 Task: Buy 3 Ambient Air Temperature from Sensors section under best seller category for shipping address: Kyle Scott, 1133 Sharon Lane, South Bend, Indiana 46625, Cell Number 5742125169. Pay from credit card ending with 7965, CVV 549
Action: Mouse moved to (31, 78)
Screenshot: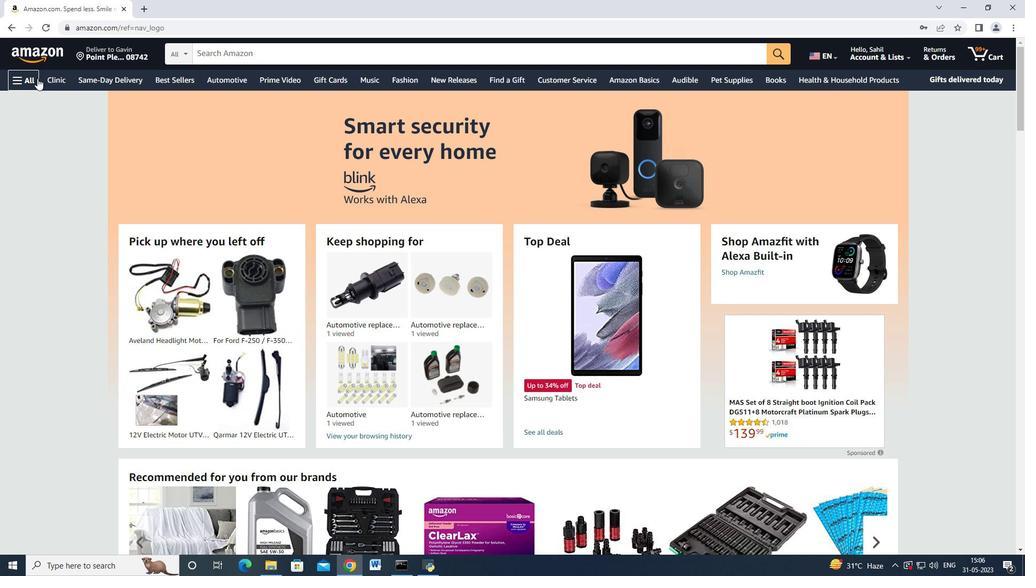 
Action: Mouse pressed left at (31, 78)
Screenshot: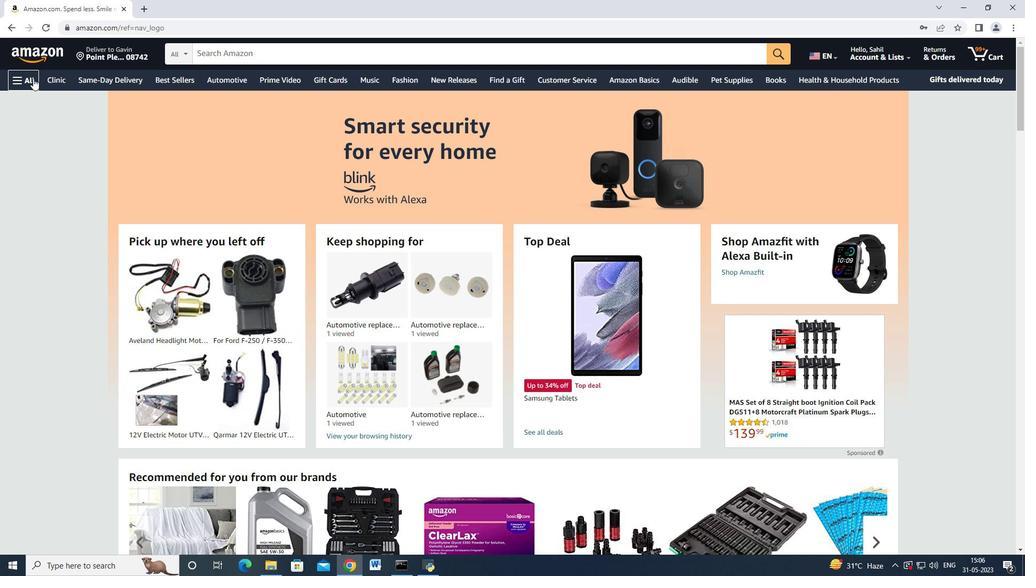 
Action: Mouse moved to (87, 245)
Screenshot: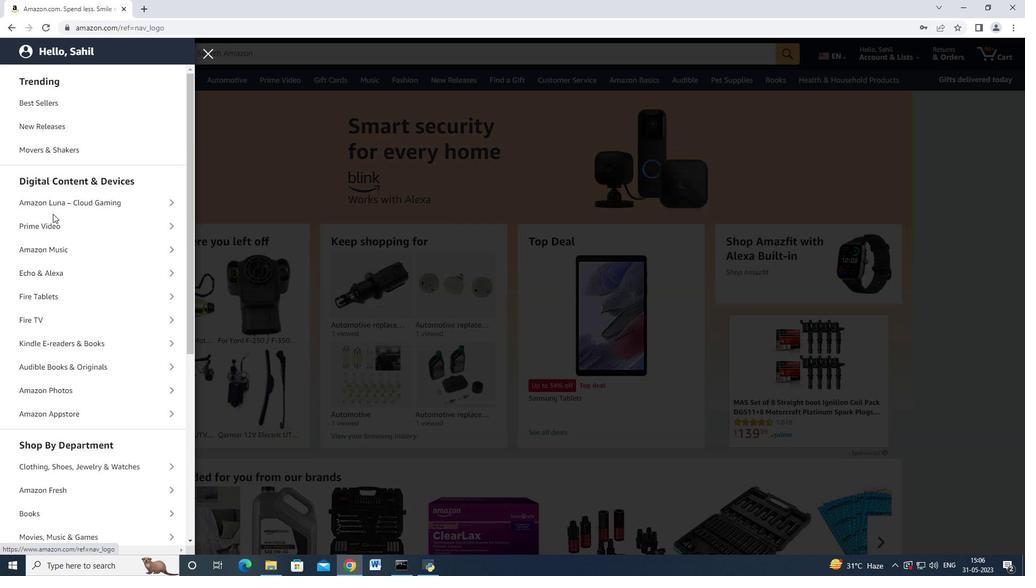 
Action: Mouse scrolled (87, 244) with delta (0, 0)
Screenshot: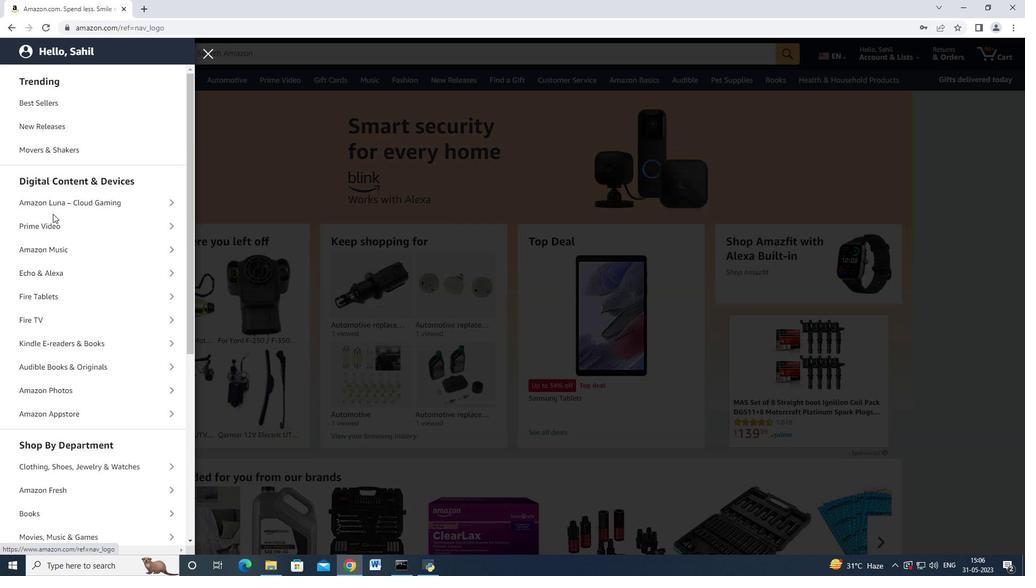 
Action: Mouse moved to (87, 245)
Screenshot: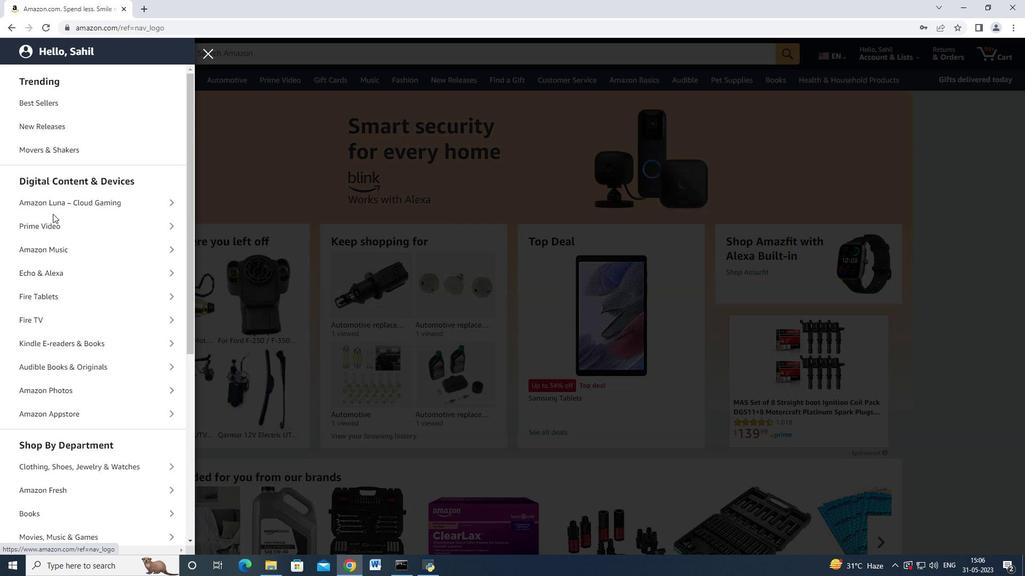 
Action: Mouse scrolled (87, 244) with delta (0, 0)
Screenshot: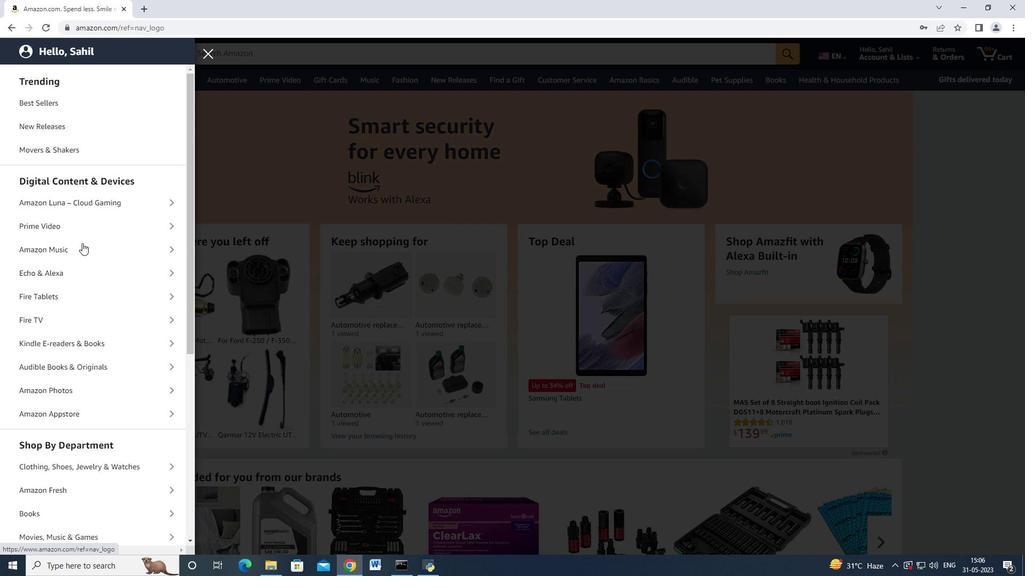 
Action: Mouse moved to (88, 253)
Screenshot: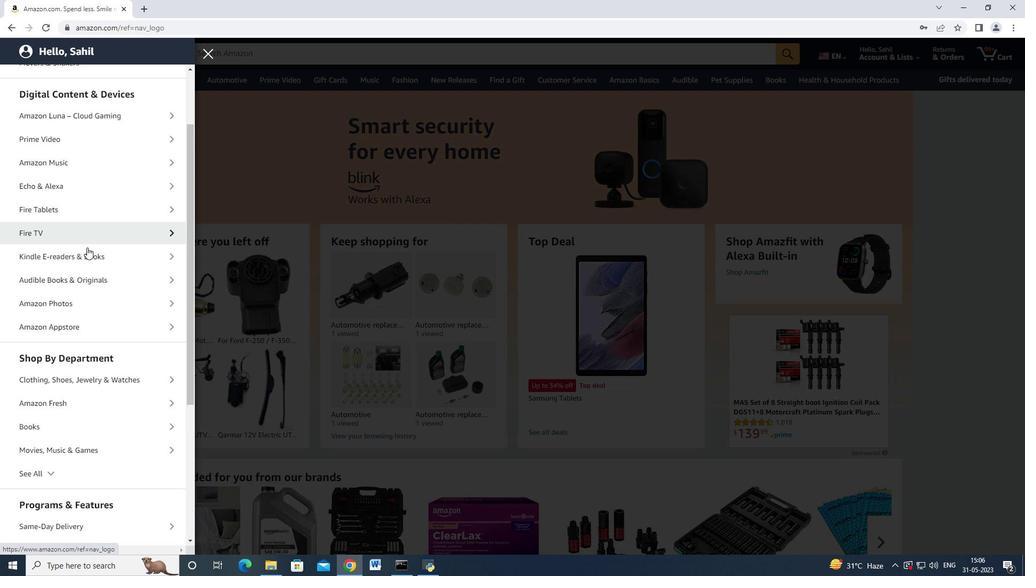 
Action: Mouse scrolled (88, 252) with delta (0, 0)
Screenshot: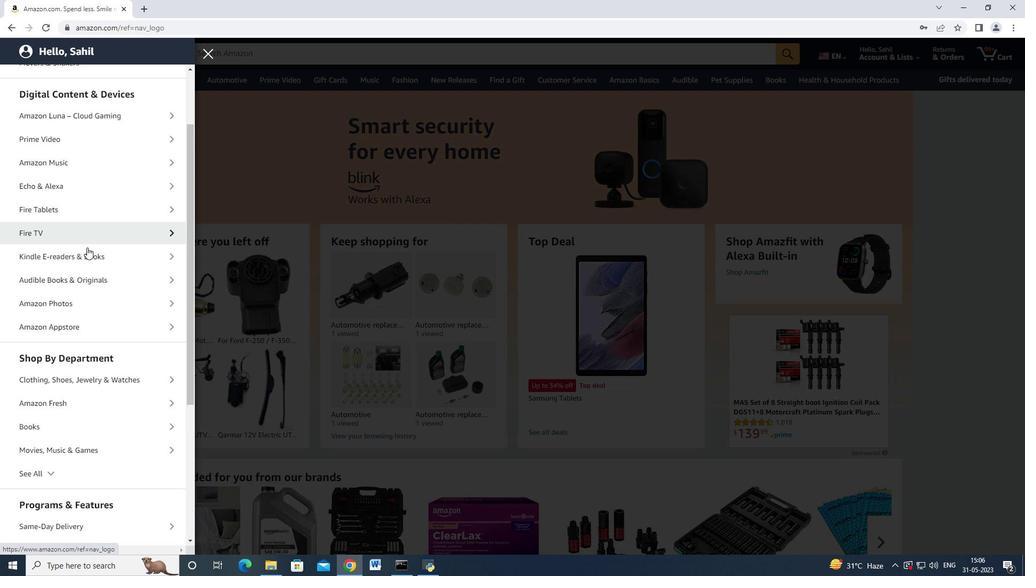 
Action: Mouse moved to (91, 335)
Screenshot: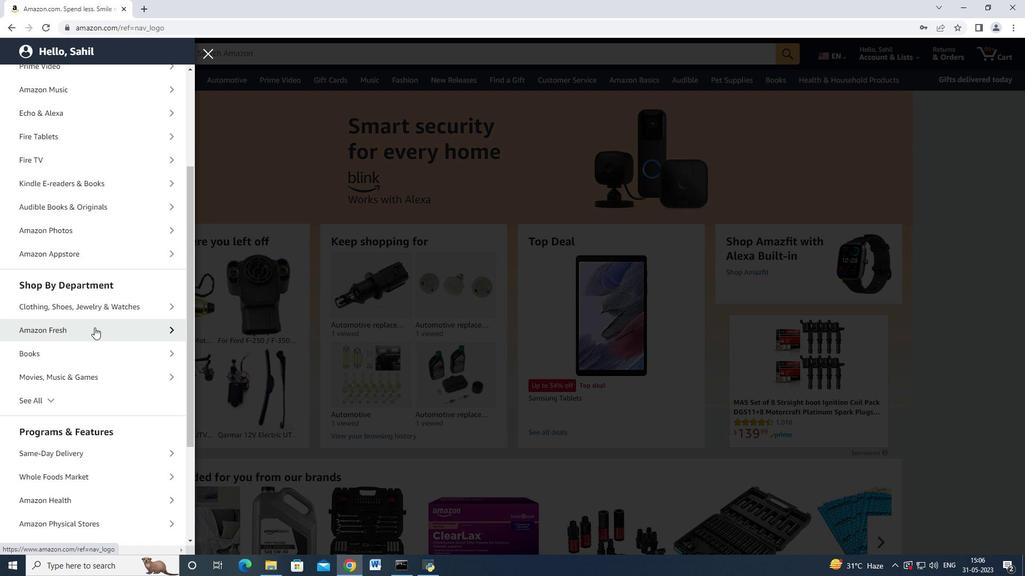
Action: Mouse scrolled (91, 334) with delta (0, 0)
Screenshot: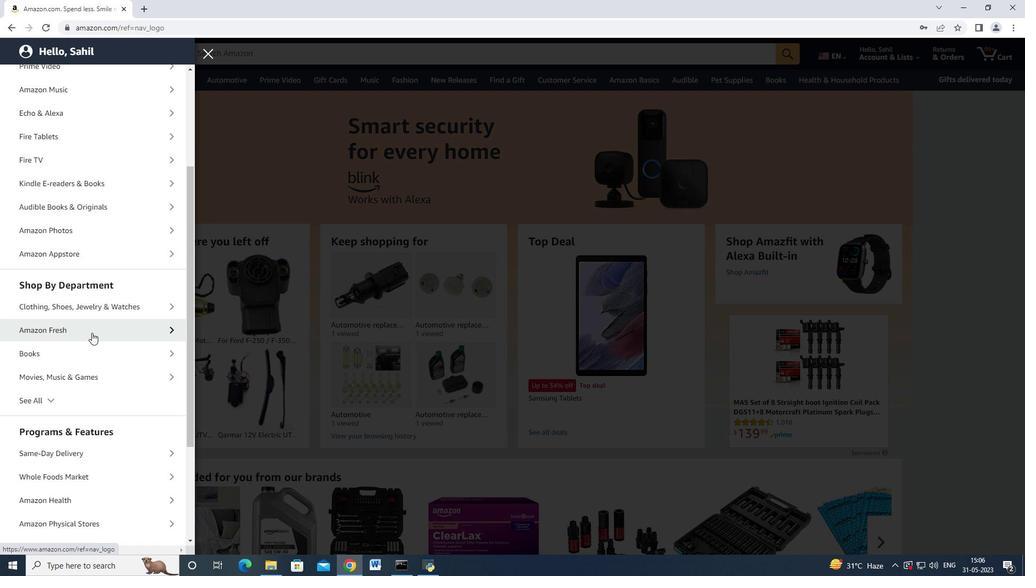 
Action: Mouse moved to (86, 346)
Screenshot: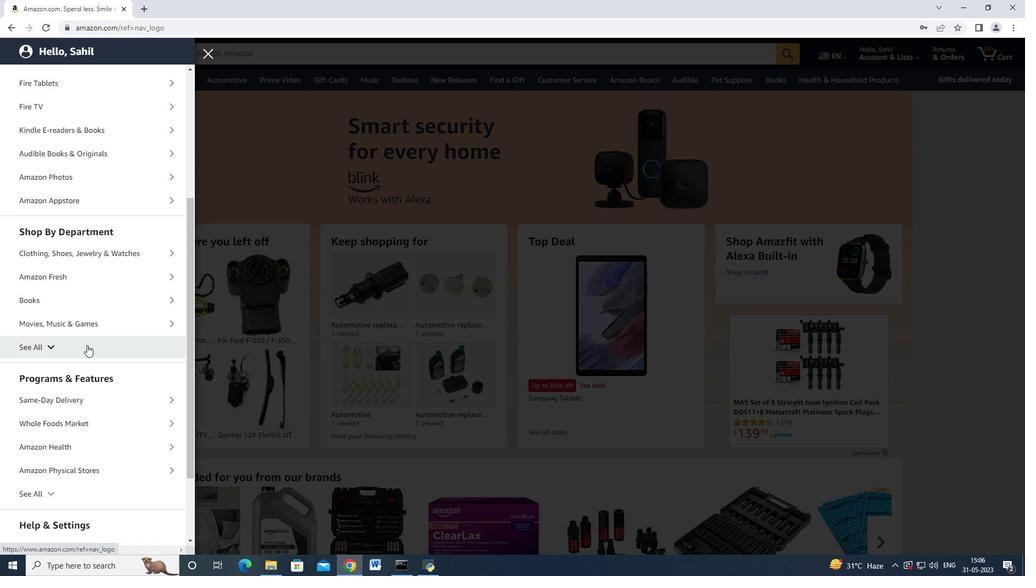 
Action: Mouse pressed left at (86, 346)
Screenshot: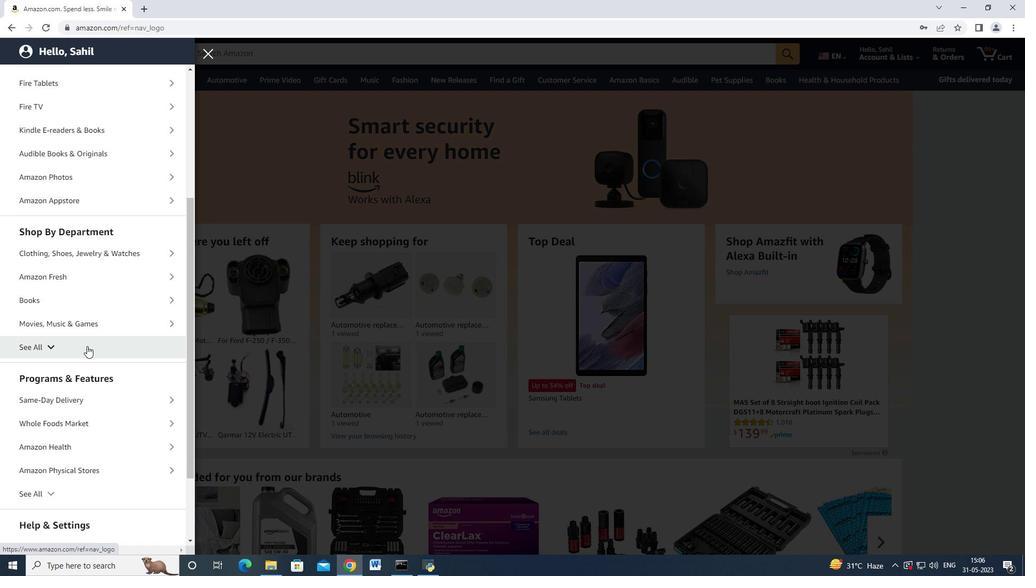 
Action: Mouse moved to (138, 256)
Screenshot: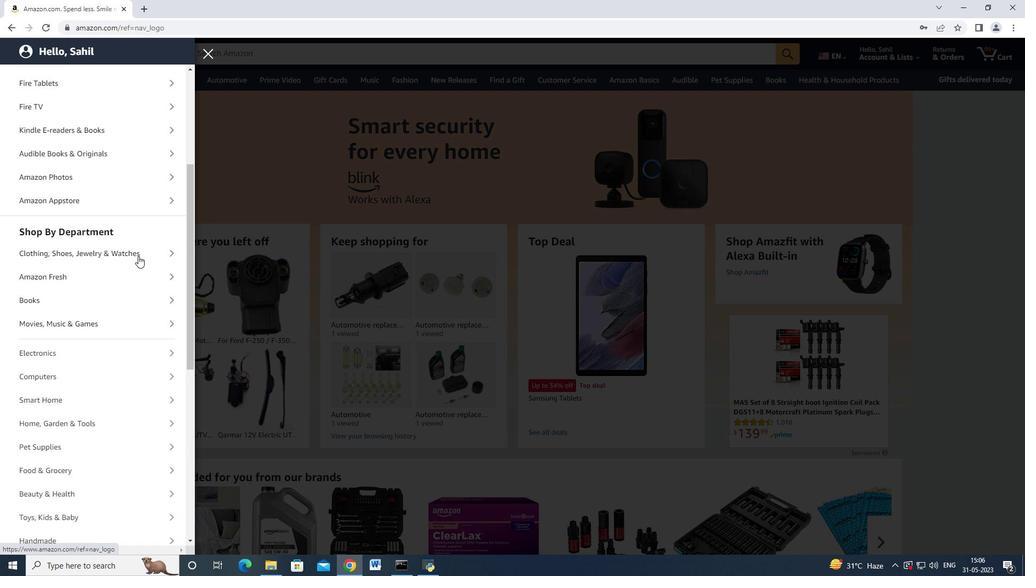 
Action: Mouse scrolled (138, 256) with delta (0, 0)
Screenshot: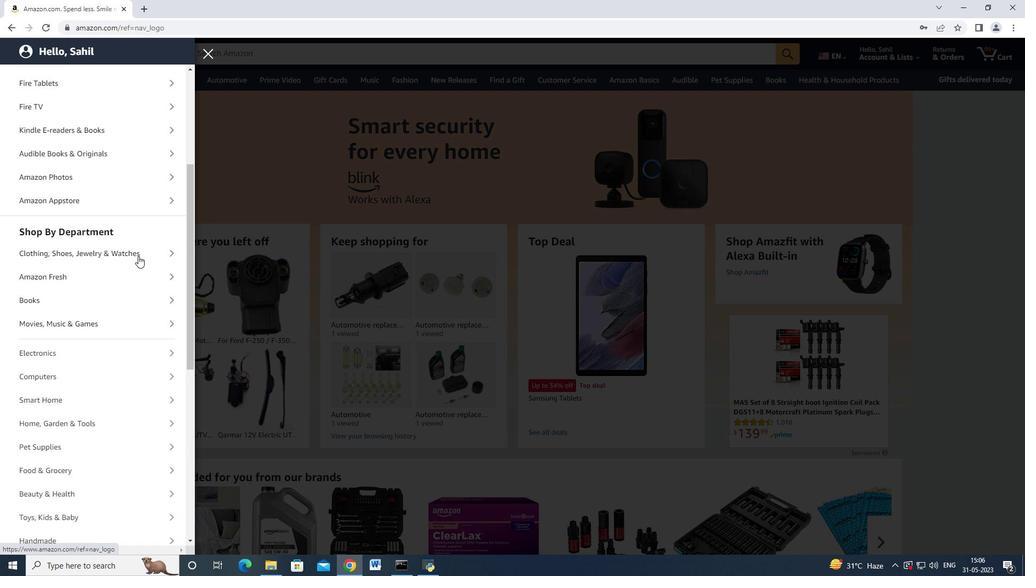 
Action: Mouse moved to (138, 256)
Screenshot: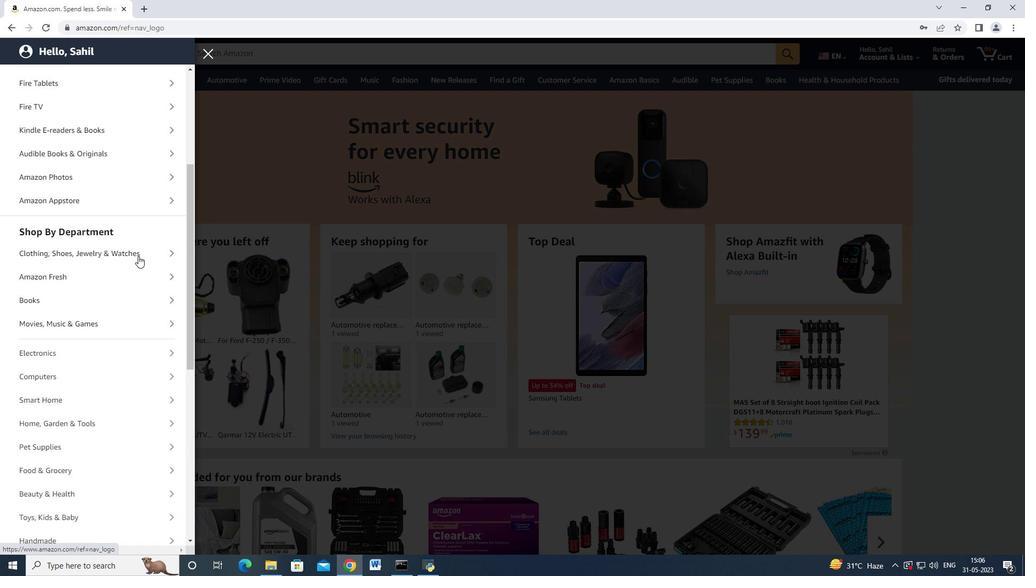 
Action: Mouse scrolled (138, 256) with delta (0, 0)
Screenshot: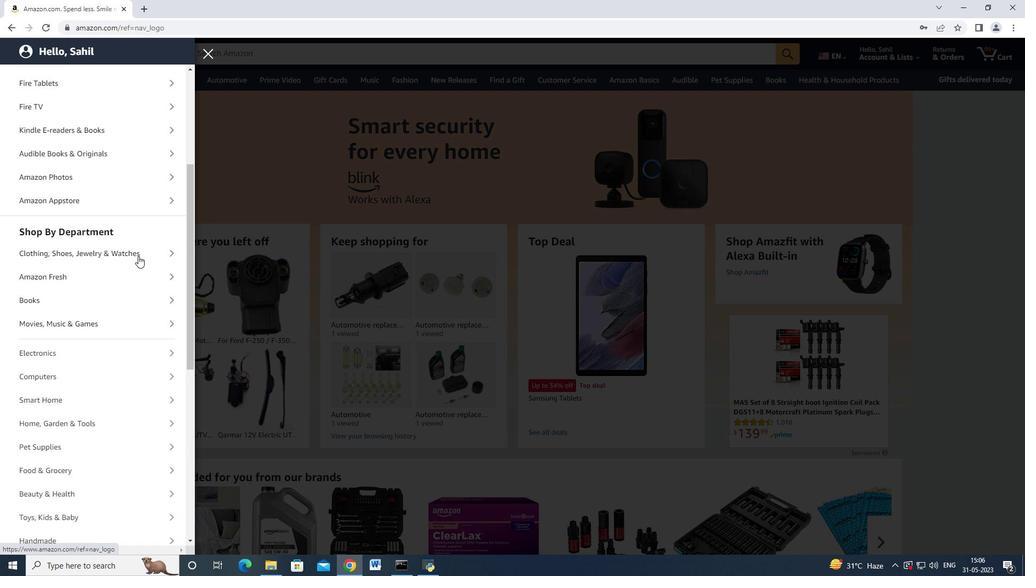 
Action: Mouse scrolled (138, 256) with delta (0, 0)
Screenshot: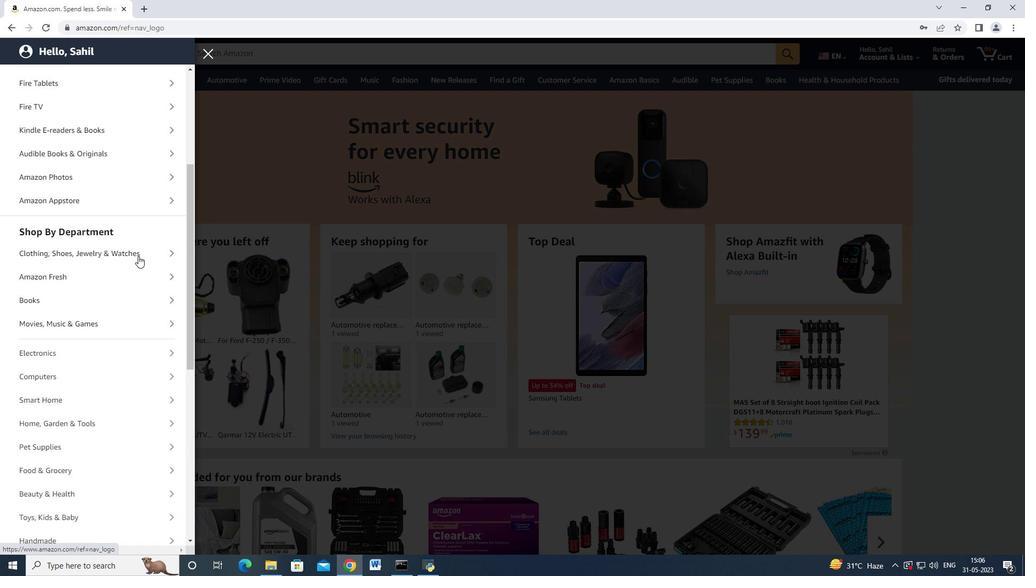 
Action: Mouse moved to (138, 256)
Screenshot: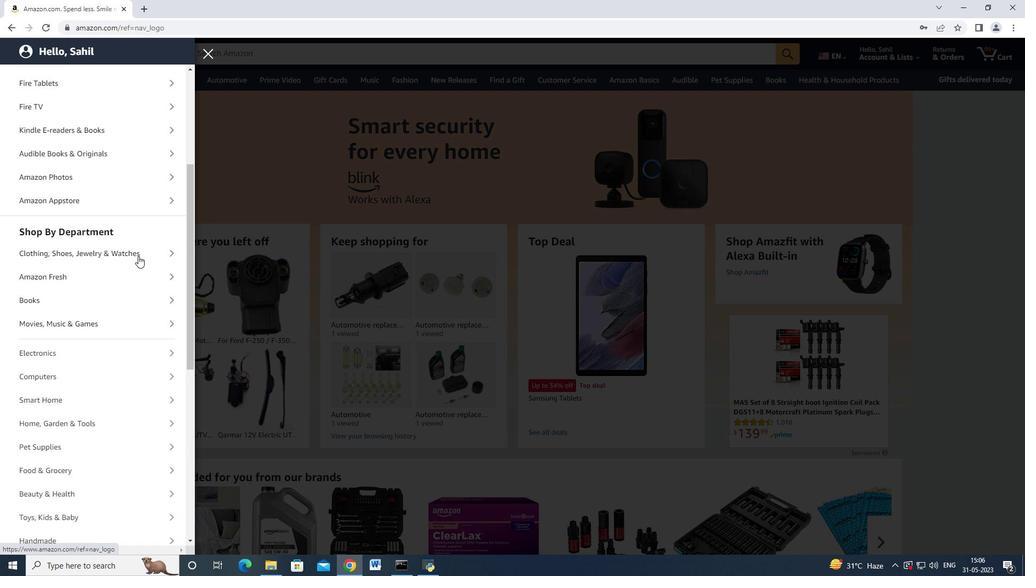 
Action: Mouse scrolled (138, 256) with delta (0, 0)
Screenshot: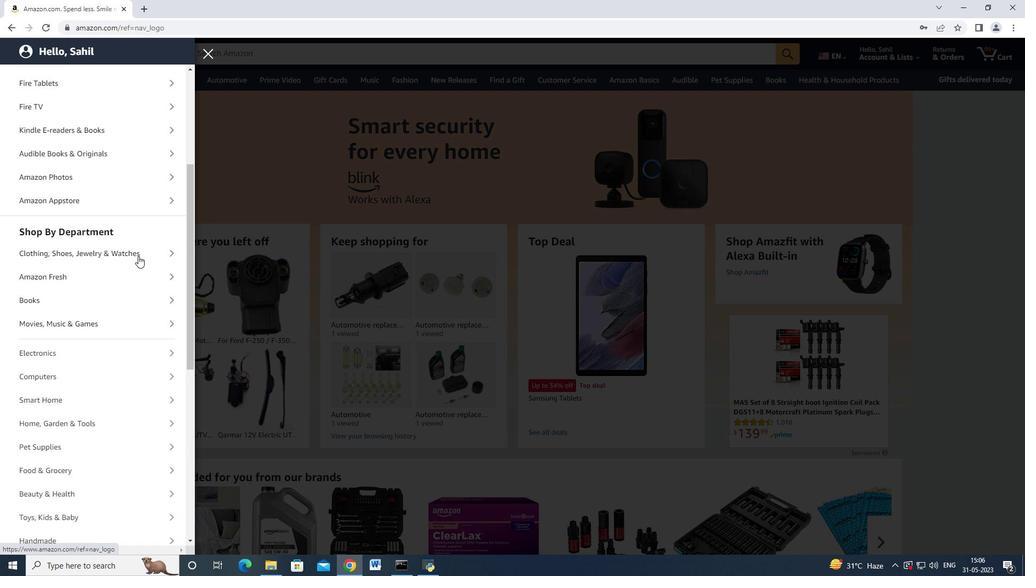 
Action: Mouse moved to (136, 257)
Screenshot: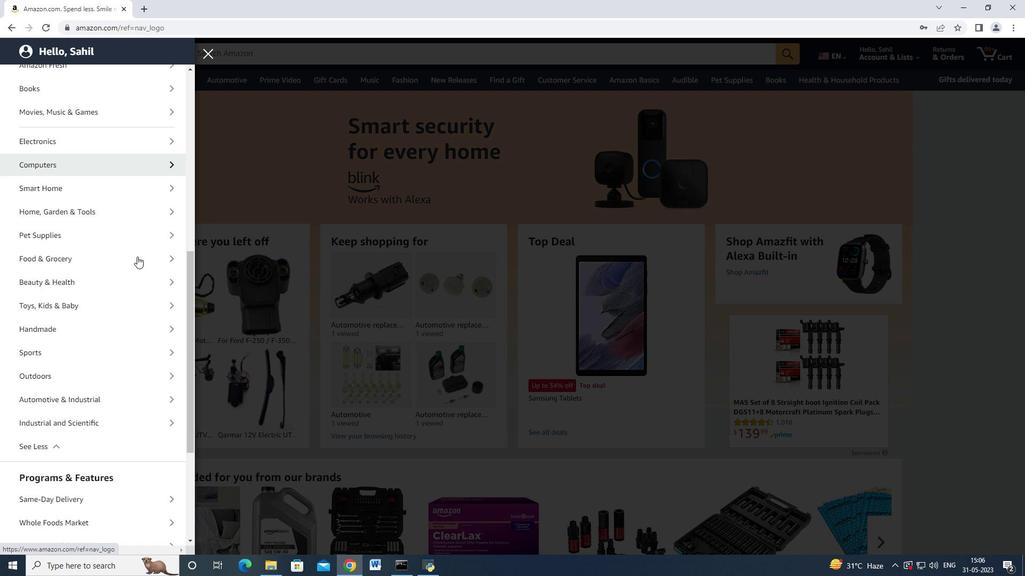 
Action: Mouse scrolled (136, 257) with delta (0, 0)
Screenshot: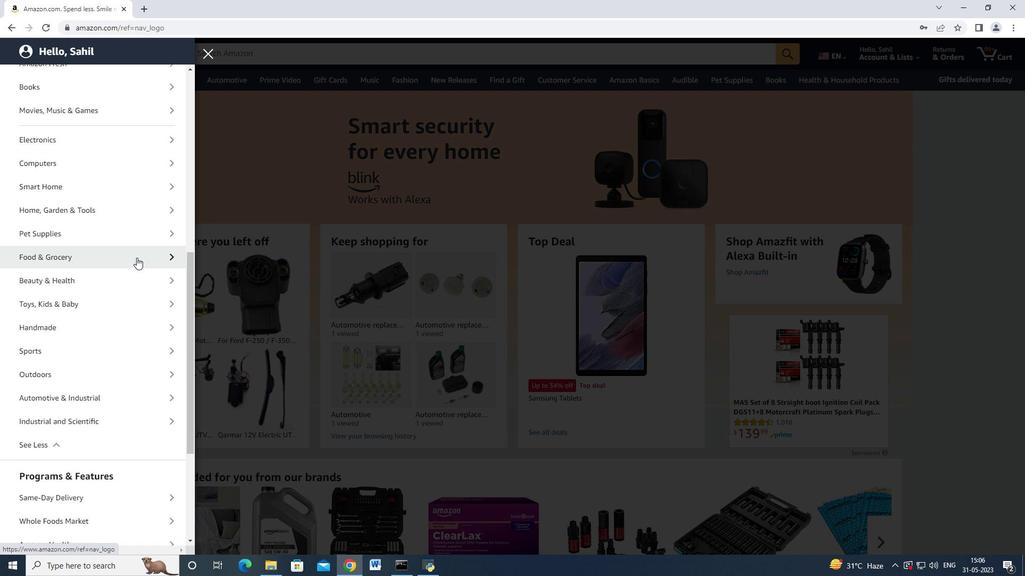 
Action: Mouse scrolled (136, 257) with delta (0, 0)
Screenshot: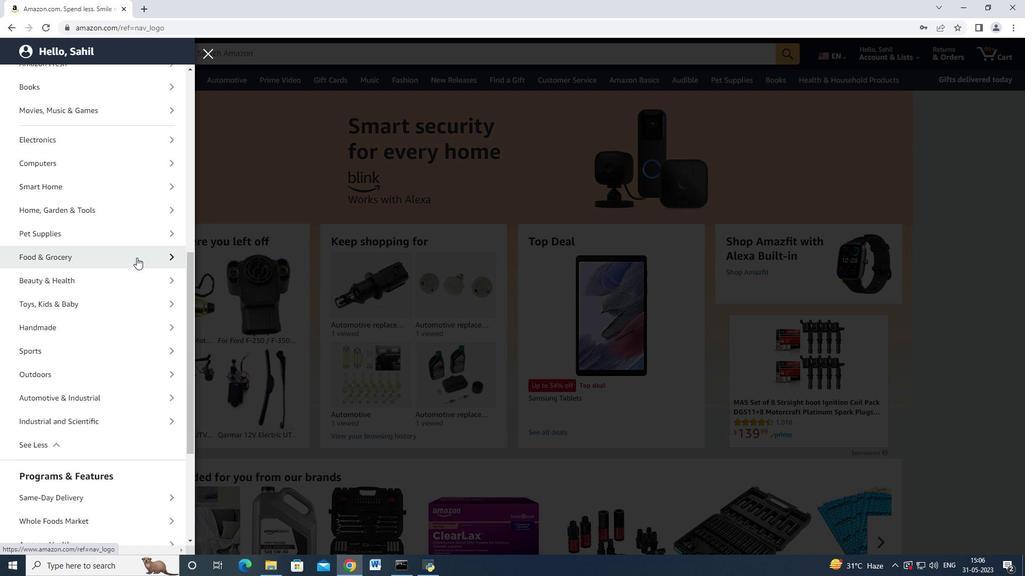 
Action: Mouse scrolled (136, 257) with delta (0, 0)
Screenshot: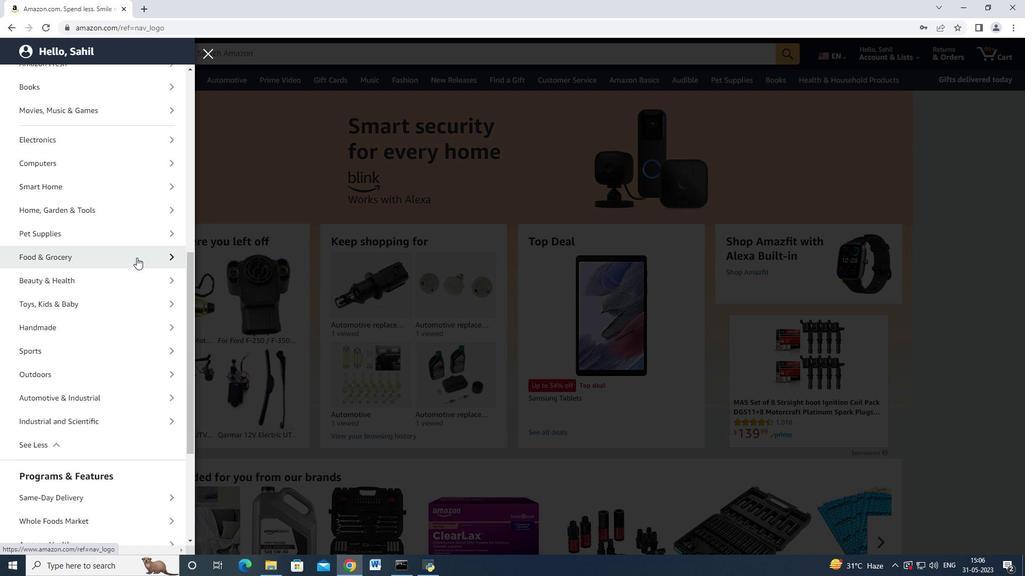 
Action: Mouse moved to (108, 243)
Screenshot: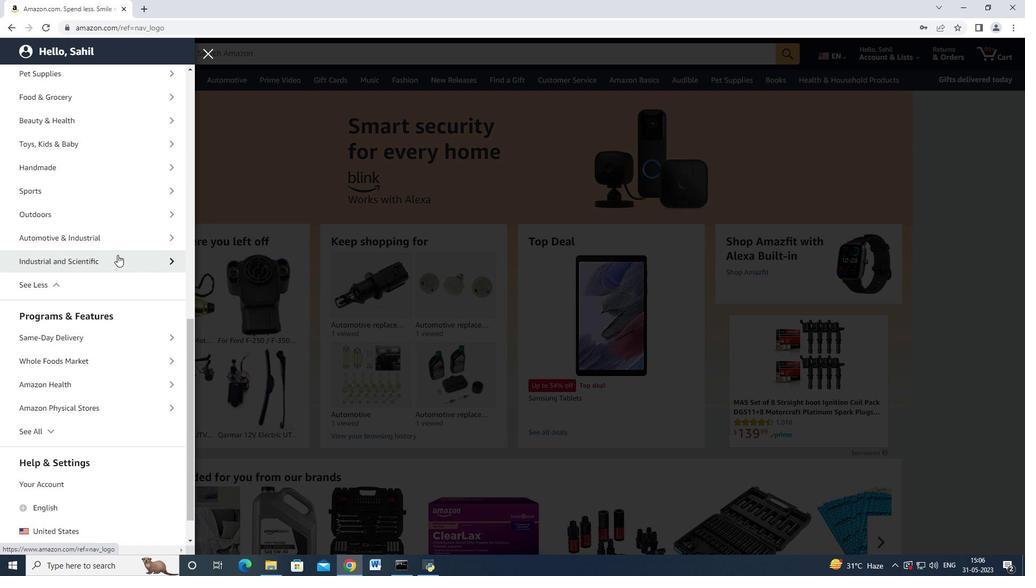 
Action: Mouse pressed left at (108, 243)
Screenshot: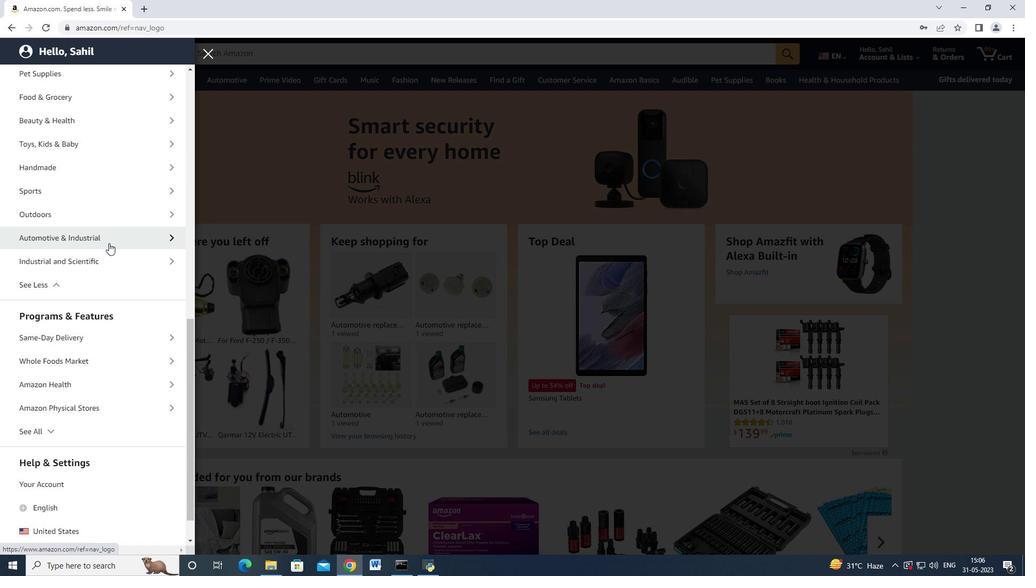 
Action: Mouse moved to (117, 126)
Screenshot: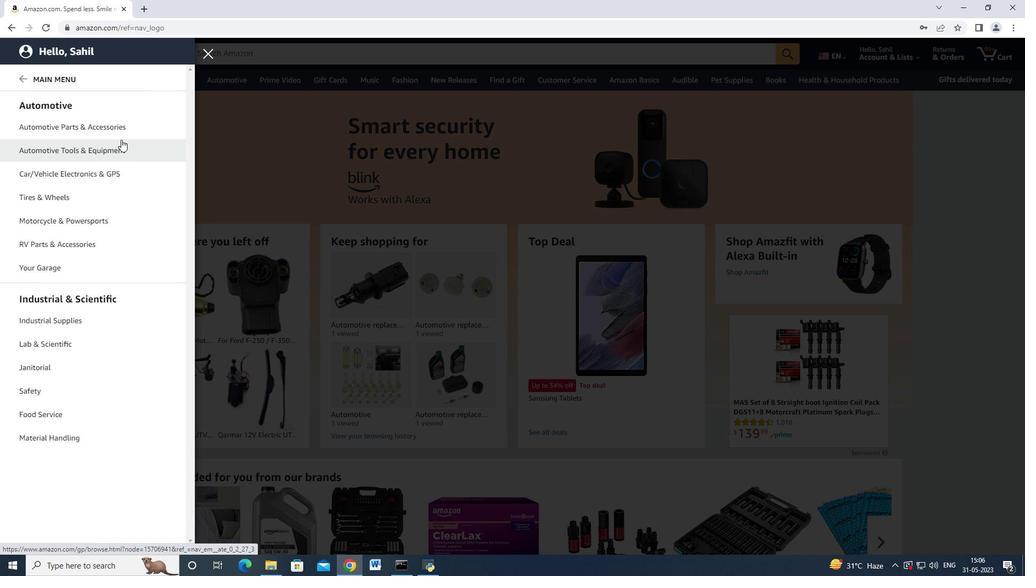 
Action: Mouse pressed left at (117, 126)
Screenshot: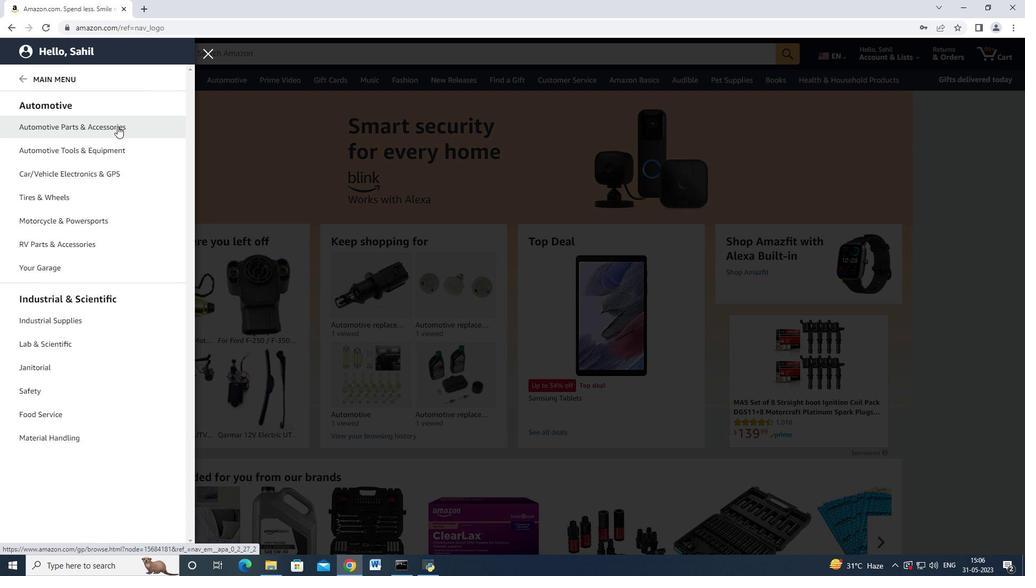 
Action: Mouse moved to (122, 137)
Screenshot: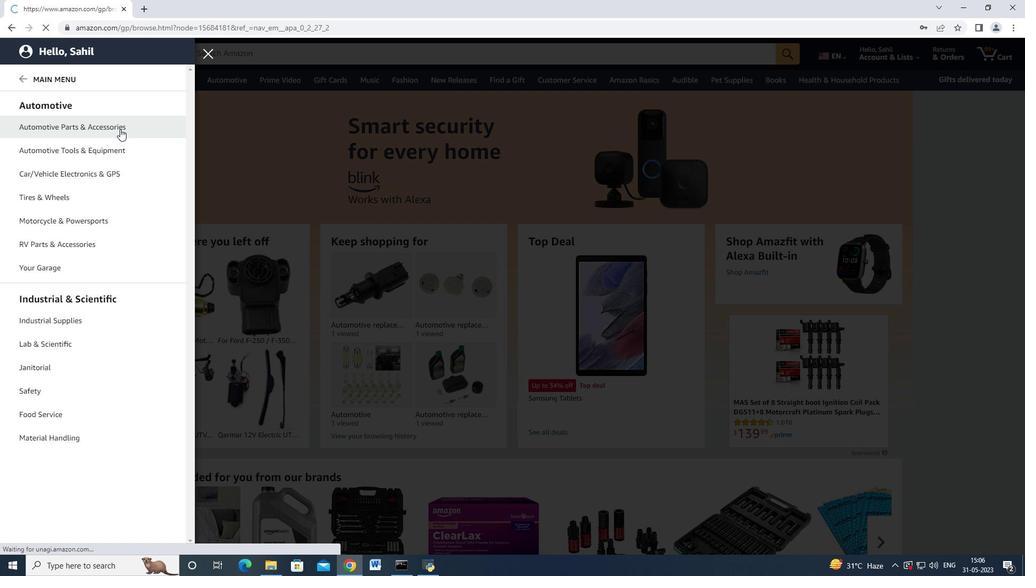 
Action: Mouse scrolled (122, 136) with delta (0, 0)
Screenshot: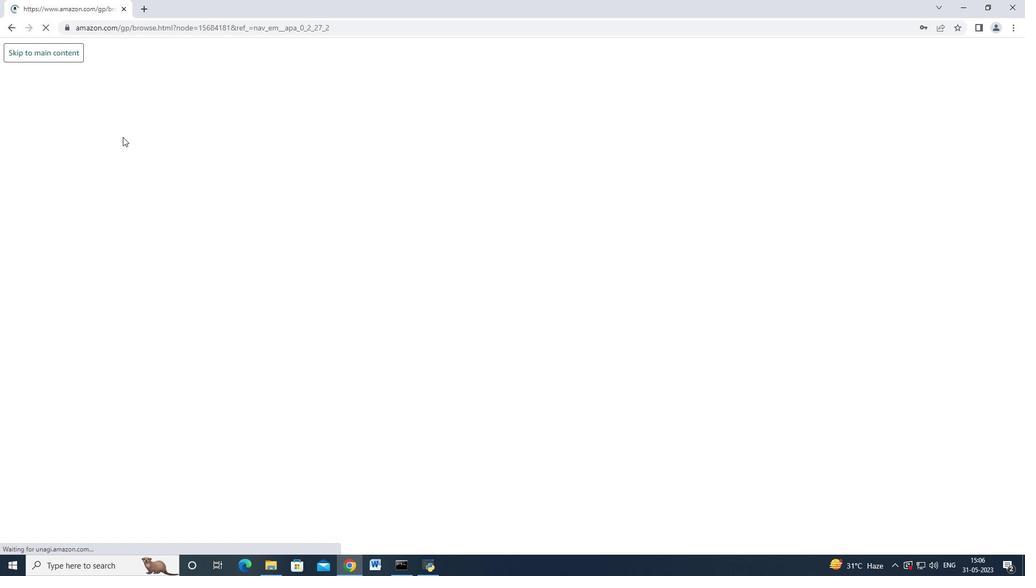 
Action: Mouse moved to (122, 144)
Screenshot: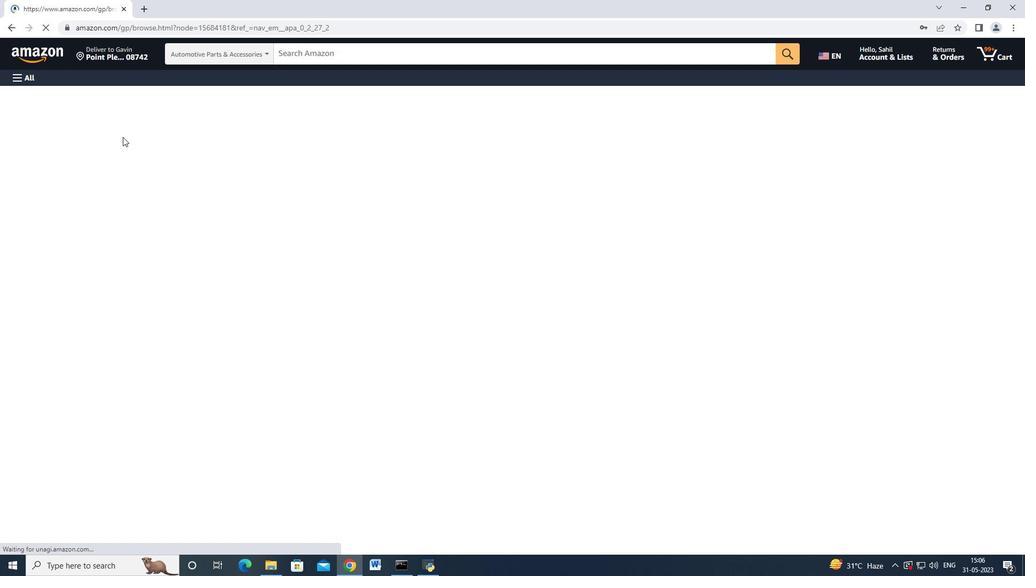 
Action: Mouse scrolled (122, 143) with delta (0, 0)
Screenshot: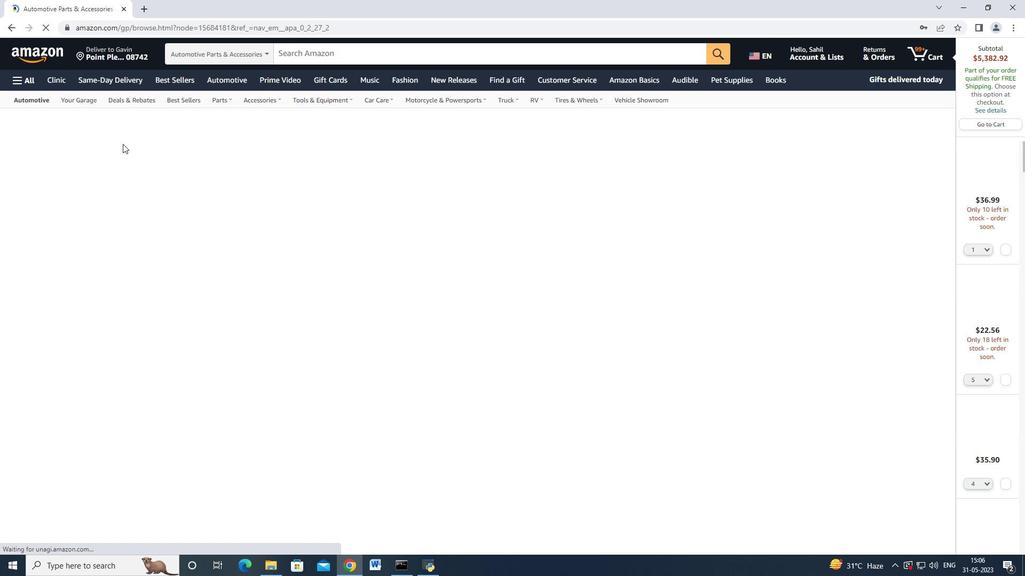 
Action: Mouse moved to (183, 103)
Screenshot: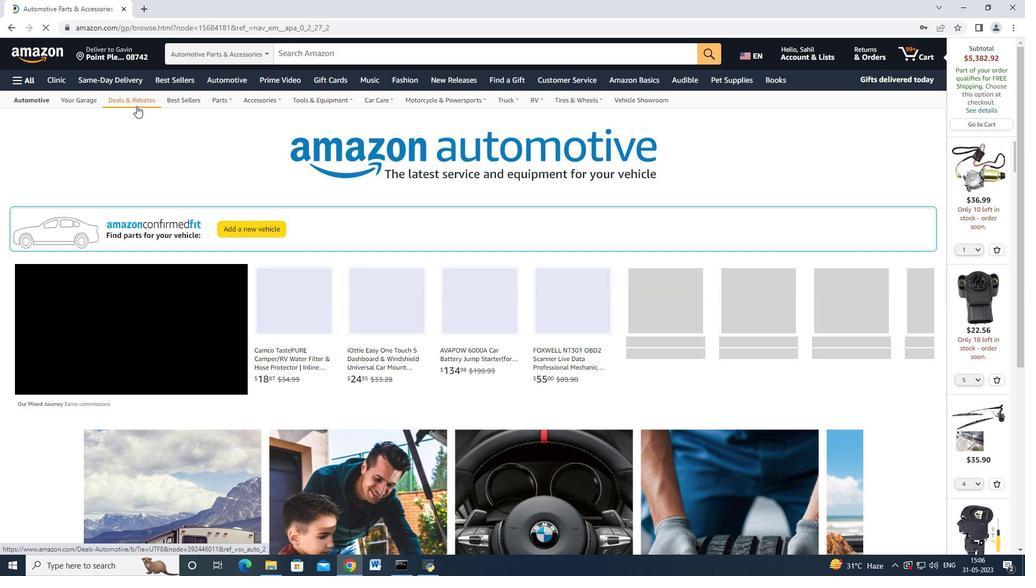 
Action: Mouse pressed left at (183, 103)
Screenshot: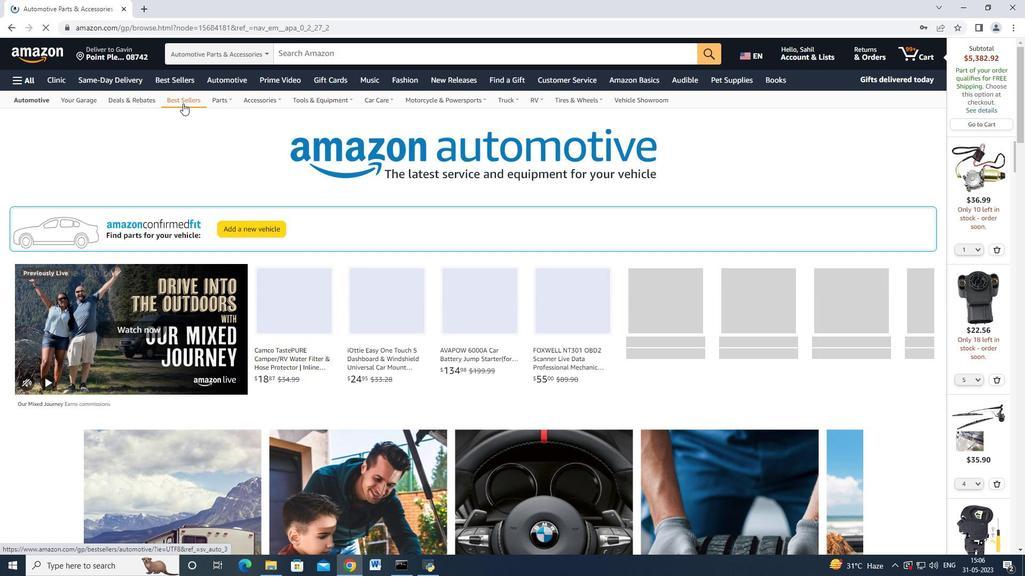 
Action: Mouse moved to (183, 147)
Screenshot: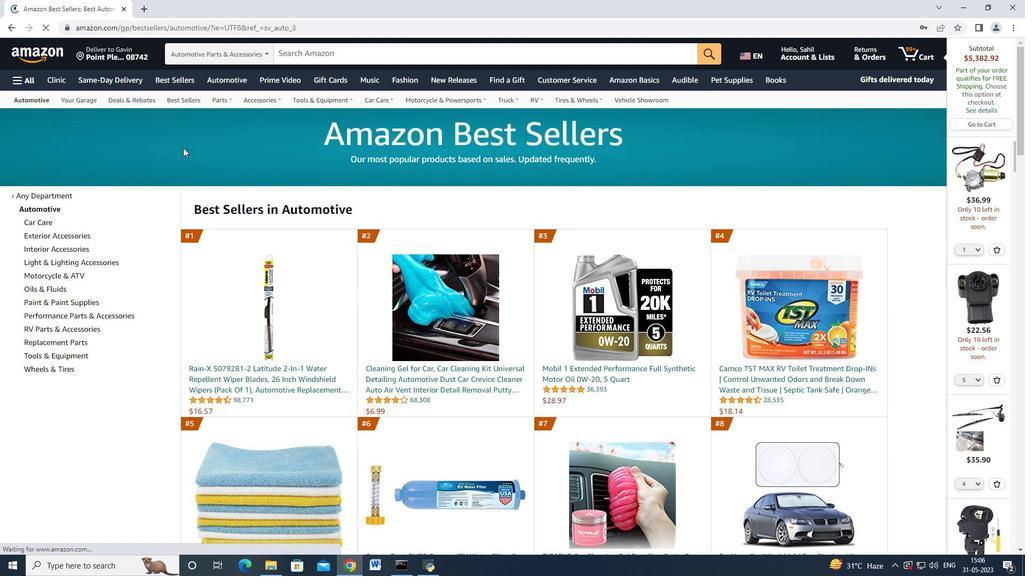 
Action: Mouse scrolled (183, 146) with delta (0, 0)
Screenshot: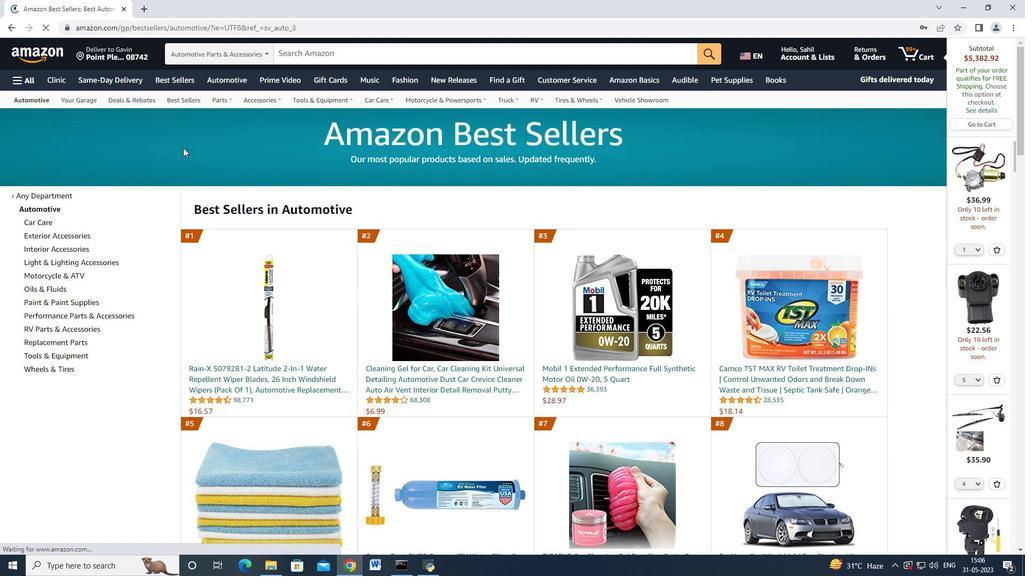 
Action: Mouse moved to (77, 287)
Screenshot: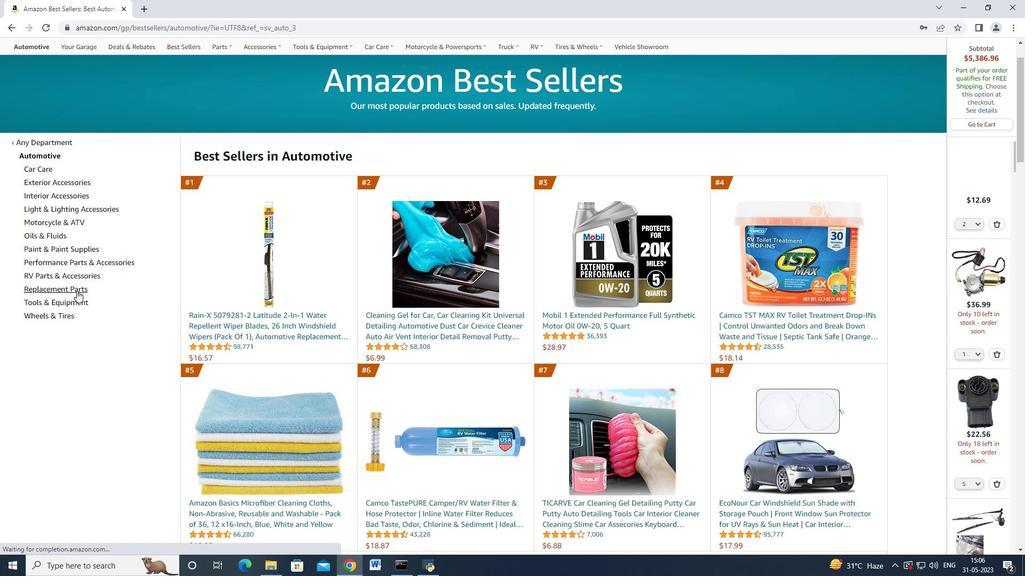 
Action: Mouse pressed left at (77, 287)
Screenshot: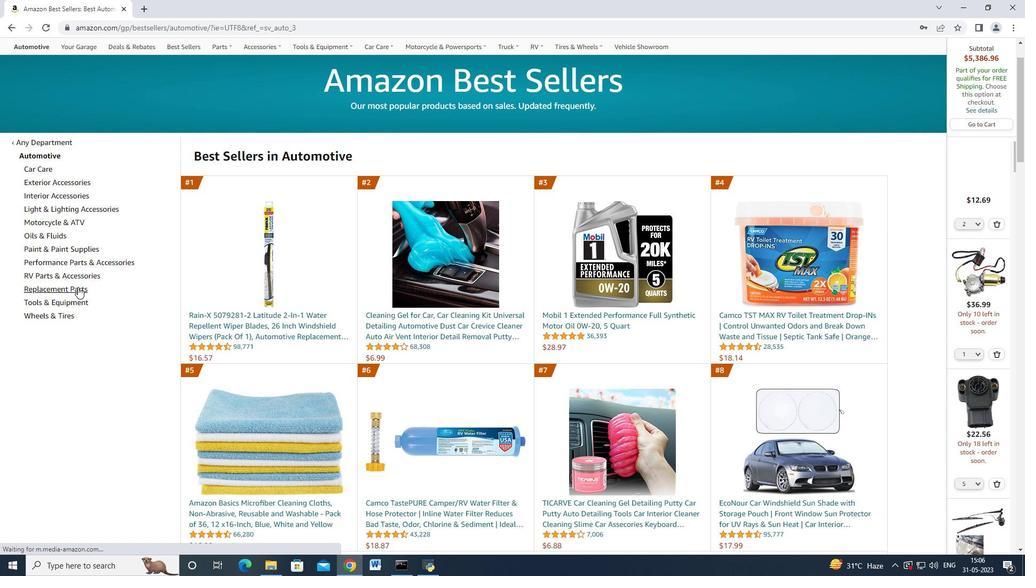 
Action: Mouse moved to (167, 246)
Screenshot: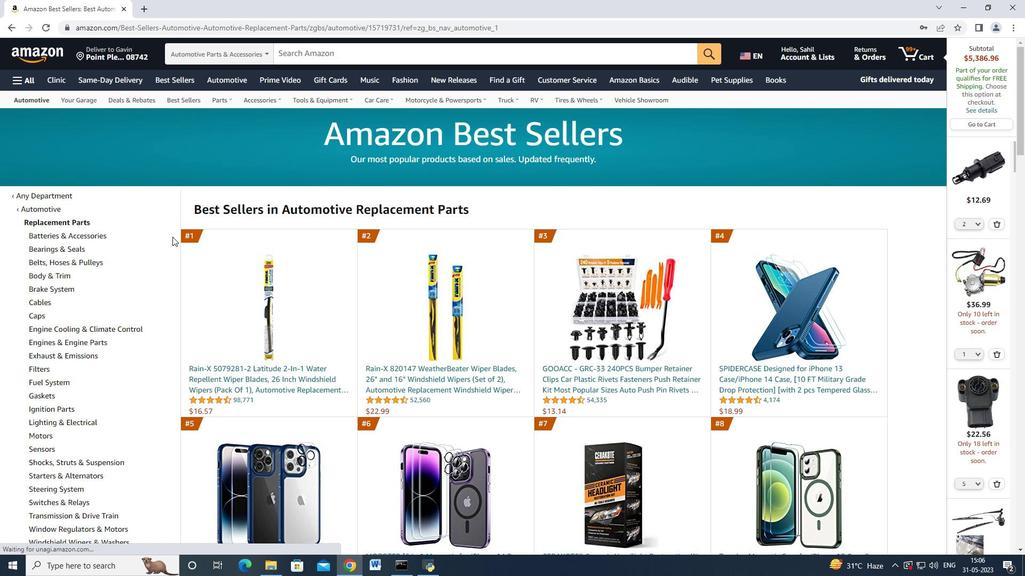 
Action: Mouse scrolled (167, 246) with delta (0, 0)
Screenshot: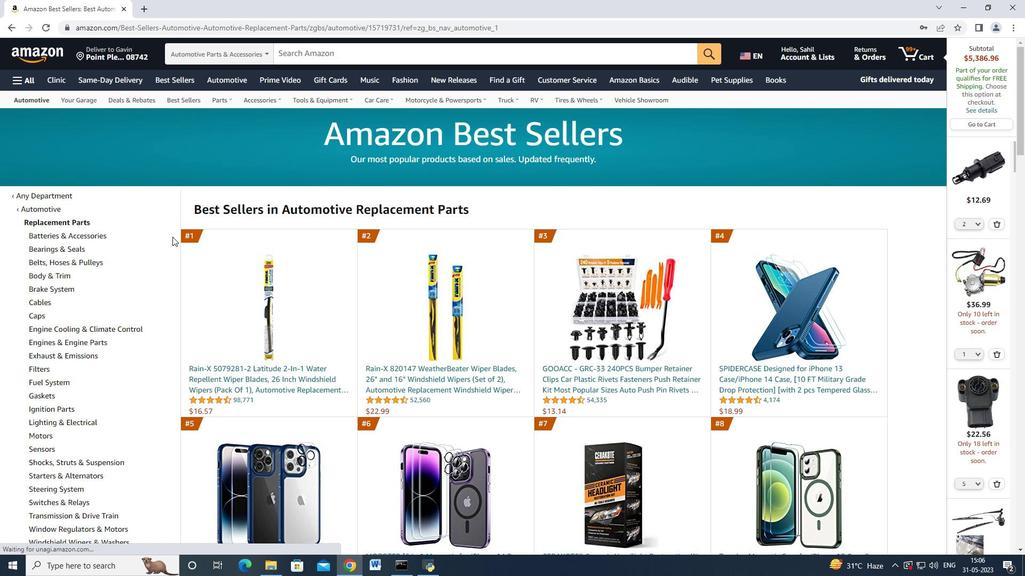 
Action: Mouse moved to (167, 248)
Screenshot: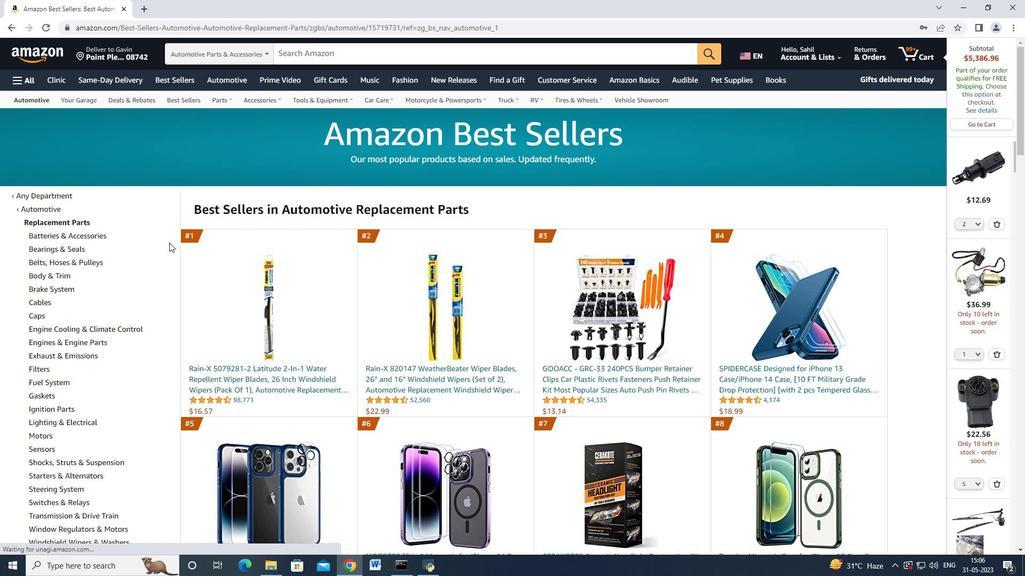 
Action: Mouse scrolled (167, 247) with delta (0, 0)
Screenshot: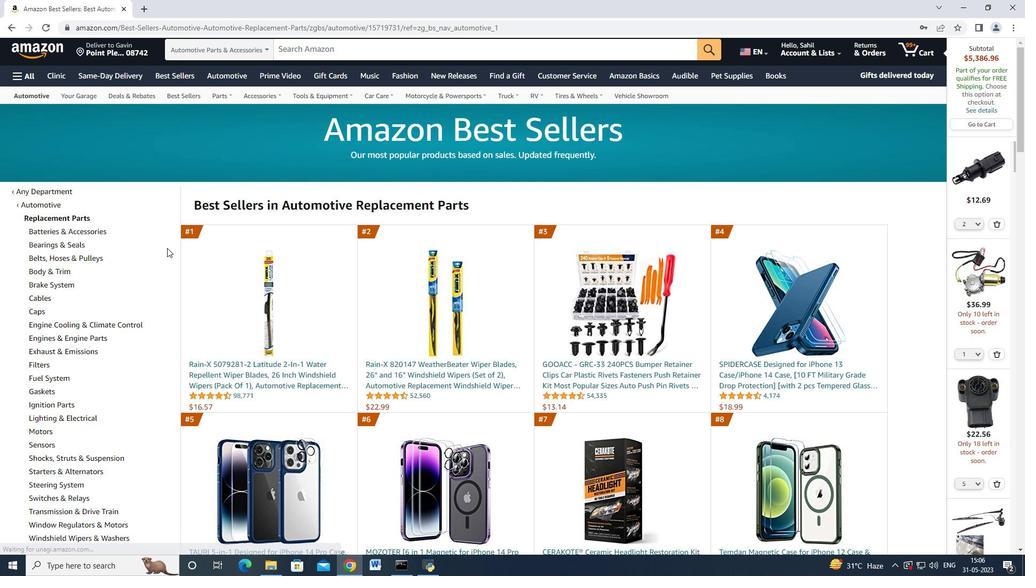 
Action: Mouse moved to (113, 244)
Screenshot: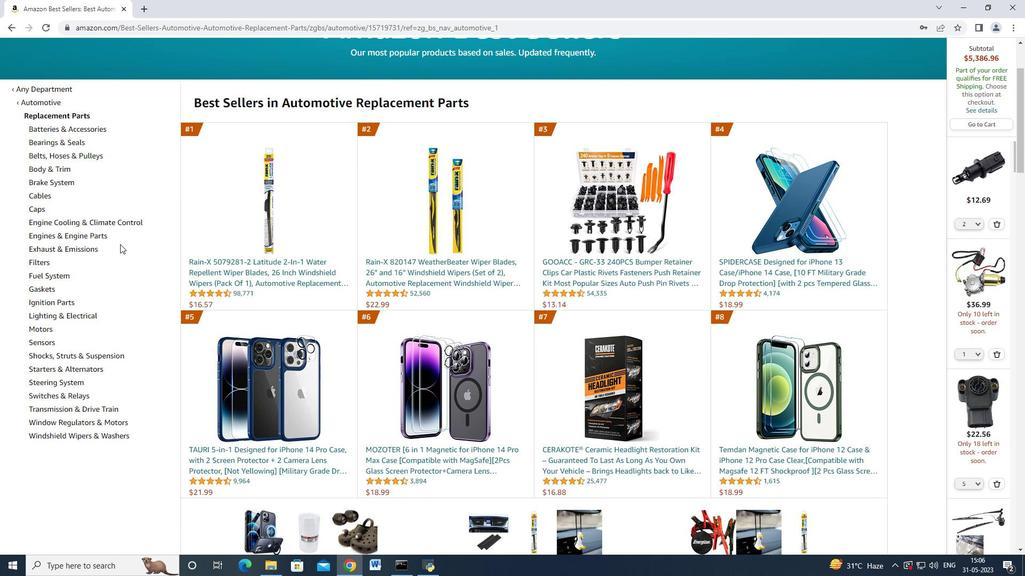 
Action: Mouse scrolled (113, 244) with delta (0, 0)
Screenshot: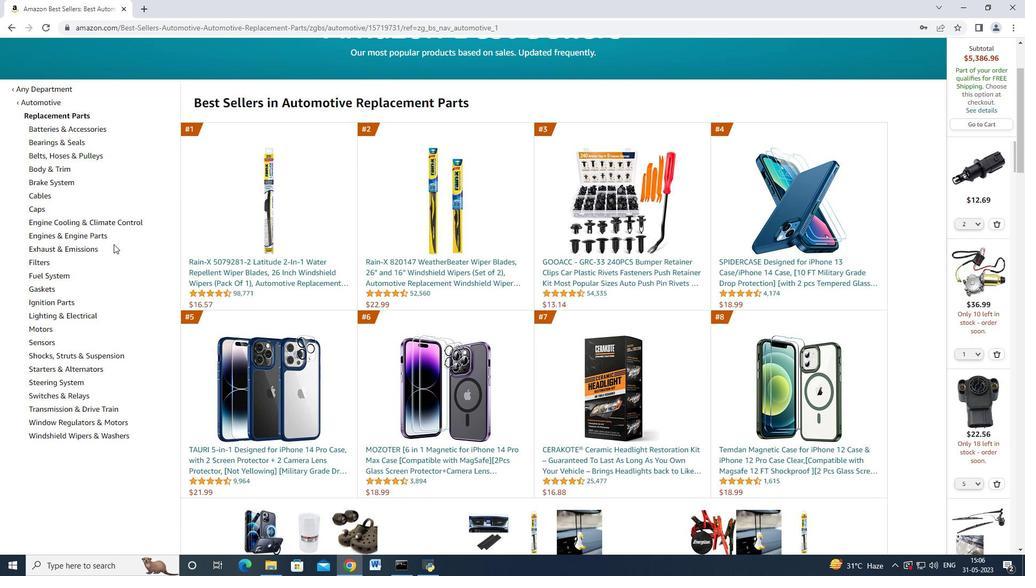 
Action: Mouse scrolled (113, 244) with delta (0, 0)
Screenshot: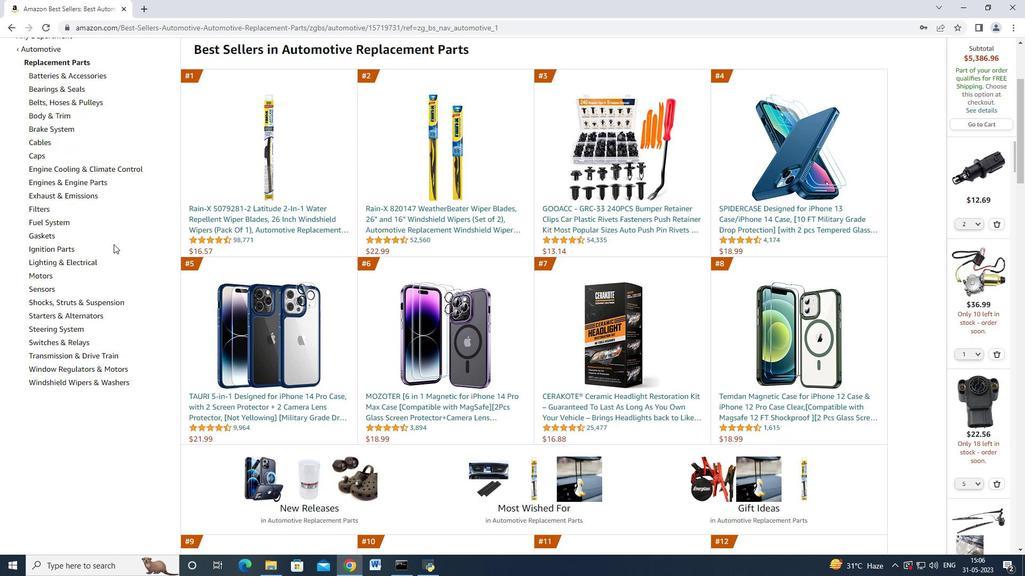
Action: Mouse moved to (50, 236)
Screenshot: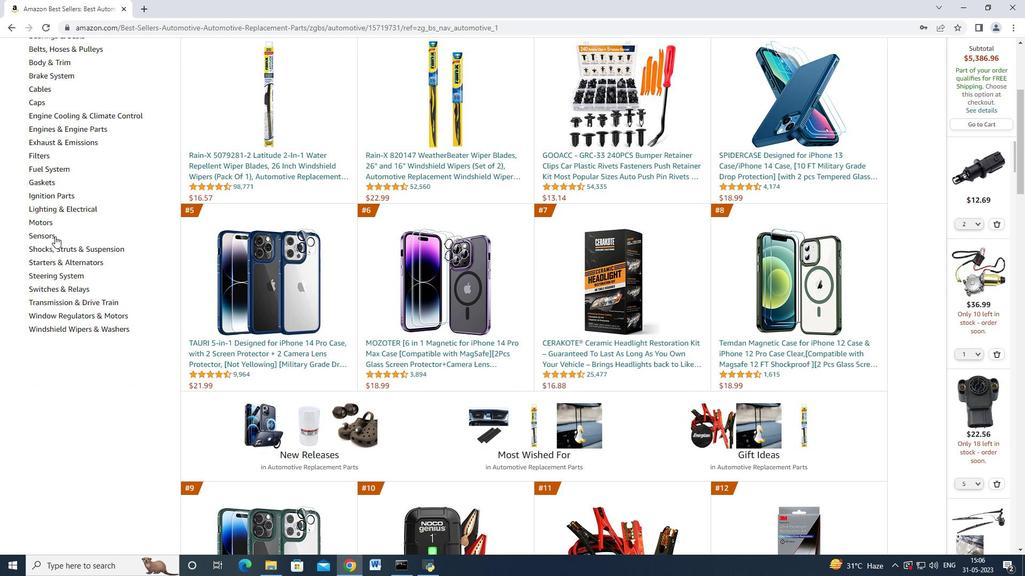 
Action: Mouse pressed left at (50, 236)
Screenshot: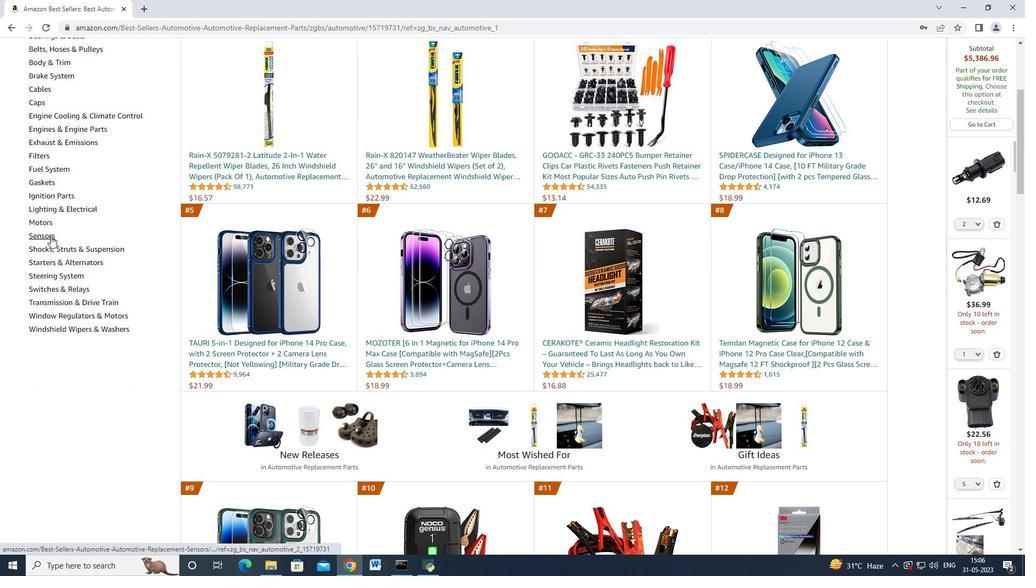 
Action: Mouse moved to (60, 241)
Screenshot: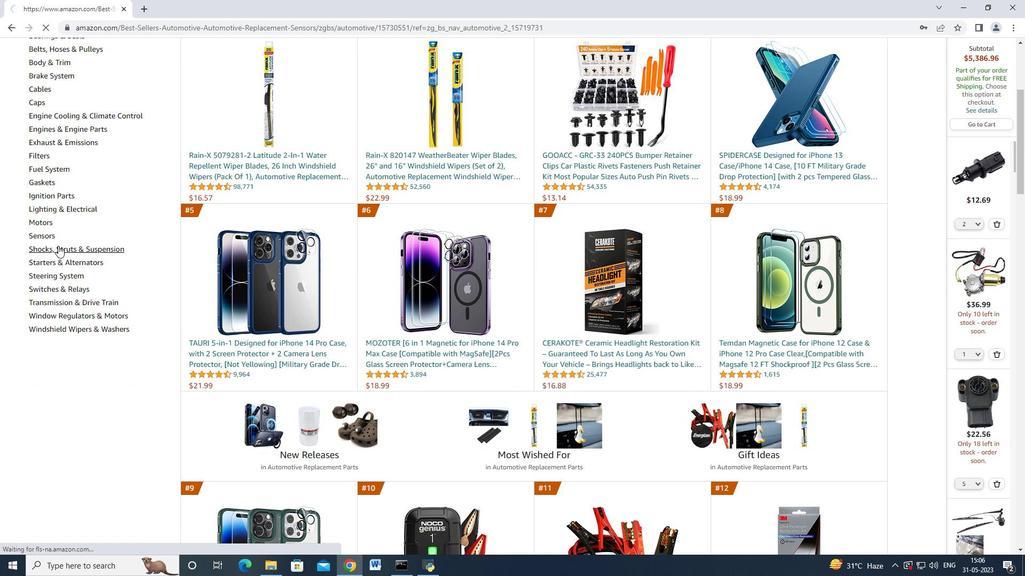 
Action: Mouse scrolled (60, 241) with delta (0, 0)
Screenshot: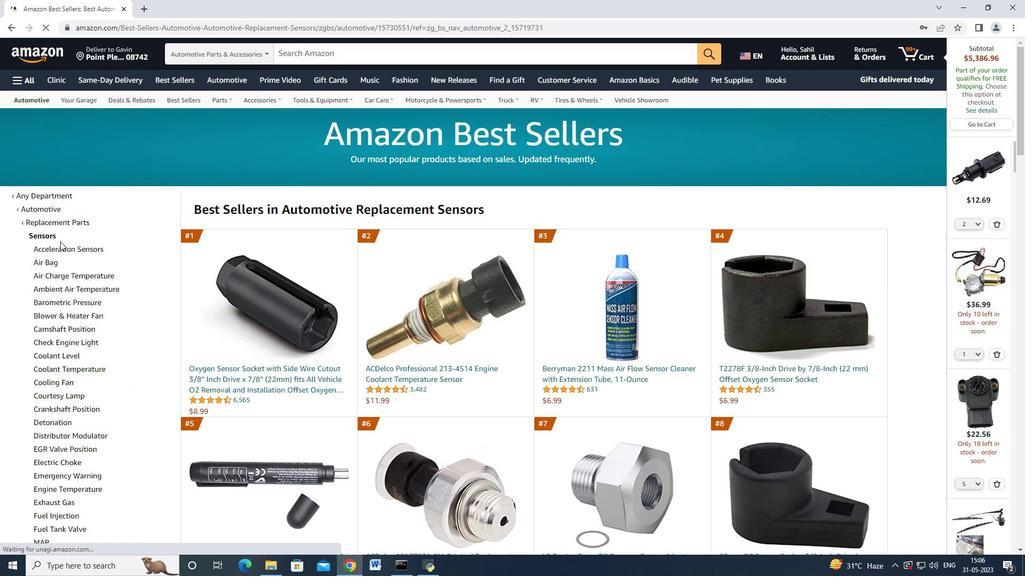 
Action: Mouse moved to (60, 237)
Screenshot: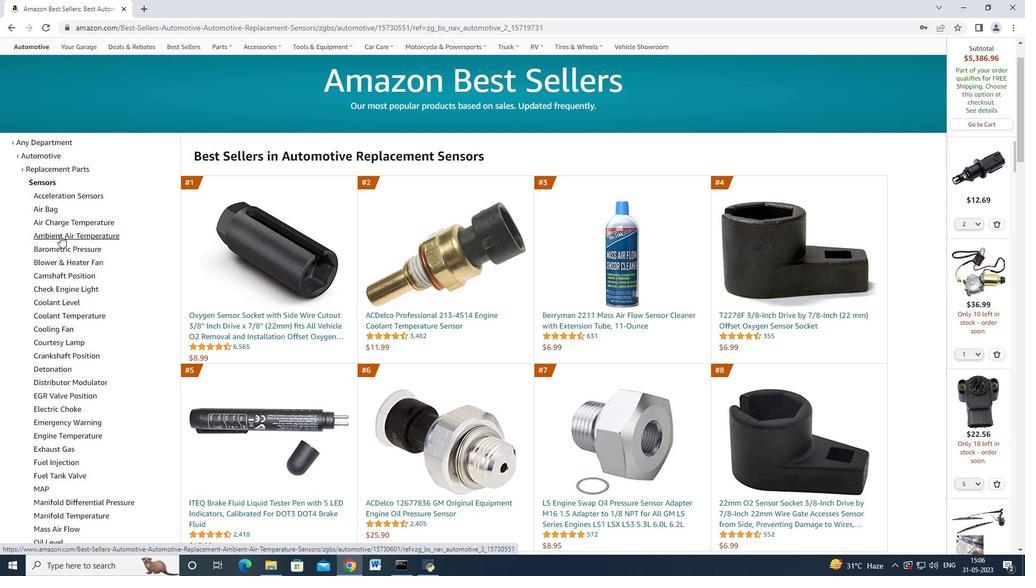 
Action: Mouse pressed left at (60, 237)
Screenshot: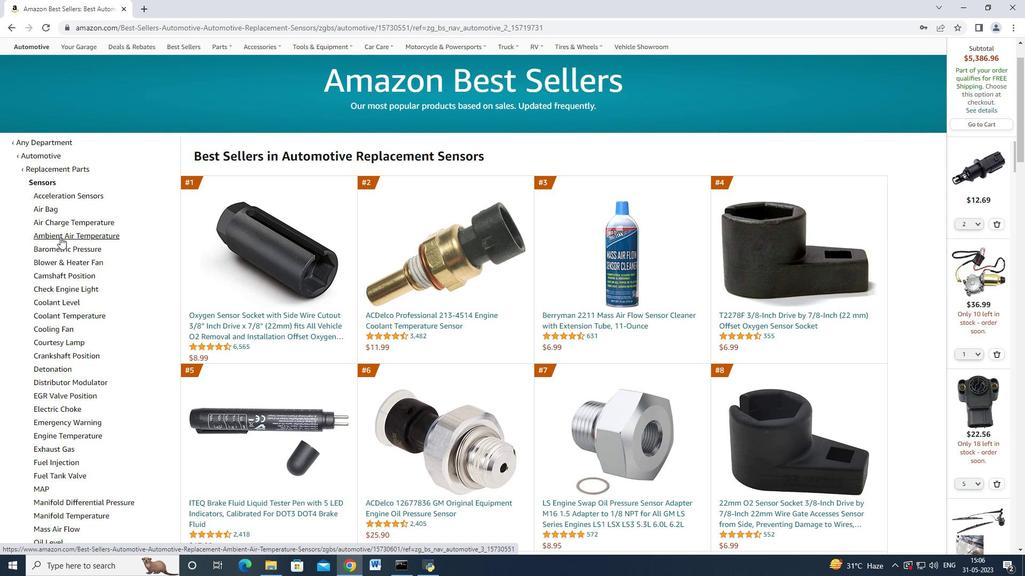 
Action: Mouse moved to (60, 237)
Screenshot: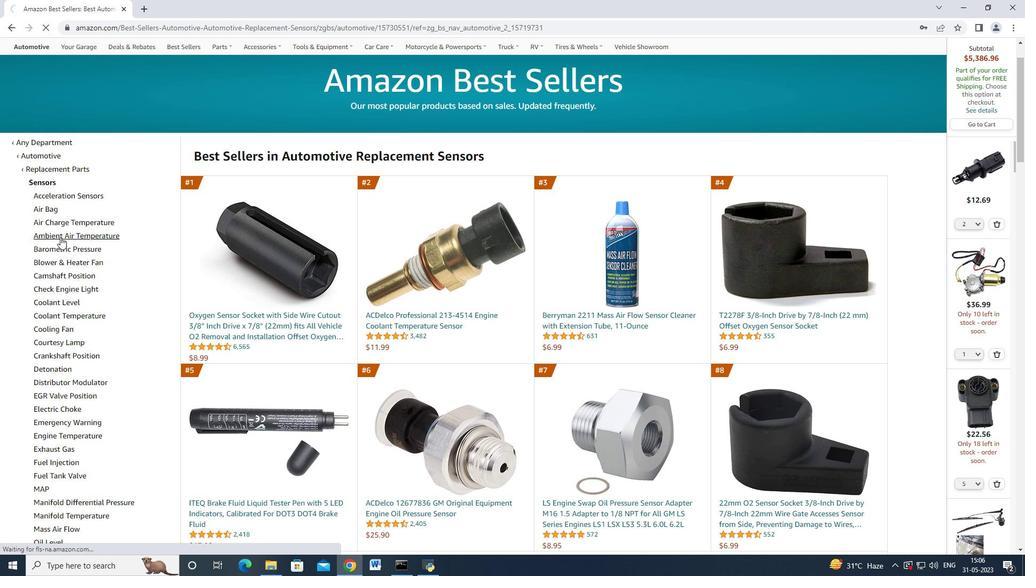 
Action: Mouse scrolled (60, 237) with delta (0, 0)
Screenshot: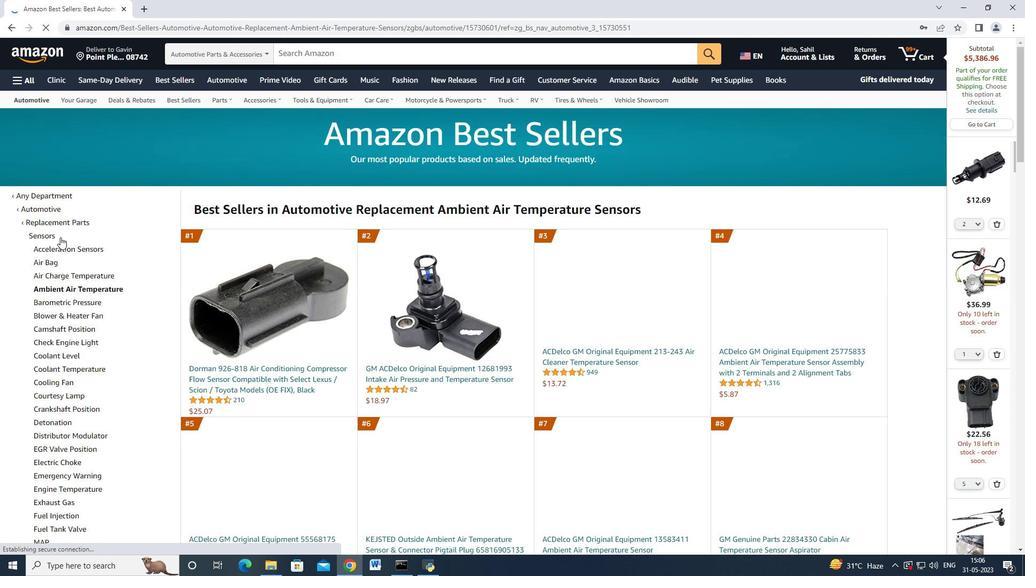 
Action: Mouse scrolled (60, 237) with delta (0, 0)
Screenshot: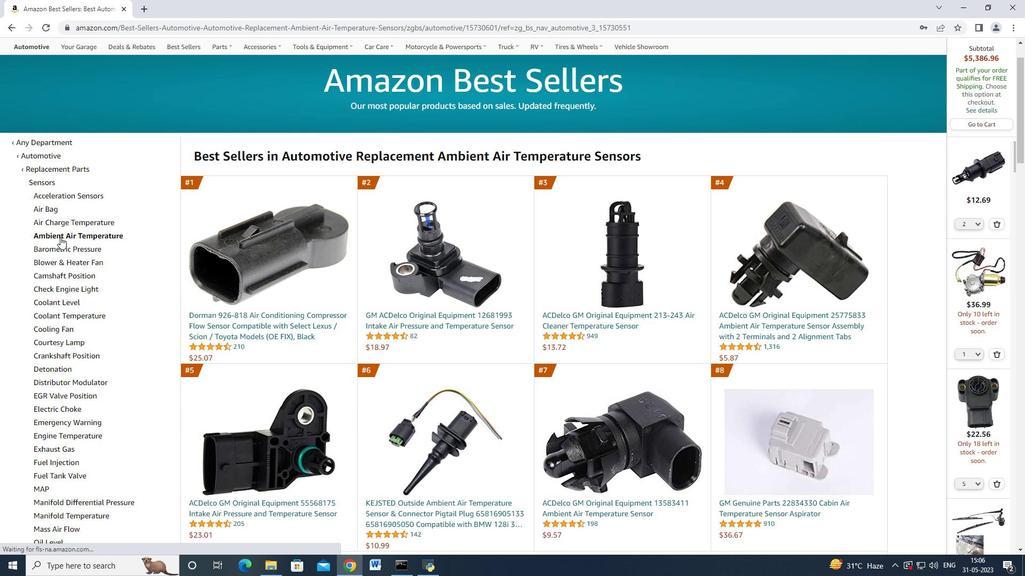 
Action: Mouse moved to (399, 257)
Screenshot: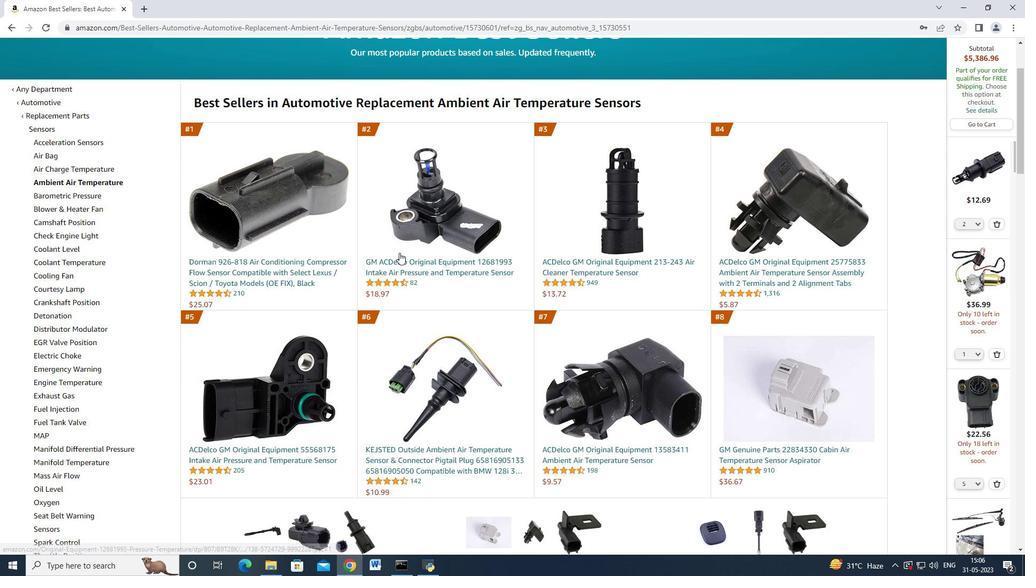 
Action: Mouse pressed left at (399, 257)
Screenshot: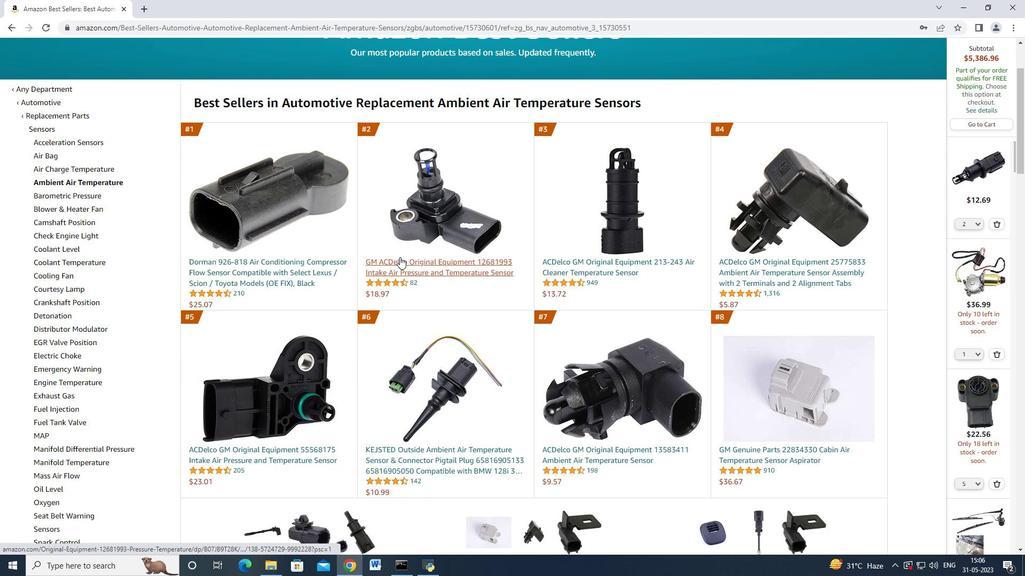 
Action: Mouse moved to (399, 257)
Screenshot: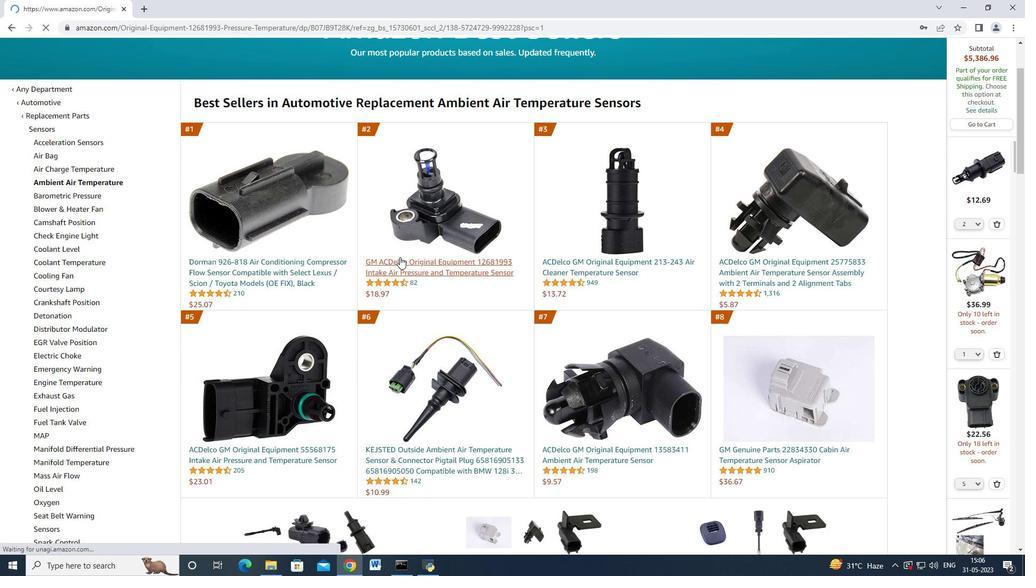 
Action: Mouse scrolled (399, 256) with delta (0, 0)
Screenshot: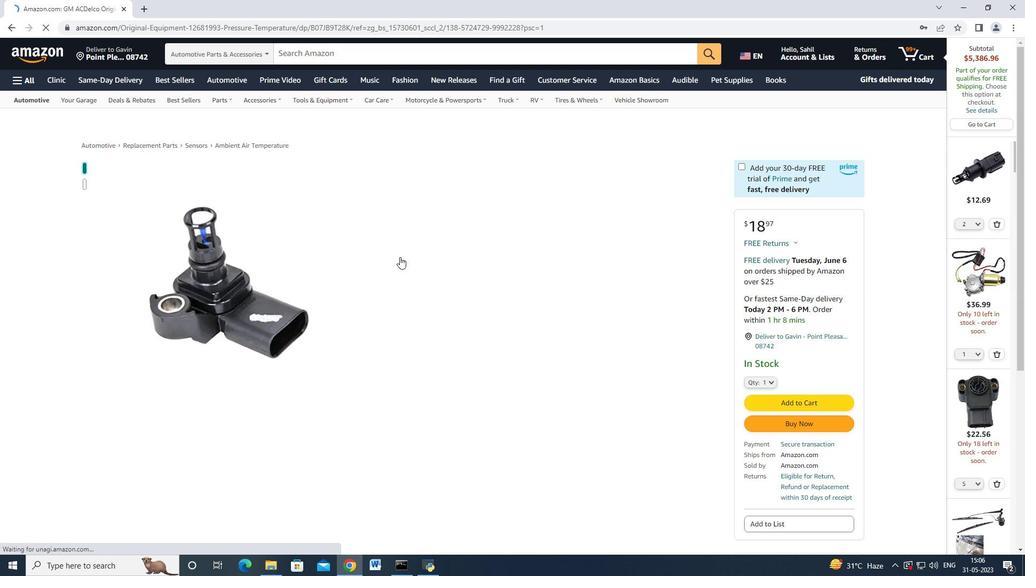 
Action: Mouse moved to (413, 266)
Screenshot: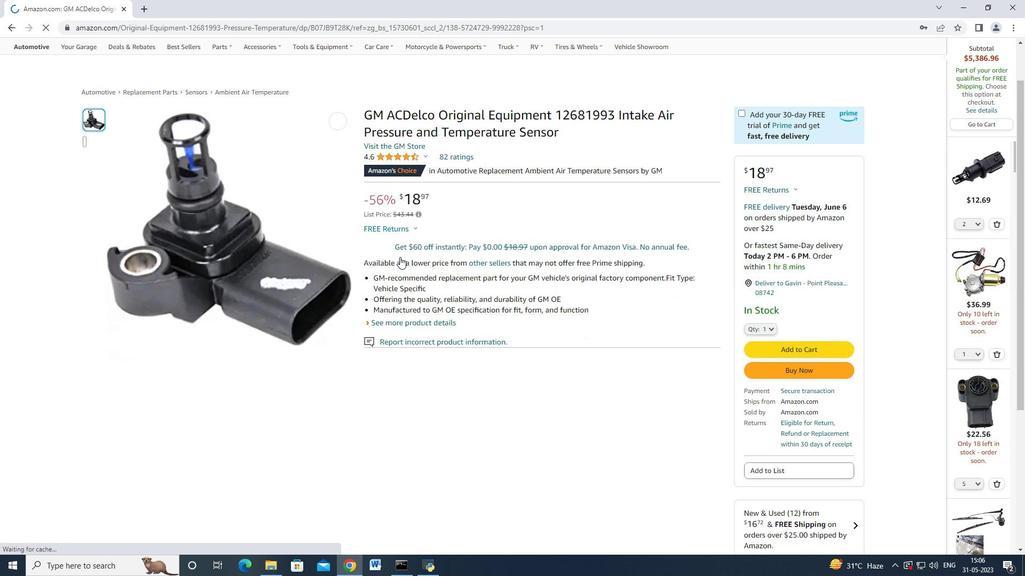 
Action: Mouse scrolled (413, 265) with delta (0, 0)
Screenshot: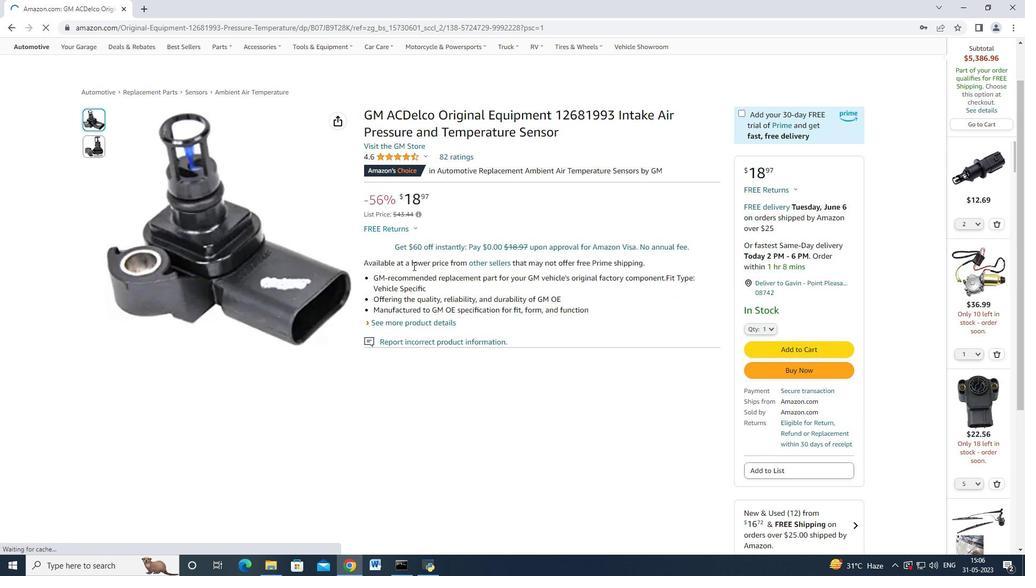 
Action: Mouse moved to (750, 279)
Screenshot: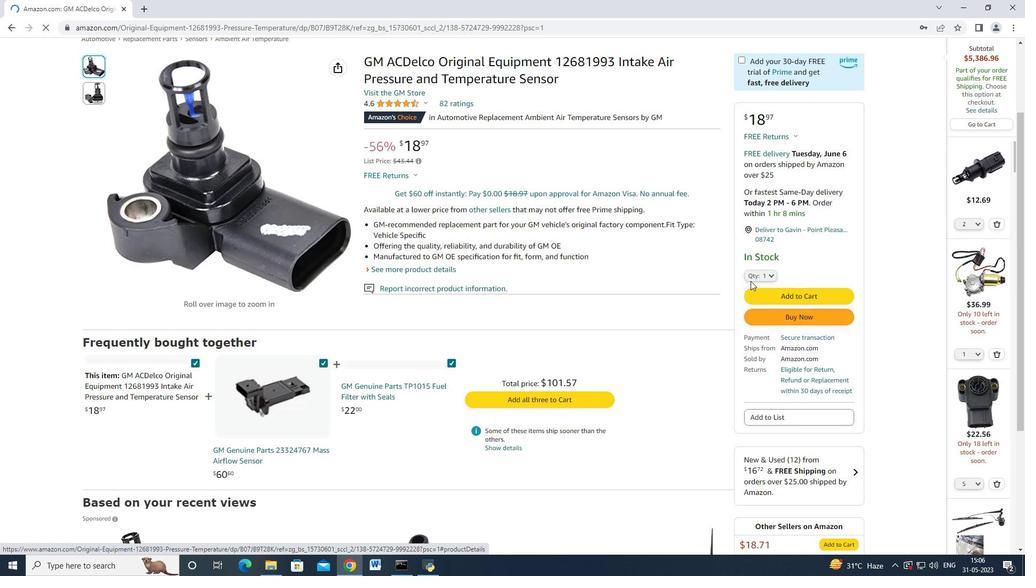 
Action: Mouse pressed left at (750, 279)
Screenshot: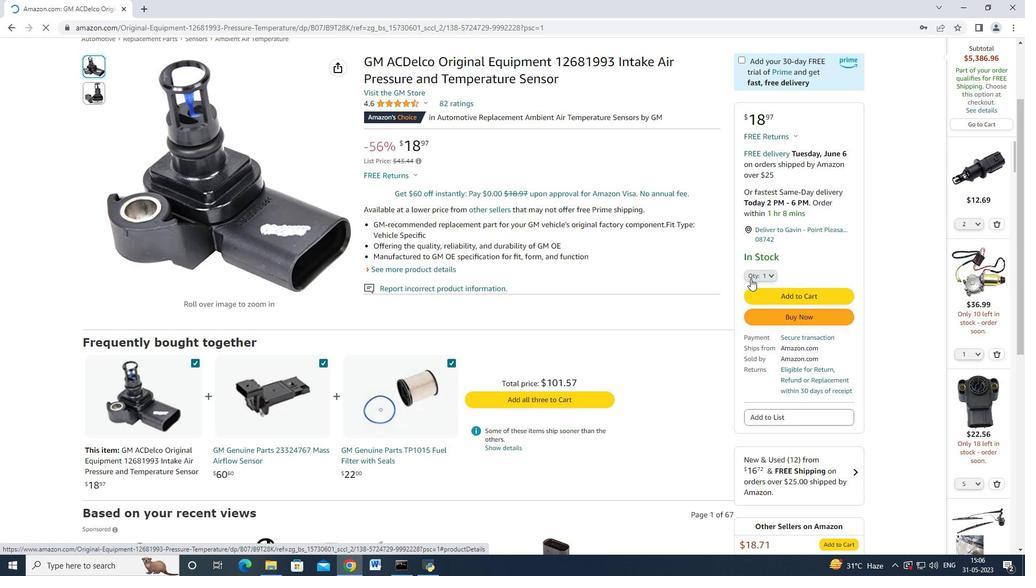 
Action: Mouse moved to (749, 309)
Screenshot: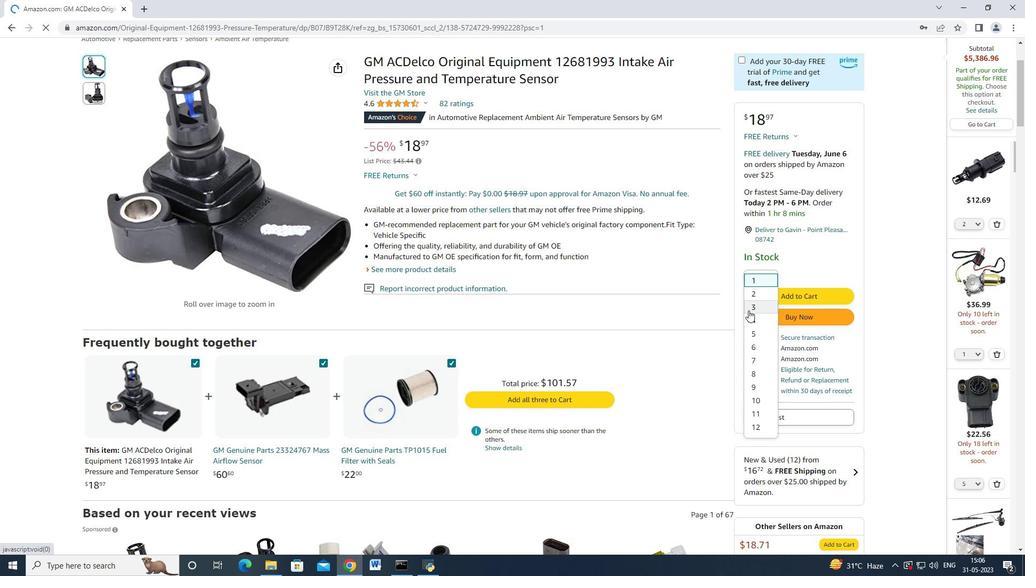 
Action: Mouse pressed left at (749, 309)
Screenshot: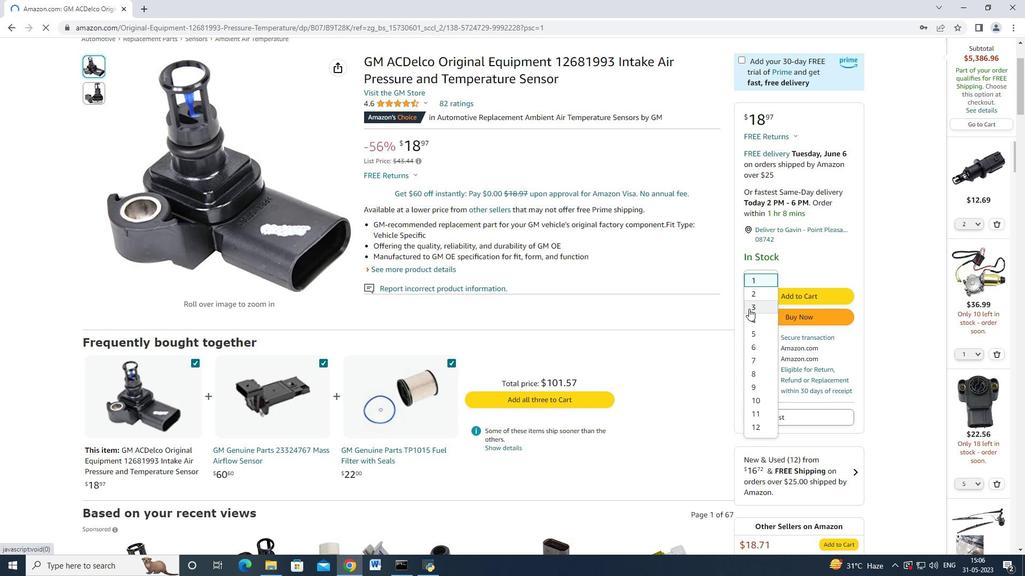 
Action: Mouse moved to (776, 294)
Screenshot: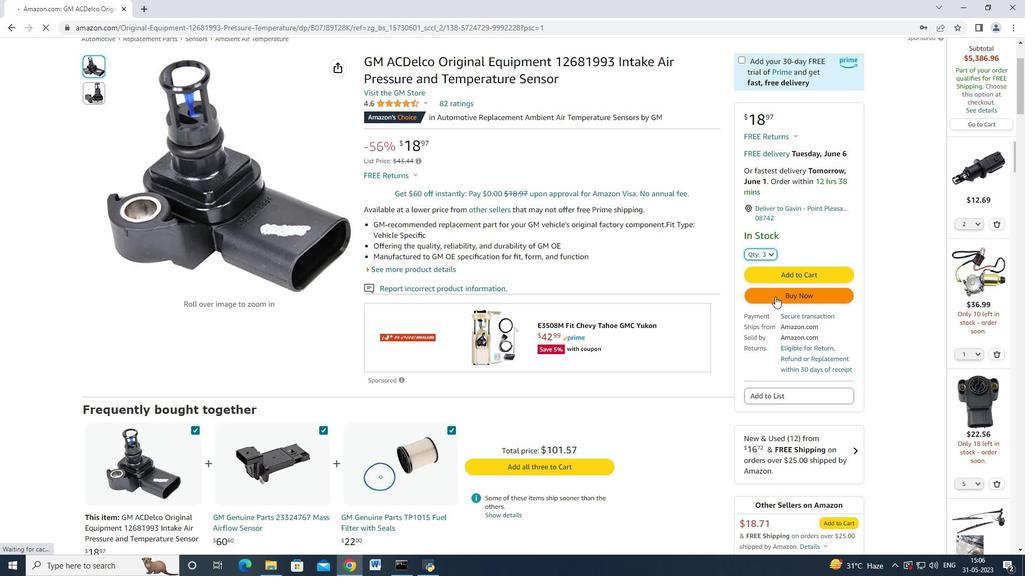 
Action: Mouse pressed left at (776, 294)
Screenshot: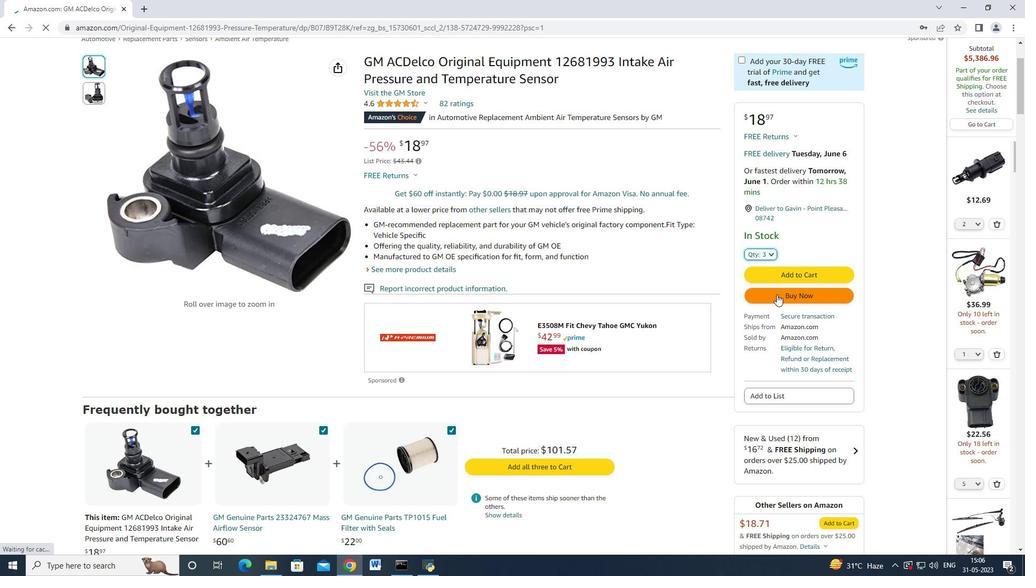 
Action: Mouse moved to (481, 155)
Screenshot: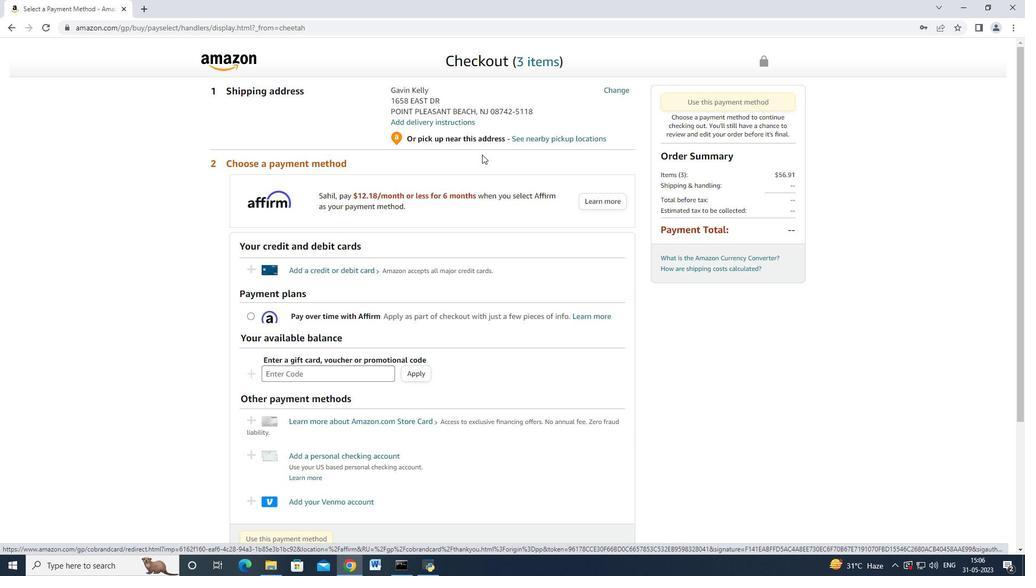 
Action: Mouse scrolled (481, 155) with delta (0, 0)
Screenshot: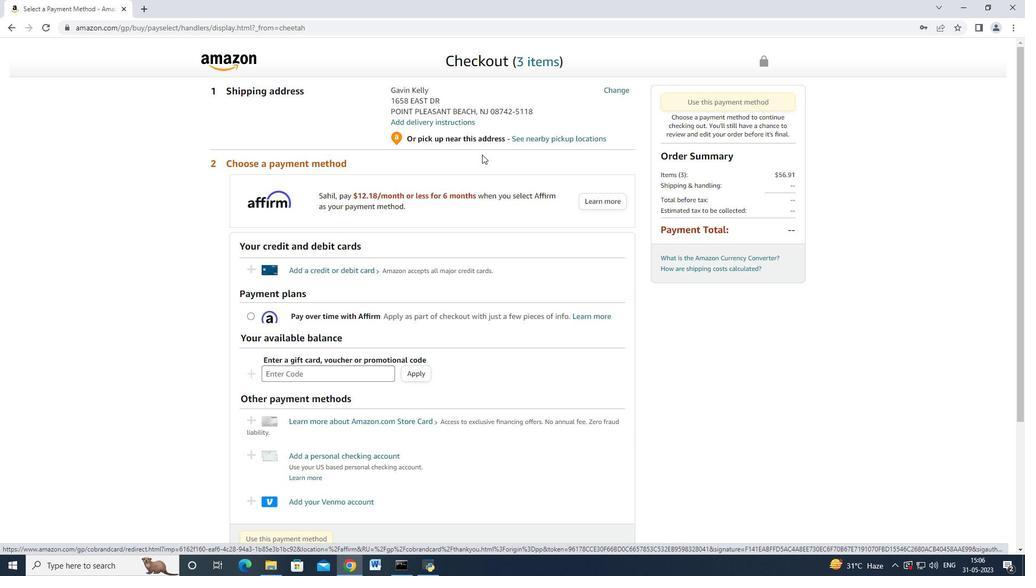 
Action: Mouse moved to (480, 160)
Screenshot: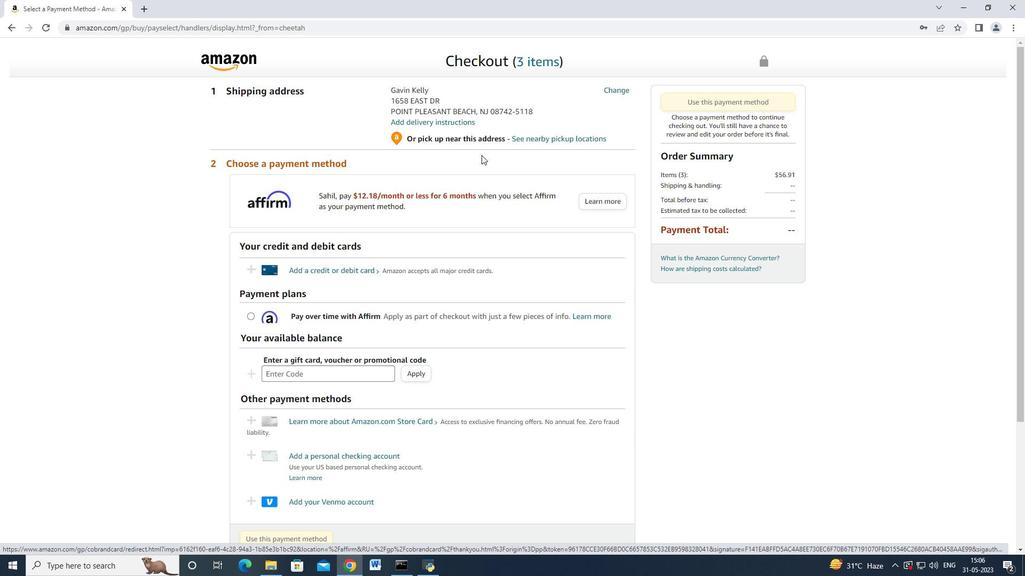 
Action: Mouse scrolled (480, 159) with delta (0, 0)
Screenshot: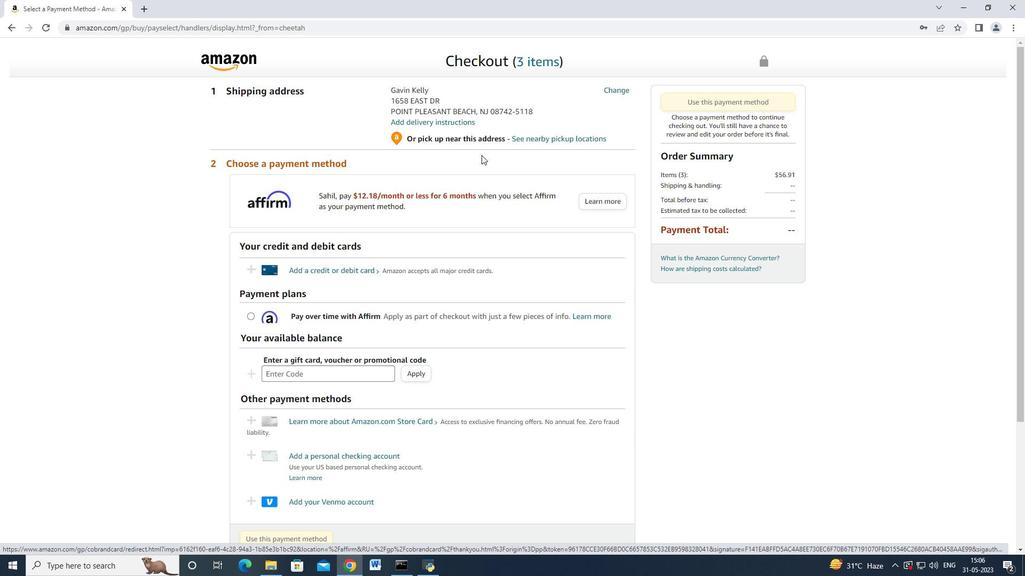
Action: Mouse moved to (480, 160)
Screenshot: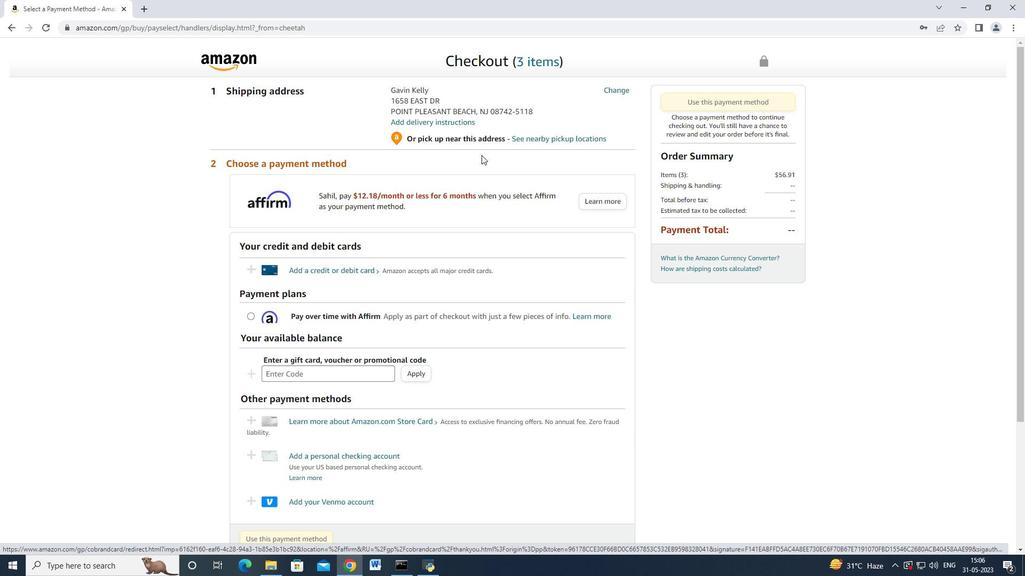 
Action: Mouse scrolled (480, 160) with delta (0, 0)
Screenshot: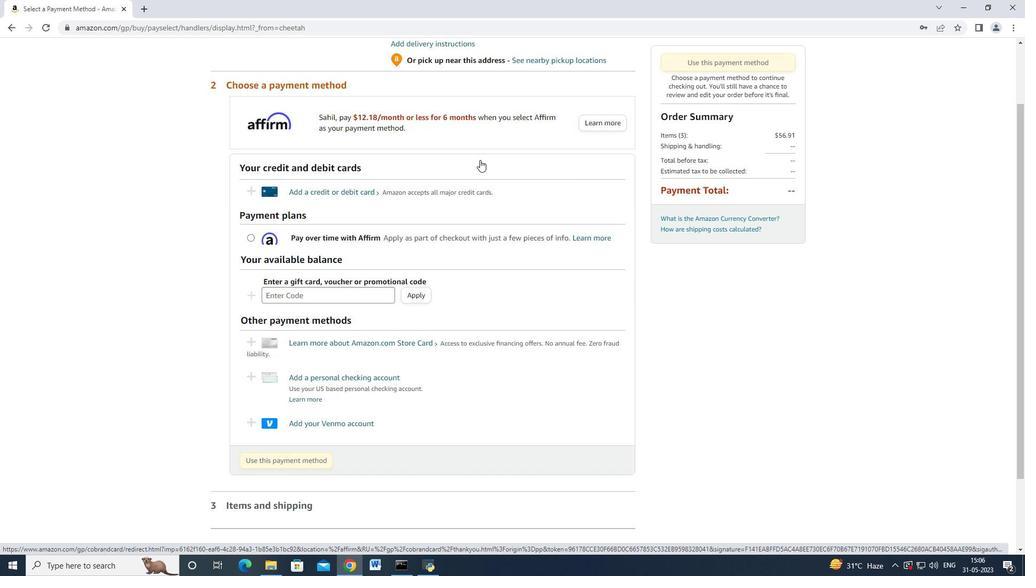 
Action: Mouse scrolled (480, 160) with delta (0, 0)
Screenshot: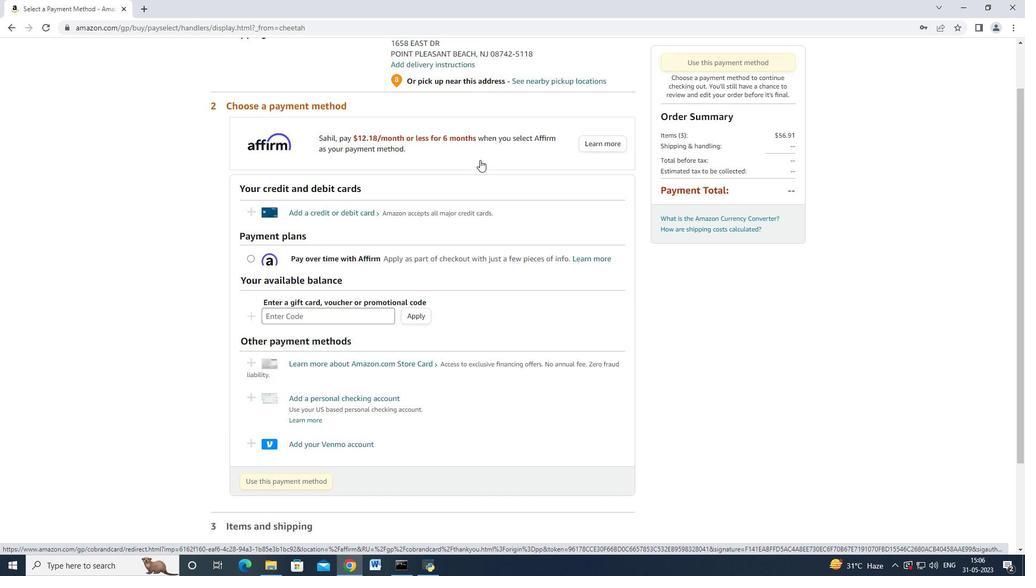 
Action: Mouse moved to (543, 105)
Screenshot: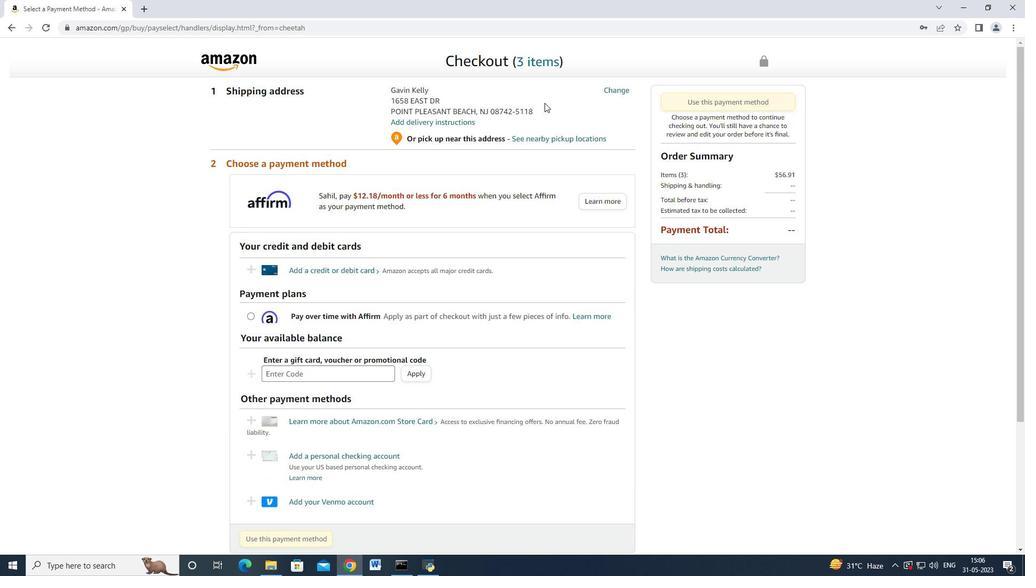 
Action: Mouse scrolled (543, 104) with delta (0, 0)
Screenshot: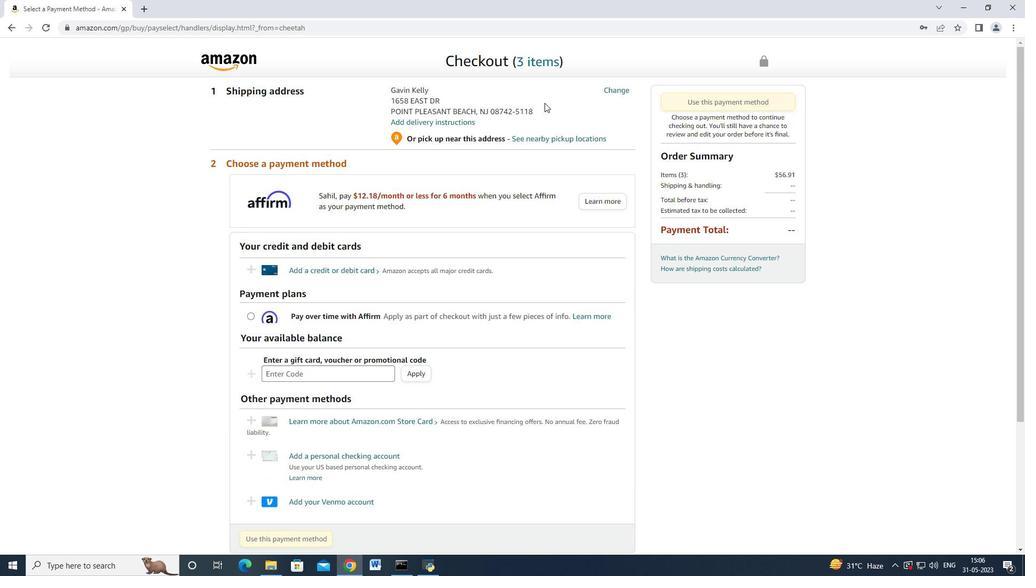 
Action: Mouse moved to (520, 171)
Screenshot: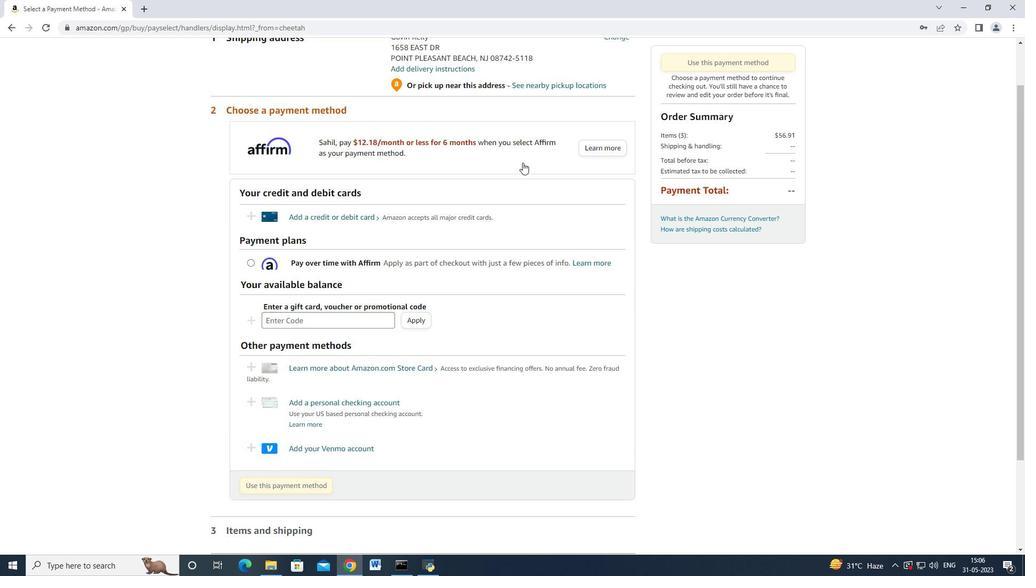 
Action: Mouse scrolled (520, 170) with delta (0, 0)
Screenshot: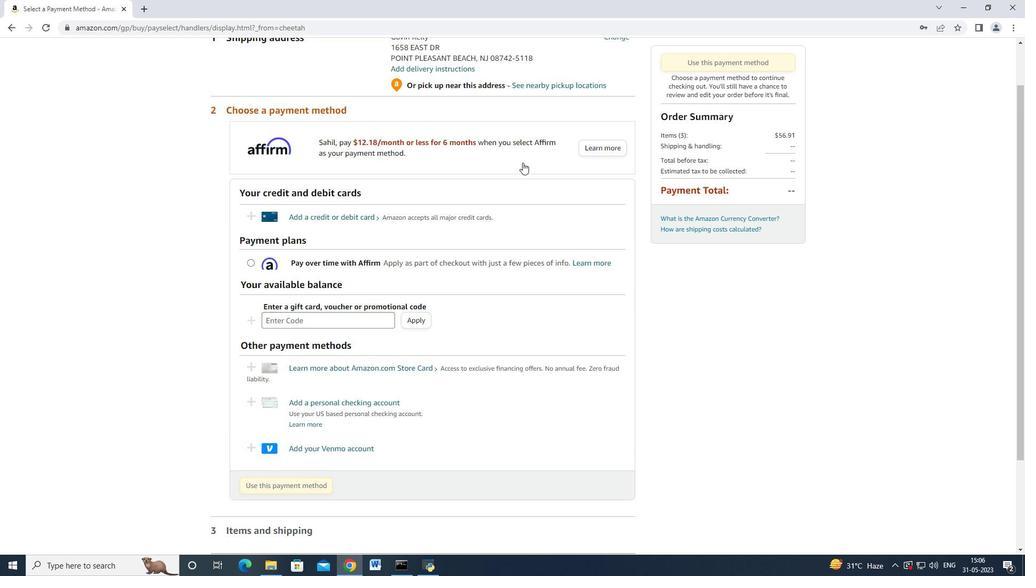 
Action: Mouse moved to (517, 180)
Screenshot: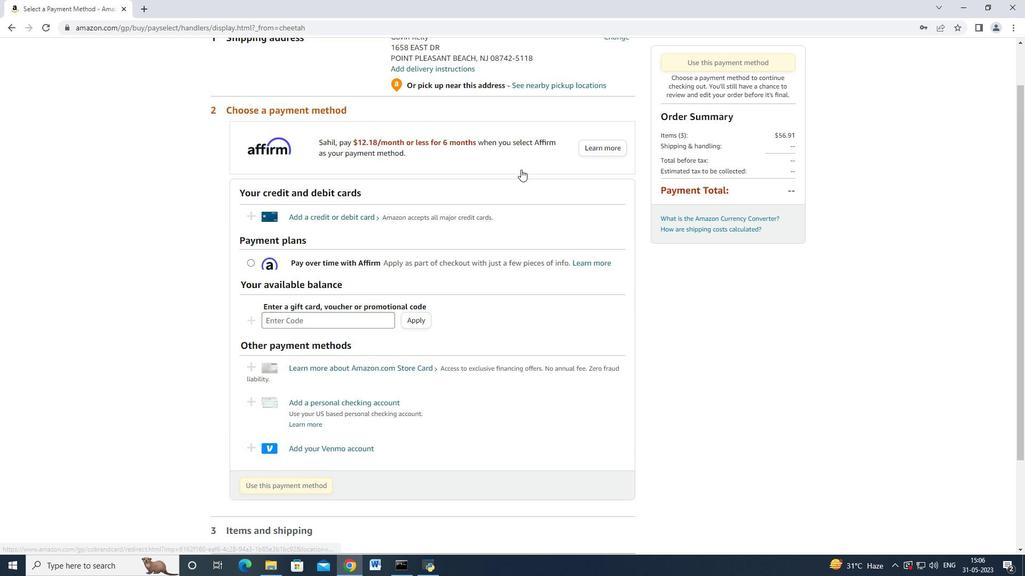 
Action: Mouse scrolled (517, 179) with delta (0, 0)
Screenshot: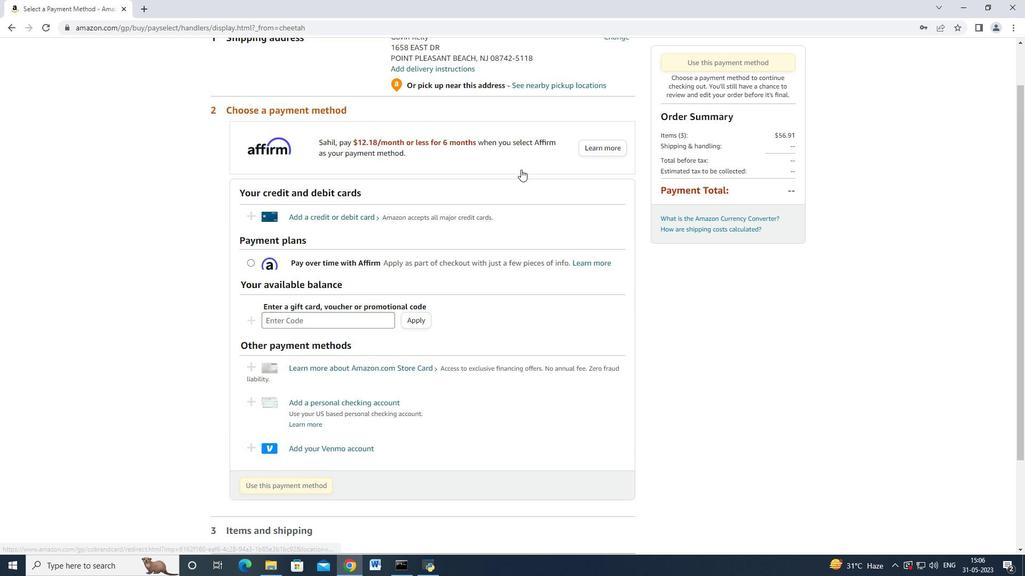 
Action: Mouse moved to (504, 212)
Screenshot: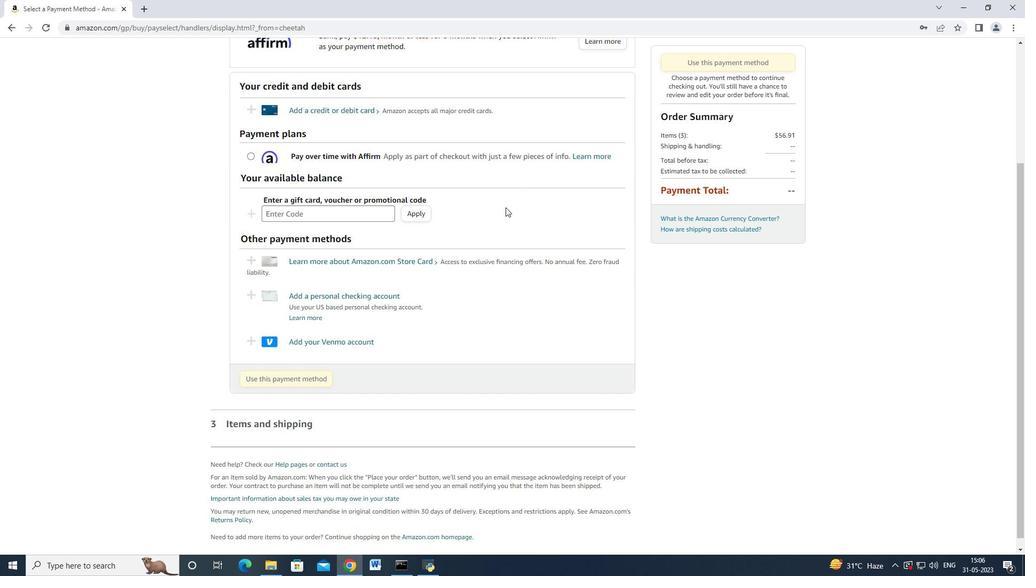 
Action: Mouse scrolled (504, 212) with delta (0, 0)
Screenshot: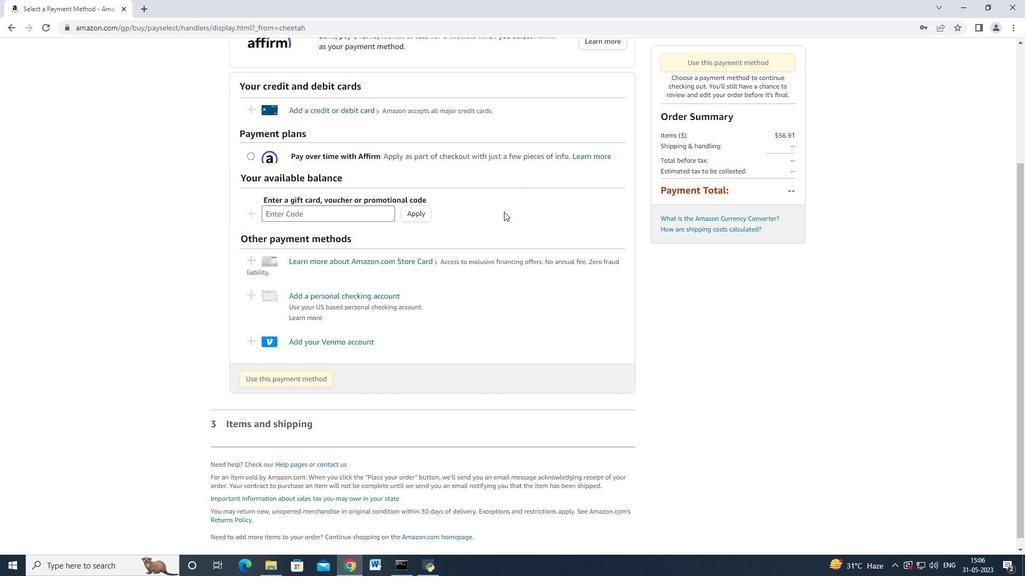 
Action: Mouse scrolled (504, 212) with delta (0, 0)
Screenshot: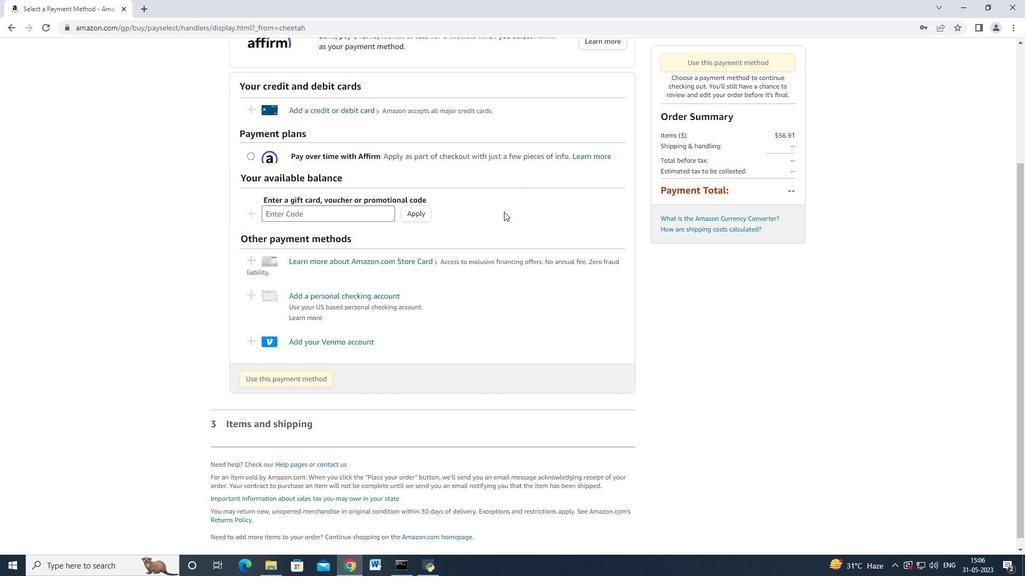 
Action: Mouse scrolled (504, 212) with delta (0, 0)
Screenshot: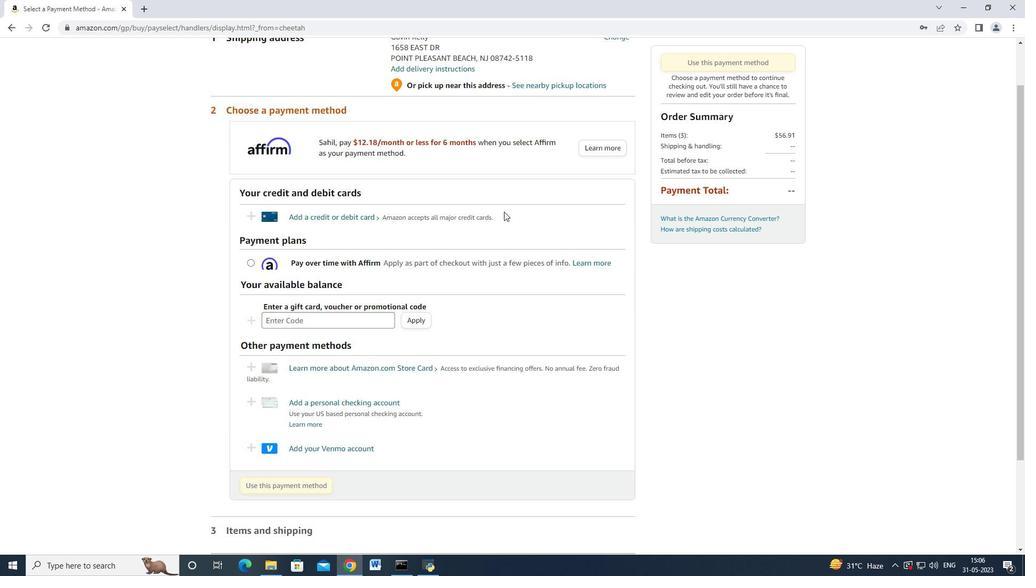 
Action: Mouse moved to (623, 89)
Screenshot: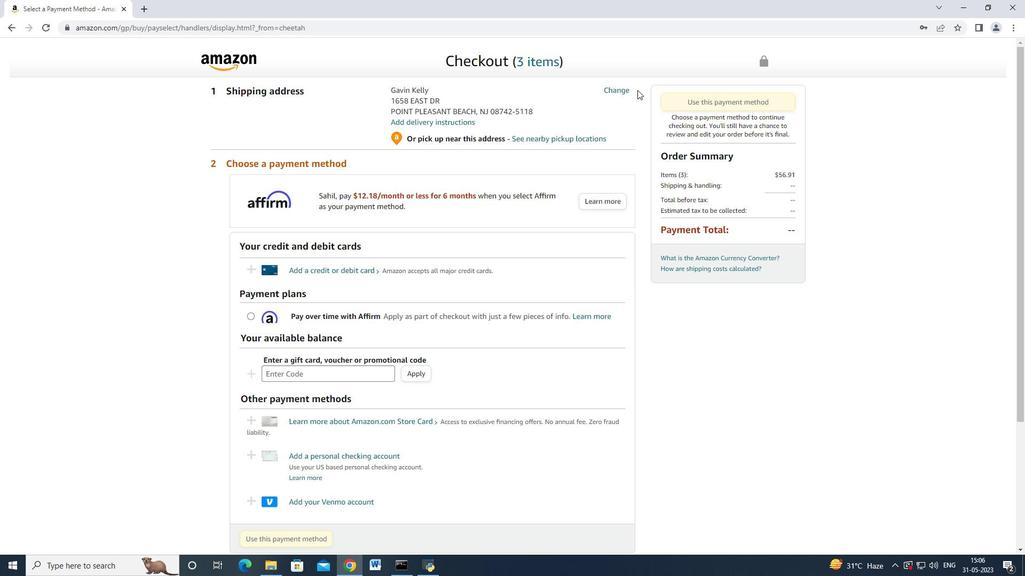 
Action: Mouse pressed left at (623, 89)
Screenshot: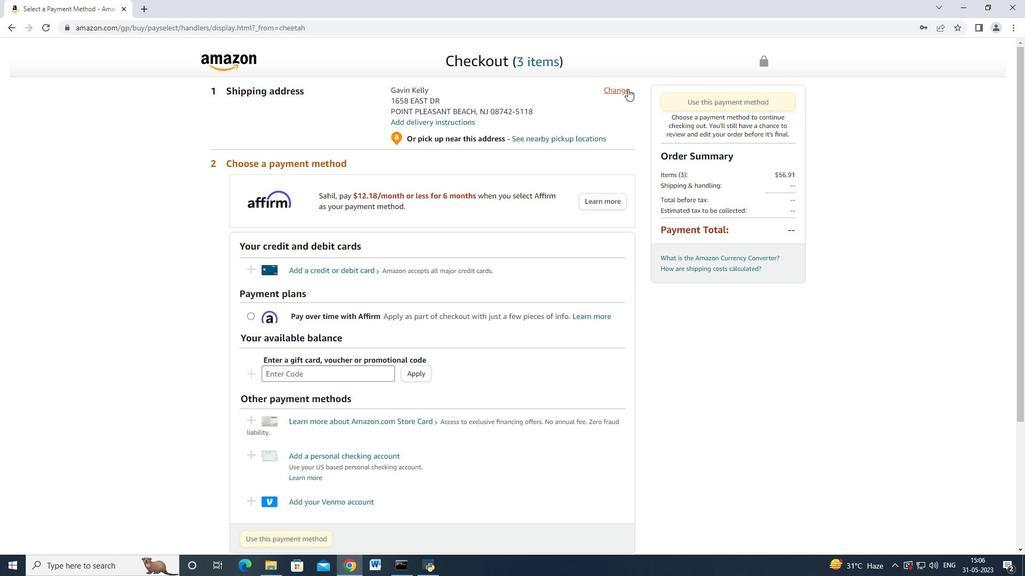 
Action: Mouse moved to (571, 106)
Screenshot: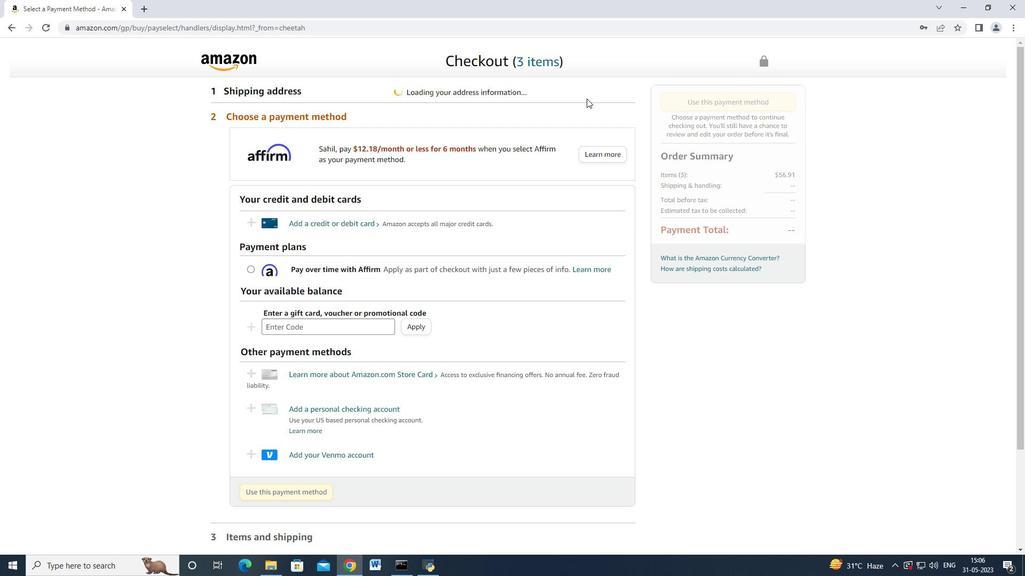 
Action: Mouse scrolled (571, 105) with delta (0, 0)
Screenshot: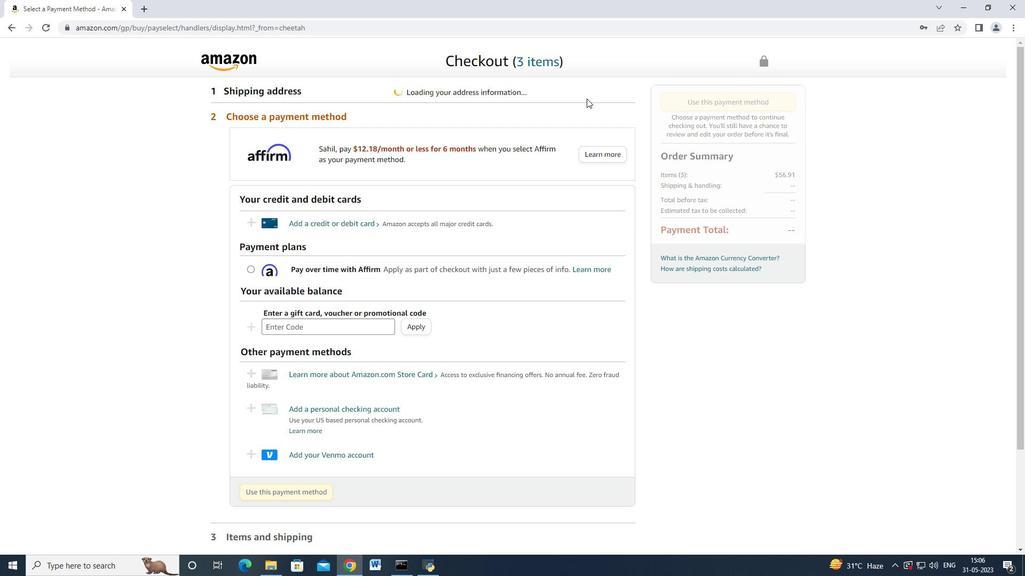 
Action: Mouse moved to (553, 145)
Screenshot: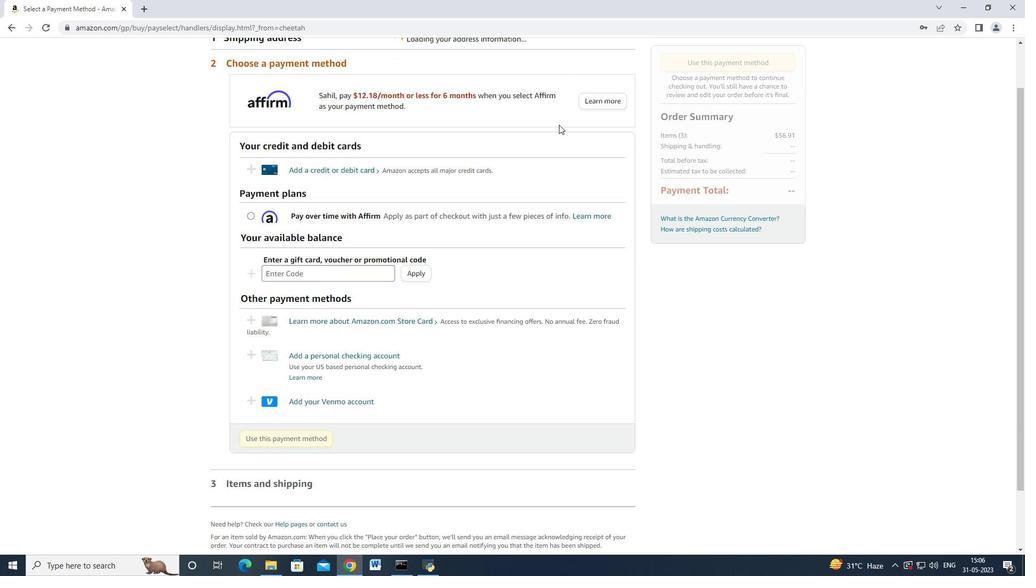 
Action: Mouse scrolled (553, 144) with delta (0, 0)
Screenshot: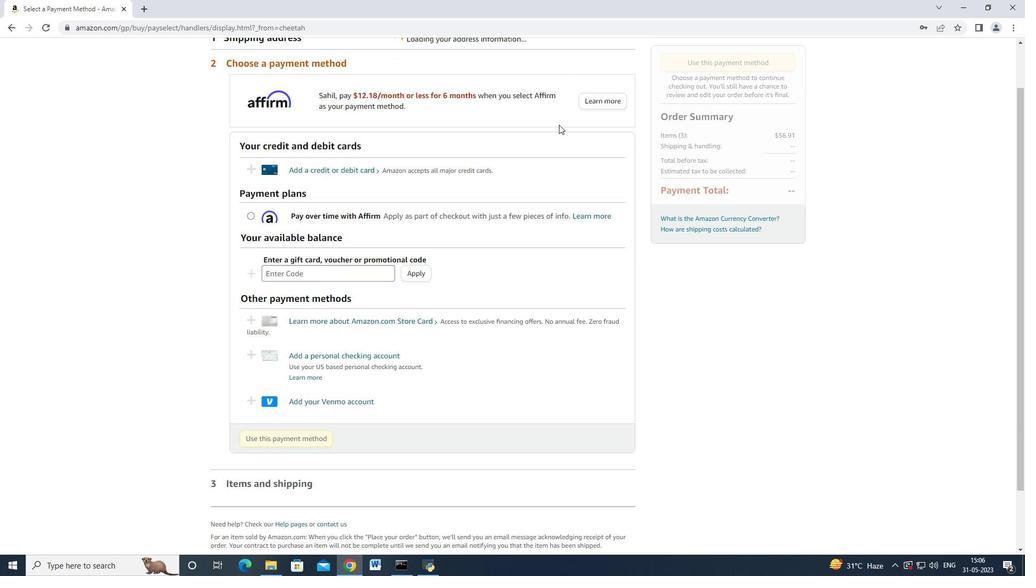 
Action: Mouse moved to (552, 152)
Screenshot: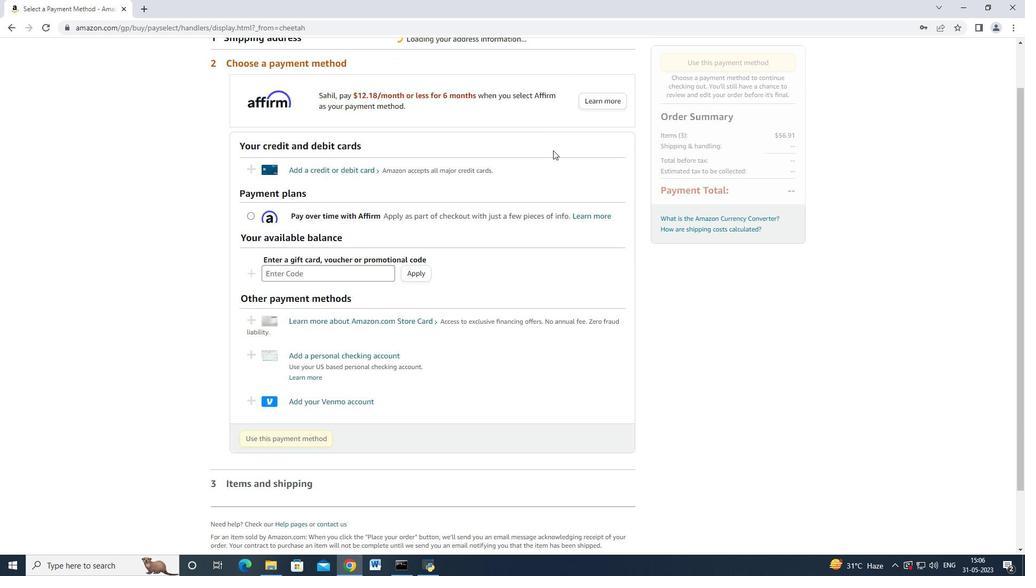 
Action: Mouse scrolled (552, 152) with delta (0, 0)
Screenshot: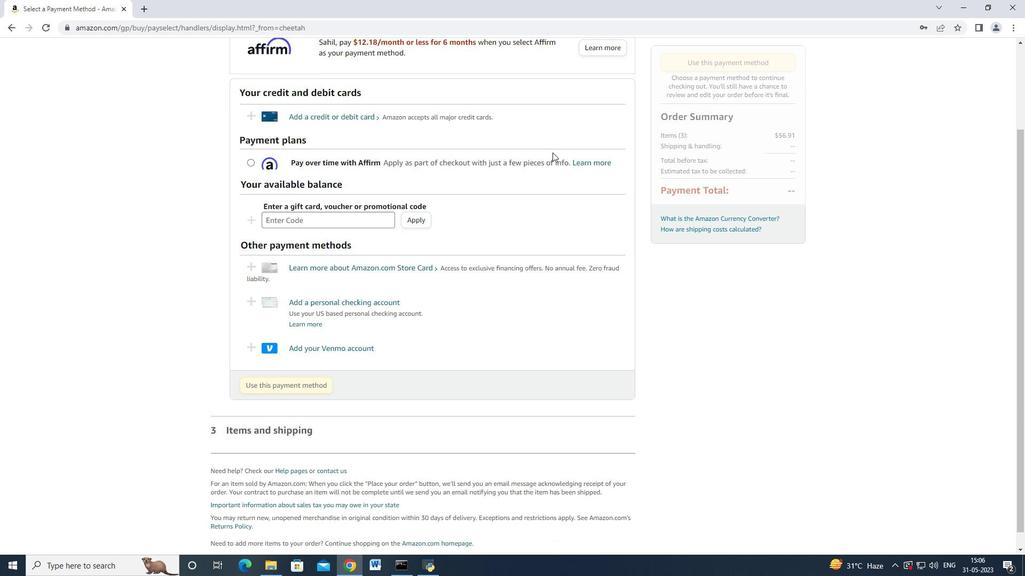 
Action: Mouse scrolled (552, 152) with delta (0, 0)
Screenshot: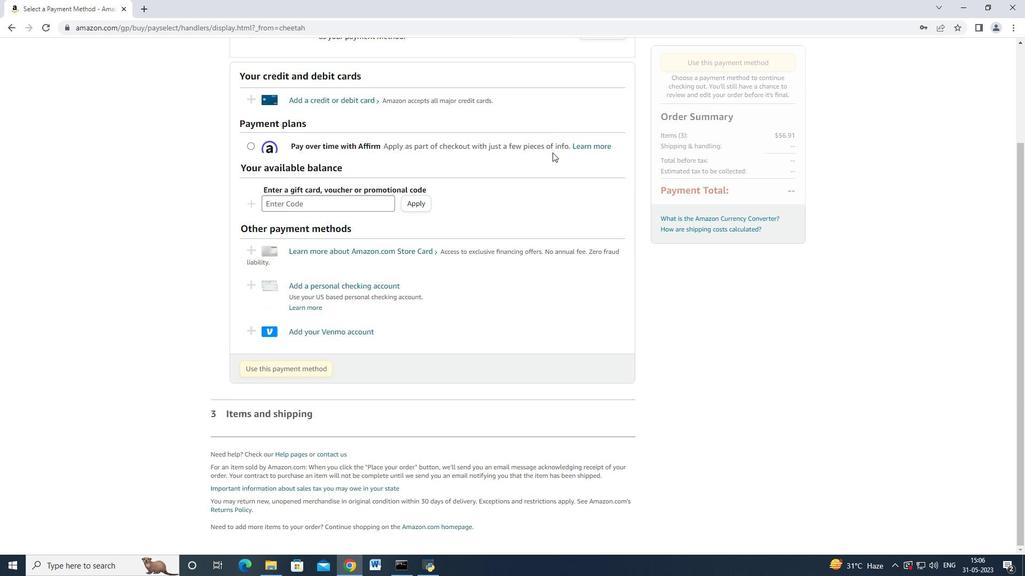 
Action: Mouse scrolled (552, 152) with delta (0, 0)
Screenshot: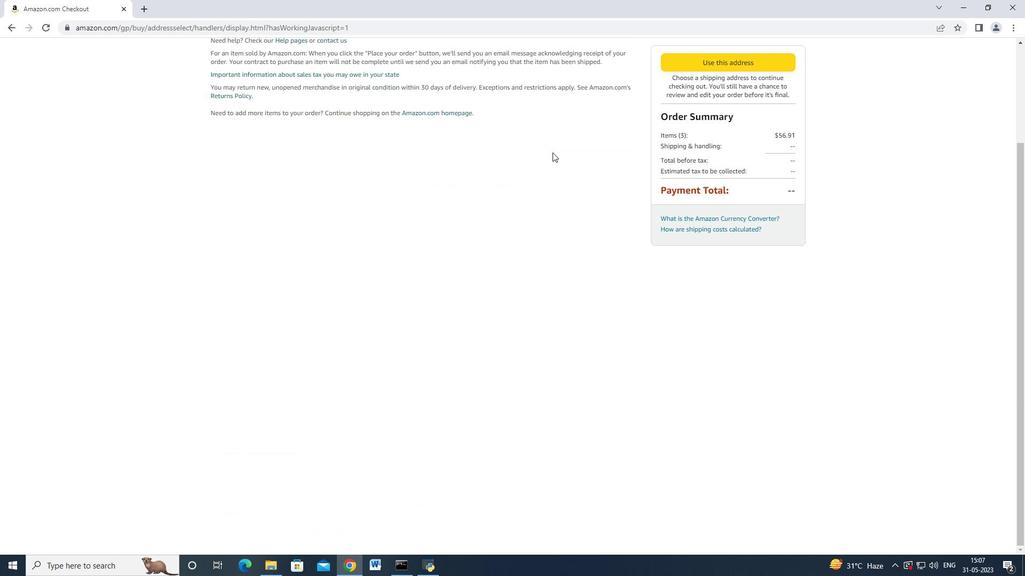 
Action: Mouse moved to (305, 230)
Screenshot: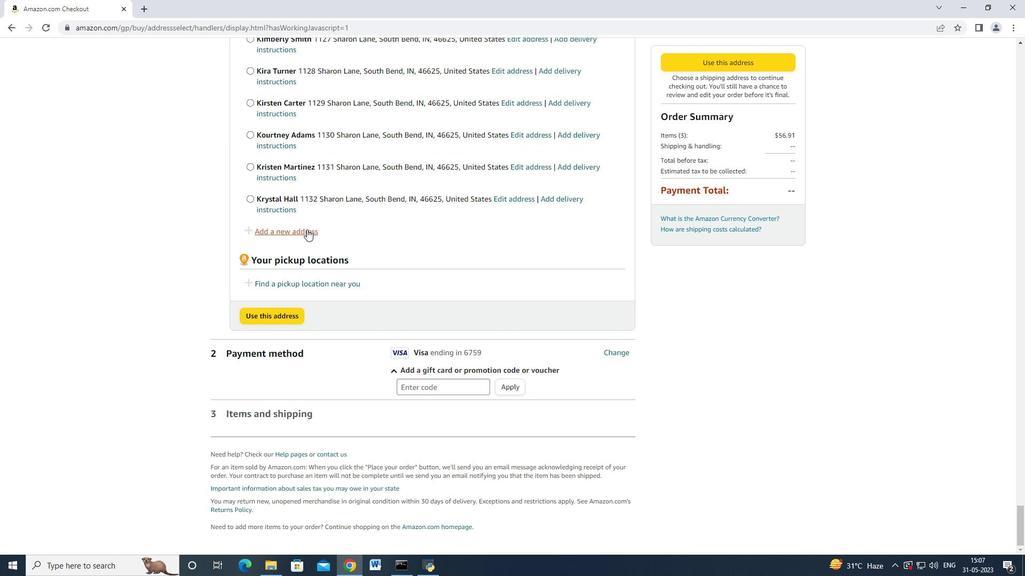 
Action: Mouse pressed left at (305, 230)
Screenshot: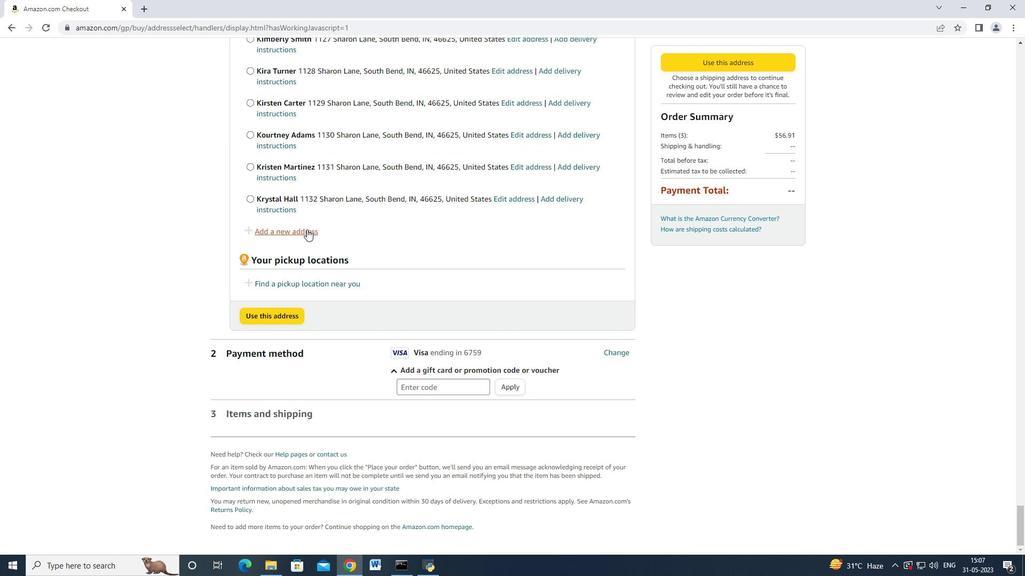 
Action: Mouse moved to (349, 253)
Screenshot: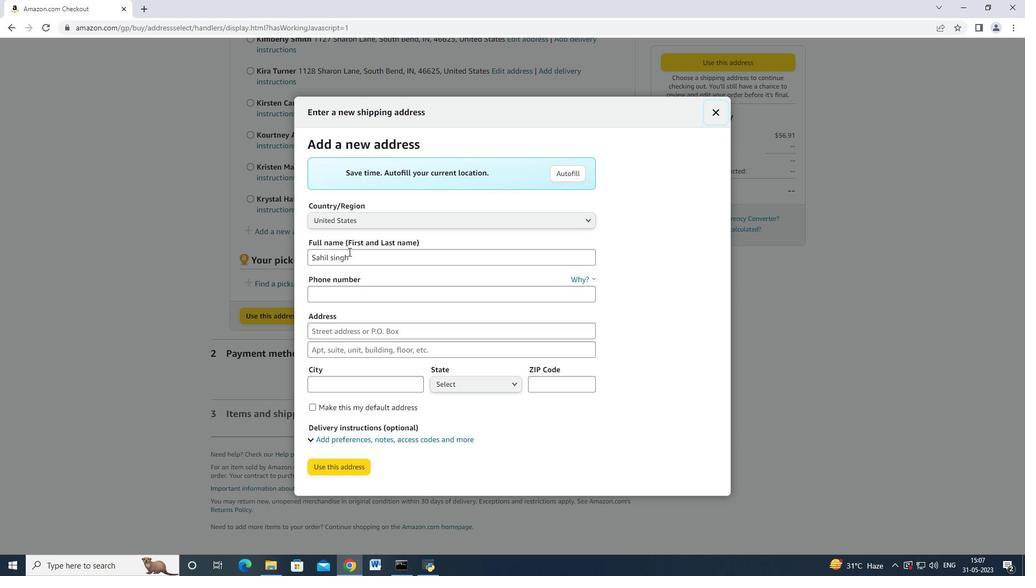 
Action: Mouse pressed left at (349, 253)
Screenshot: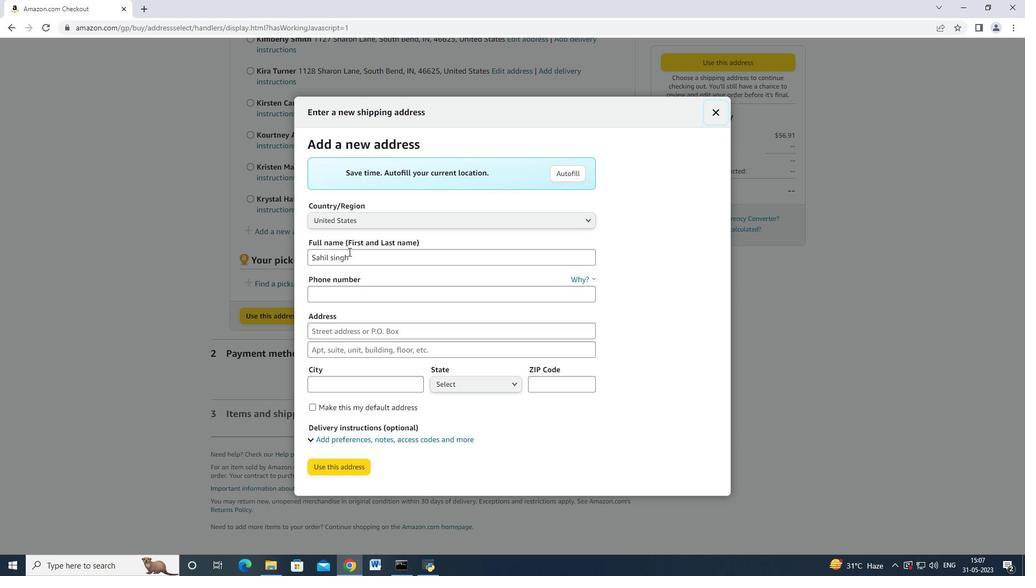 
Action: Mouse moved to (326, 255)
Screenshot: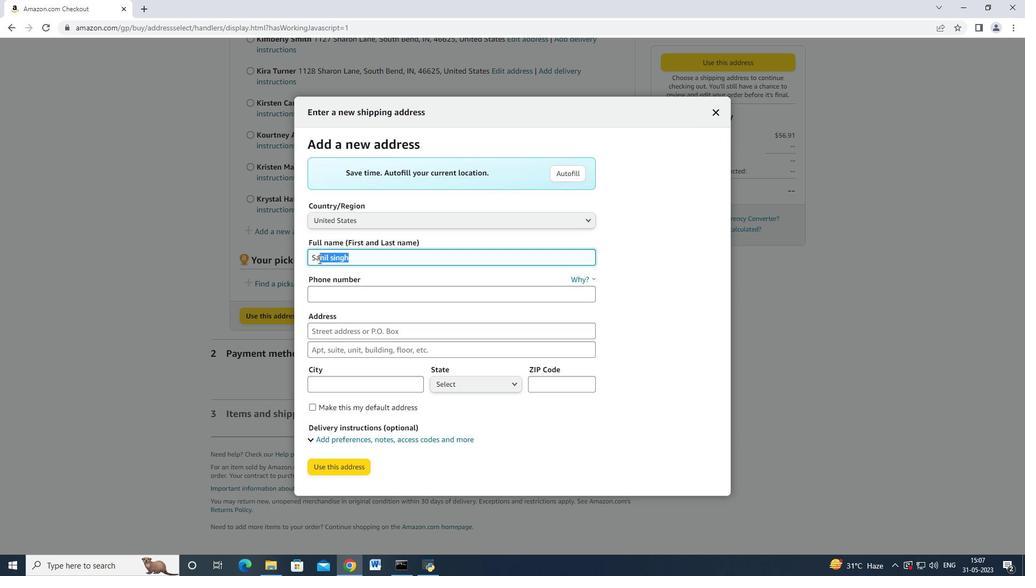 
Action: Key pressed <Key.backspace><Key.backspace><Key.backspace><Key.backspace><Key.backspace><Key.shift>Kyle<Key.space><Key.shift_r>Scott<Key.space><Key.tab><Key.tab>5742125169<Key.tab>j<Key.backspace>1133<Key.space><Key.shift_r>Sharon<Key.space><Key.shift>Lane<Key.space><Key.tab><Key.tab><Key.shift_r>South<Key.space><Key.shift>Bend<Key.space><Key.tab>
Screenshot: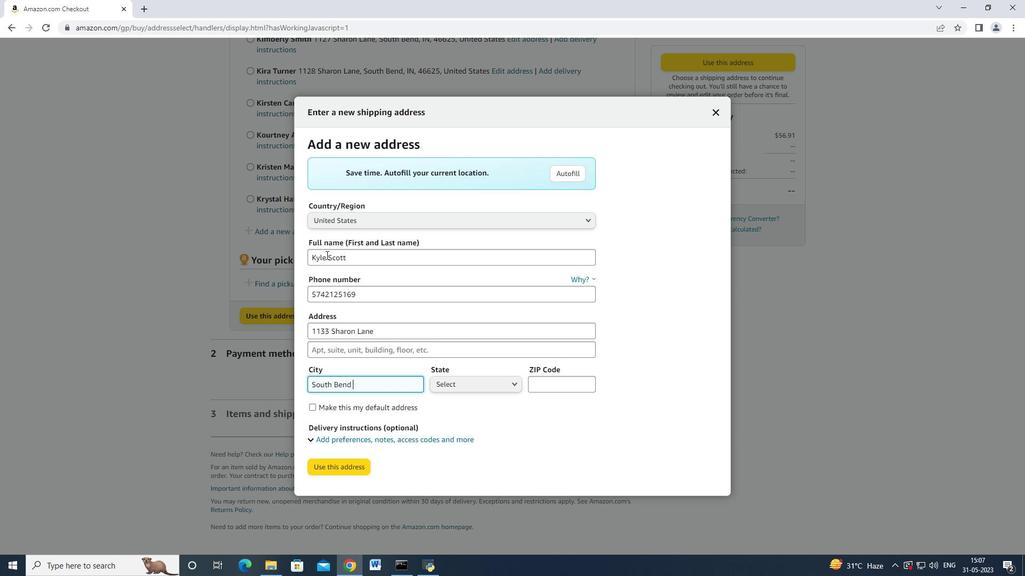 
Action: Mouse moved to (475, 380)
Screenshot: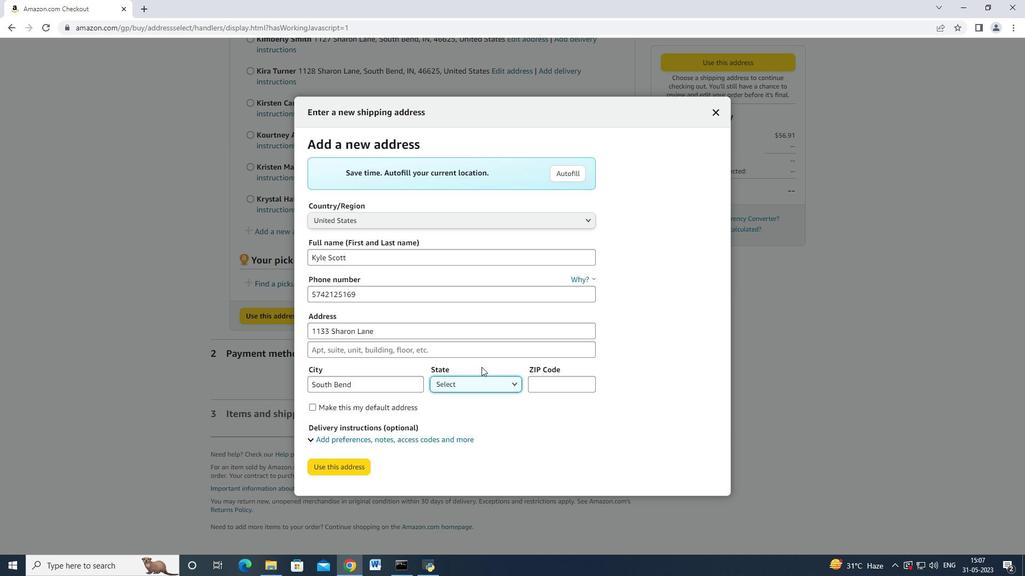 
Action: Mouse pressed left at (475, 380)
Screenshot: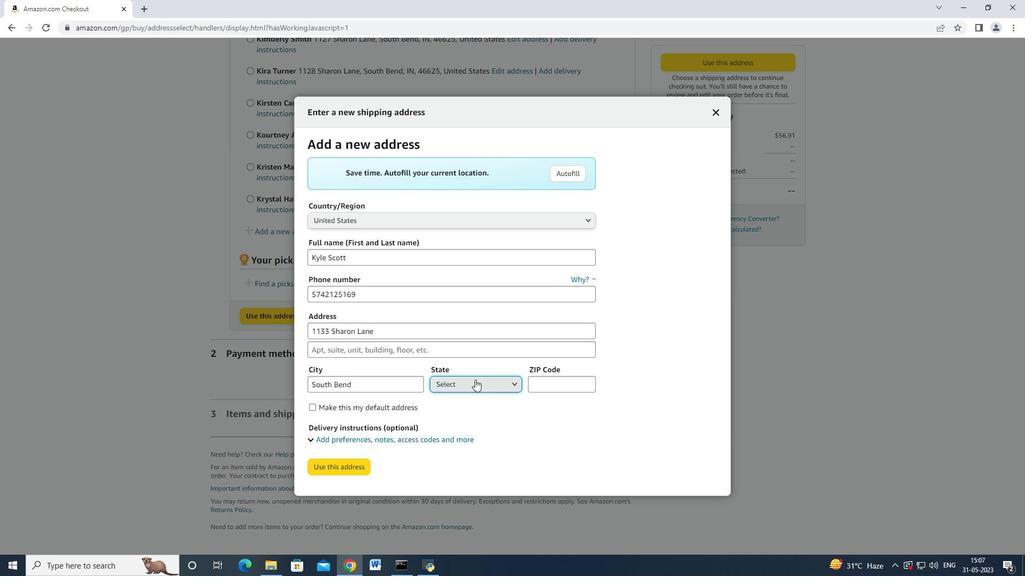 
Action: Mouse moved to (464, 297)
Screenshot: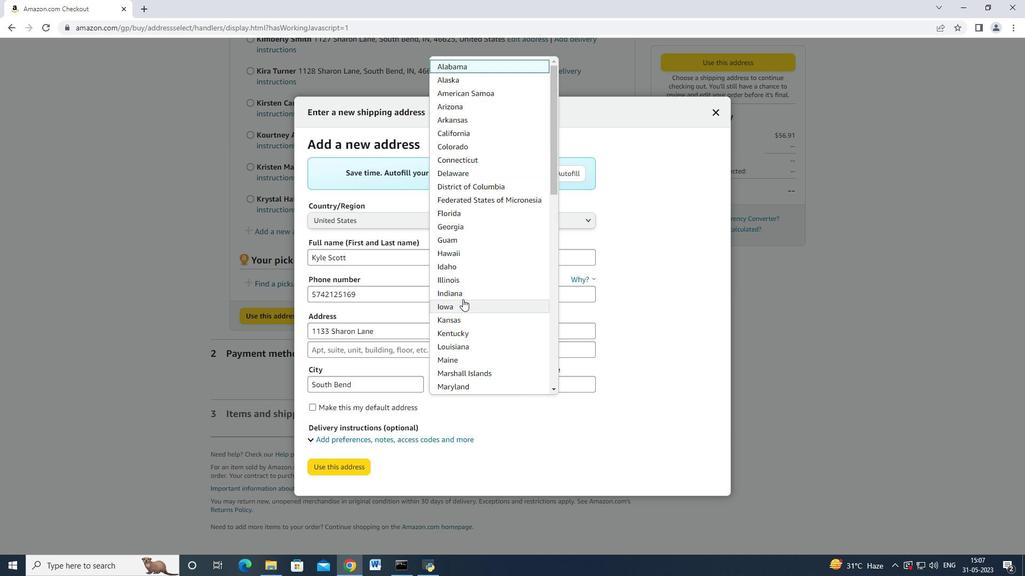 
Action: Mouse scrolled (464, 296) with delta (0, 0)
Screenshot: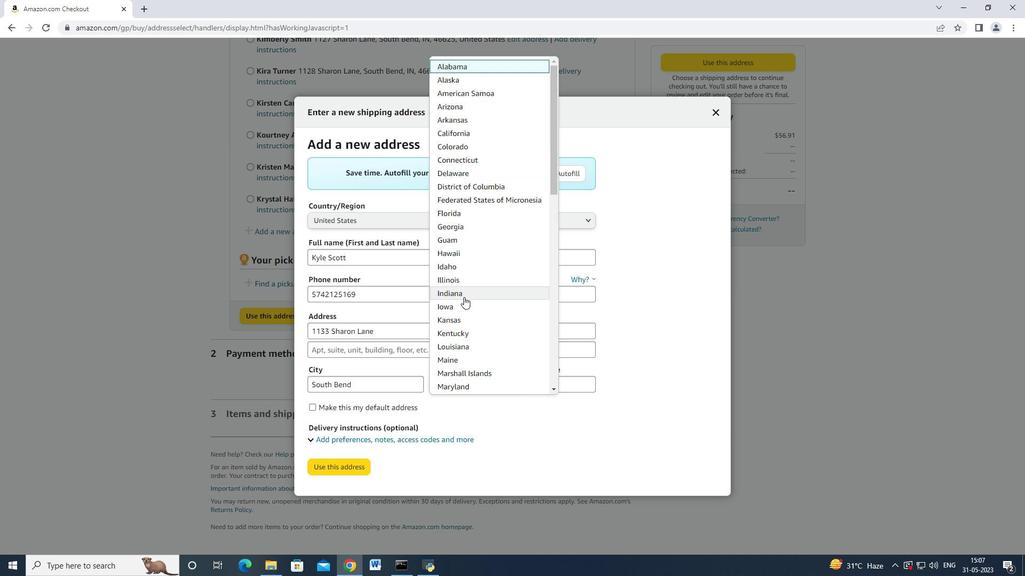 
Action: Mouse scrolled (464, 296) with delta (0, 0)
Screenshot: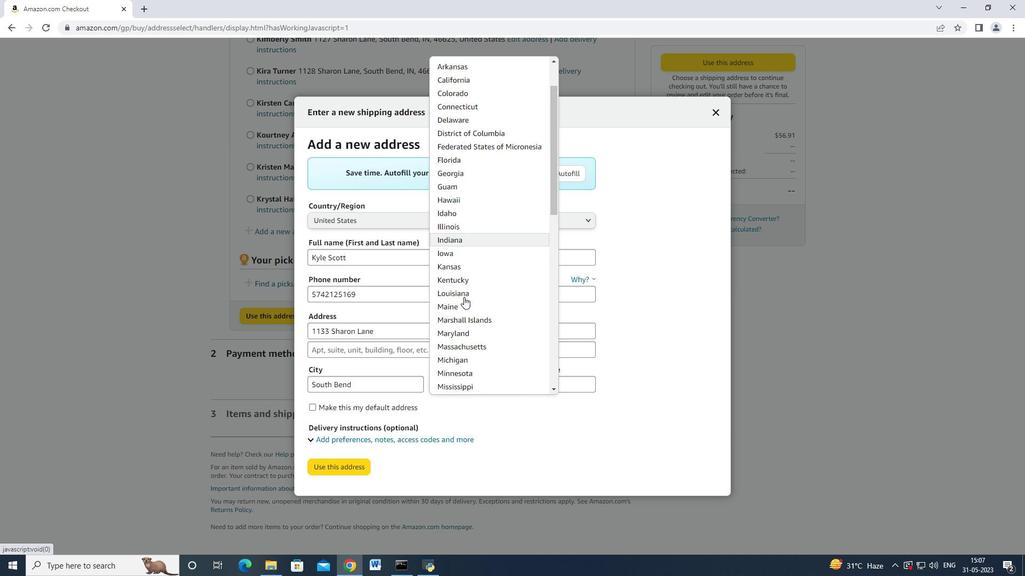 
Action: Mouse scrolled (464, 296) with delta (0, 0)
Screenshot: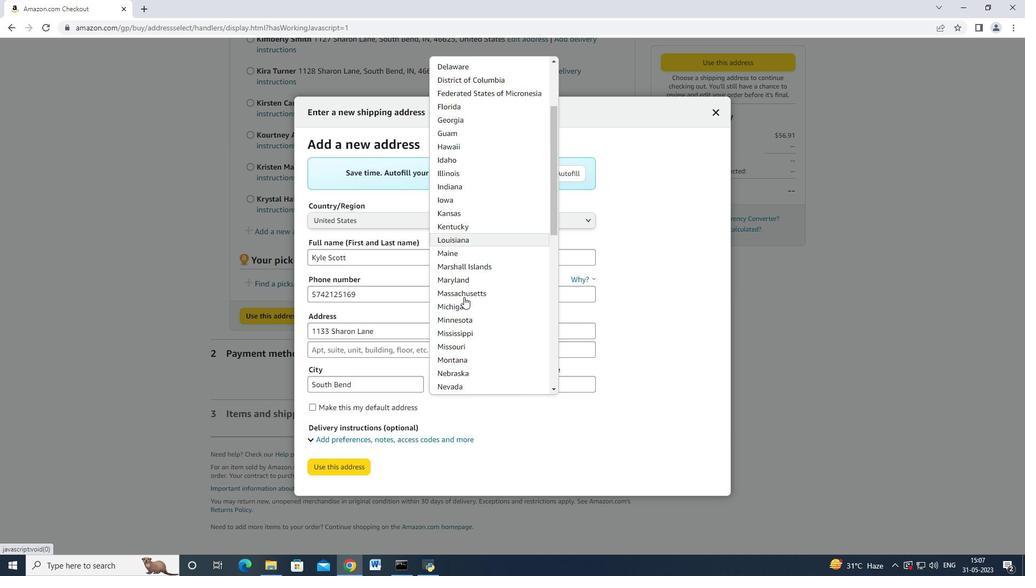 
Action: Mouse moved to (464, 246)
Screenshot: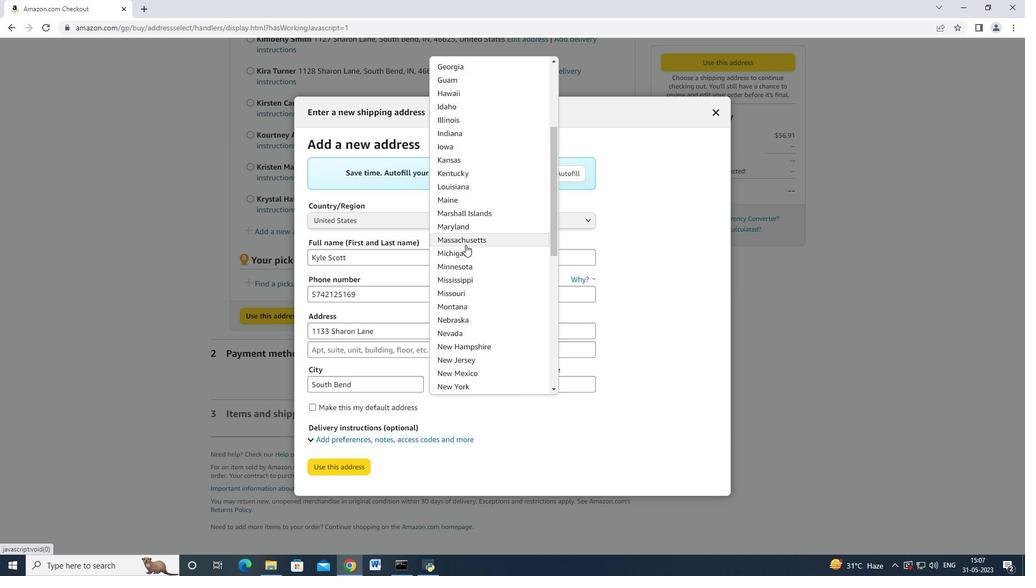 
Action: Mouse scrolled (464, 246) with delta (0, 0)
Screenshot: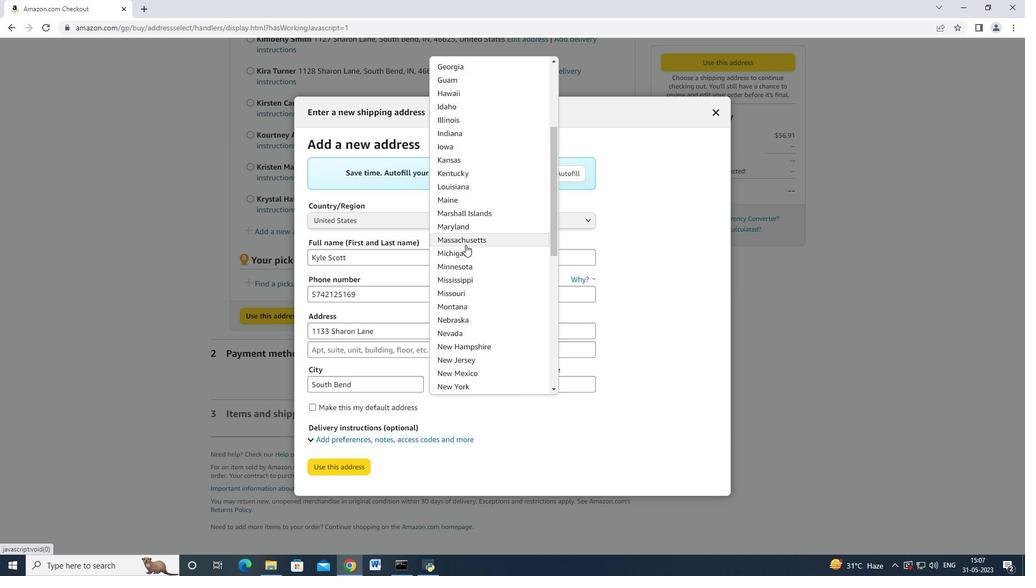 
Action: Mouse scrolled (464, 246) with delta (0, 0)
Screenshot: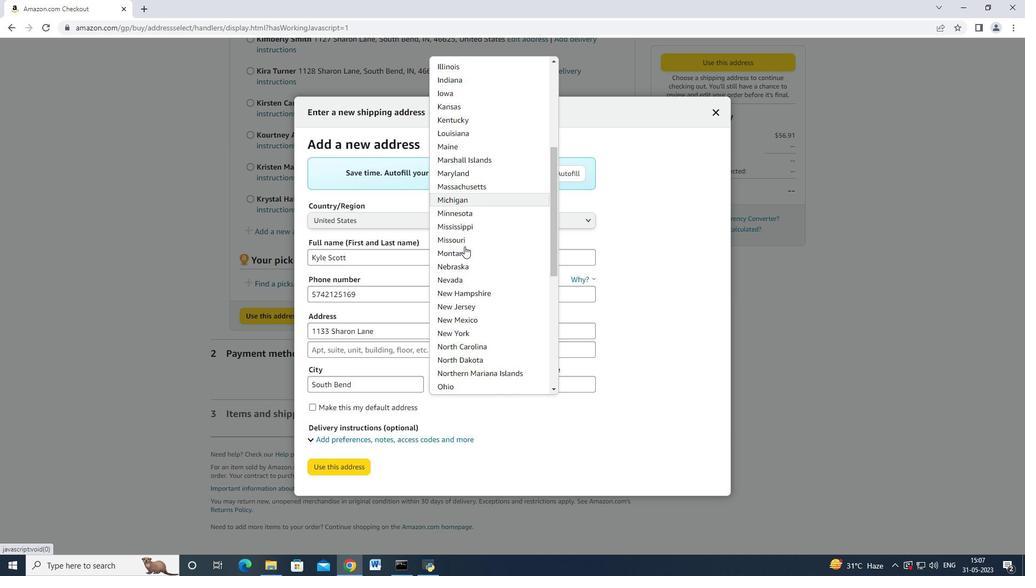 
Action: Mouse scrolled (464, 247) with delta (0, 0)
Screenshot: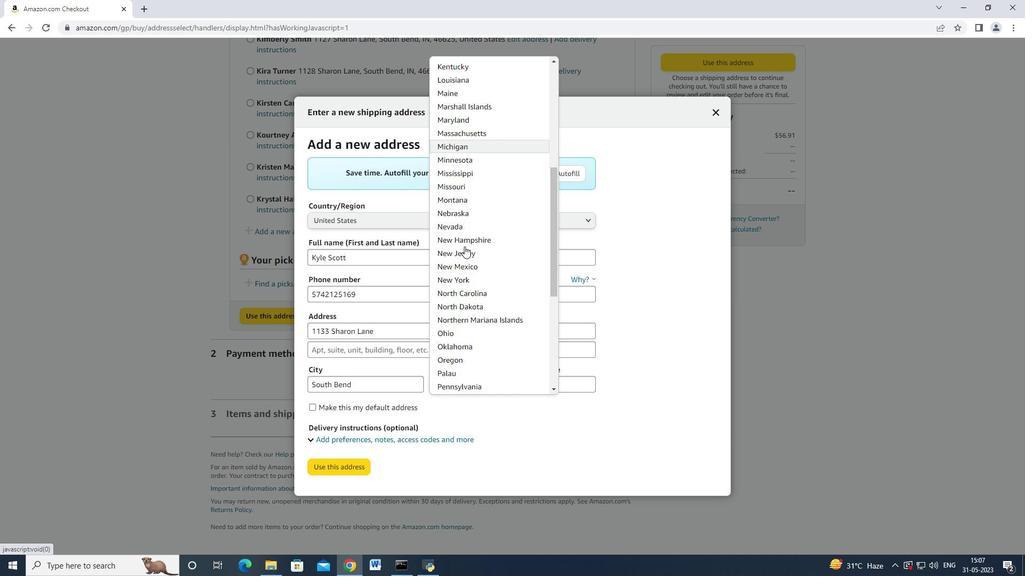 
Action: Mouse scrolled (464, 247) with delta (0, 0)
Screenshot: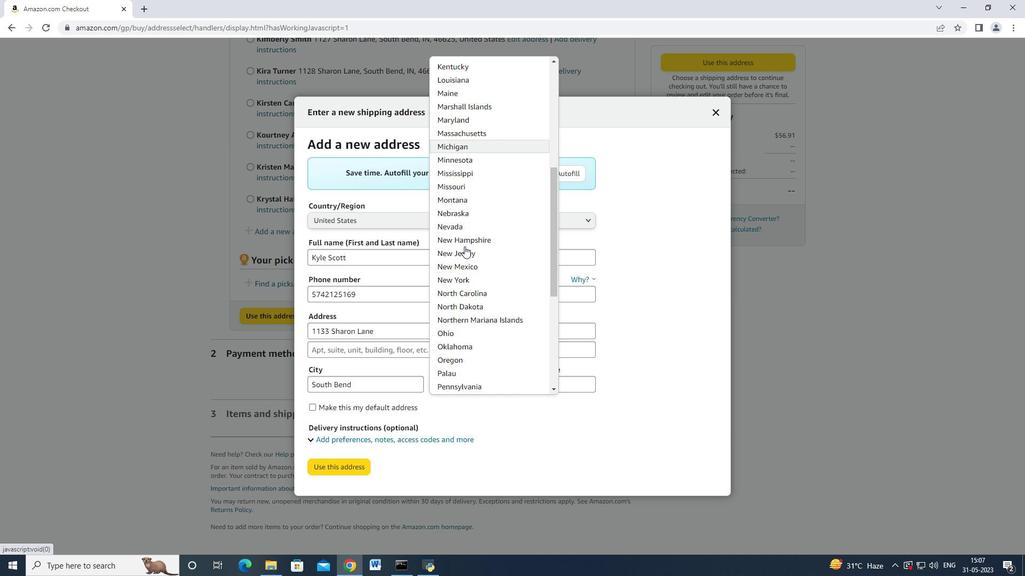 
Action: Mouse scrolled (464, 247) with delta (0, 0)
Screenshot: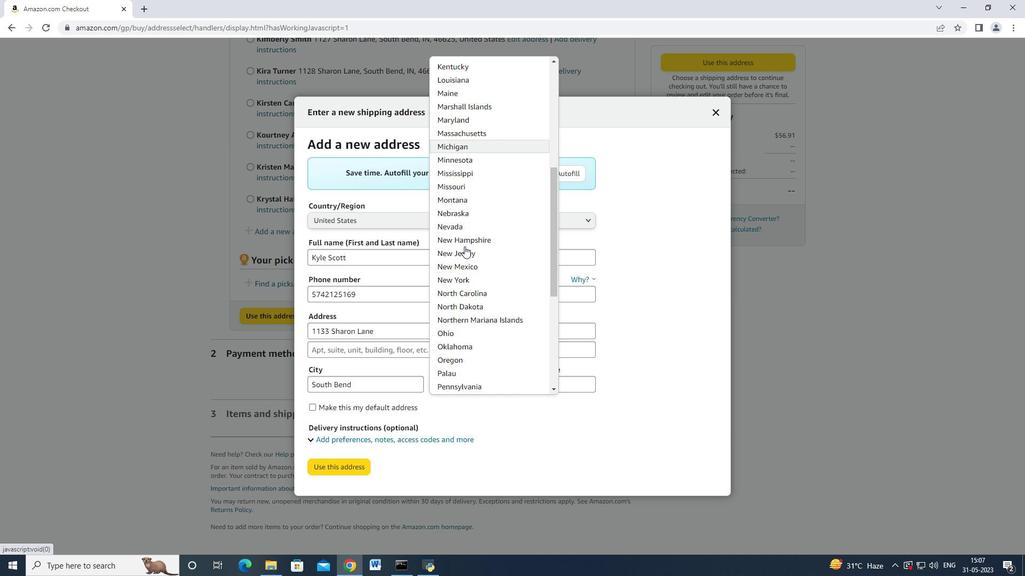 
Action: Mouse scrolled (464, 247) with delta (0, 0)
Screenshot: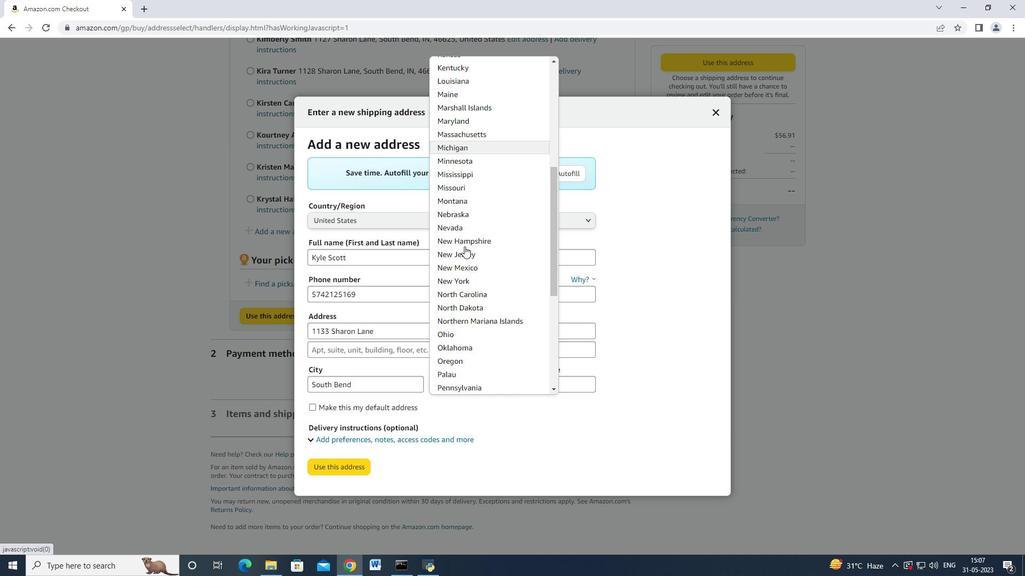 
Action: Mouse moved to (474, 235)
Screenshot: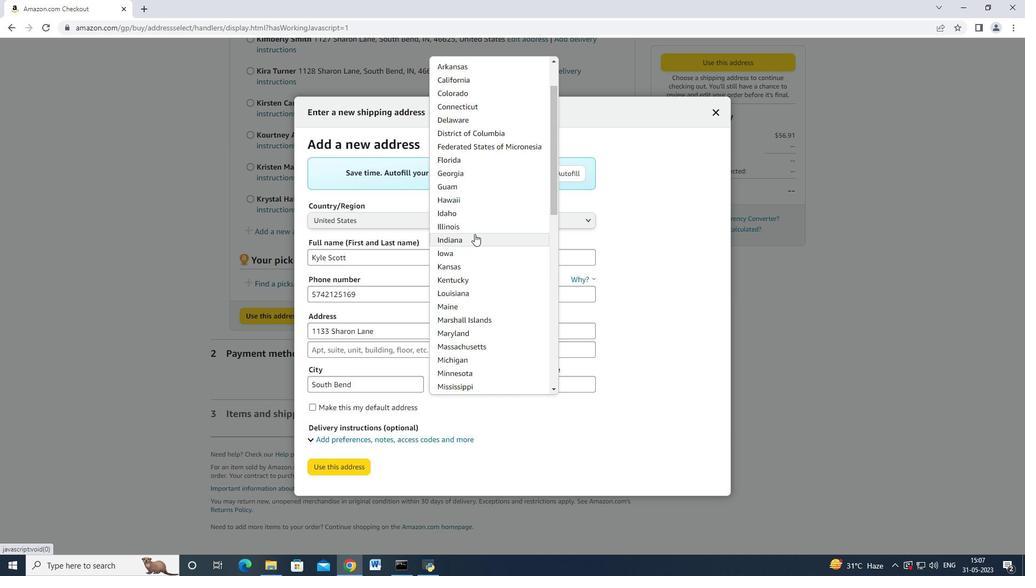 
Action: Mouse pressed left at (474, 235)
Screenshot: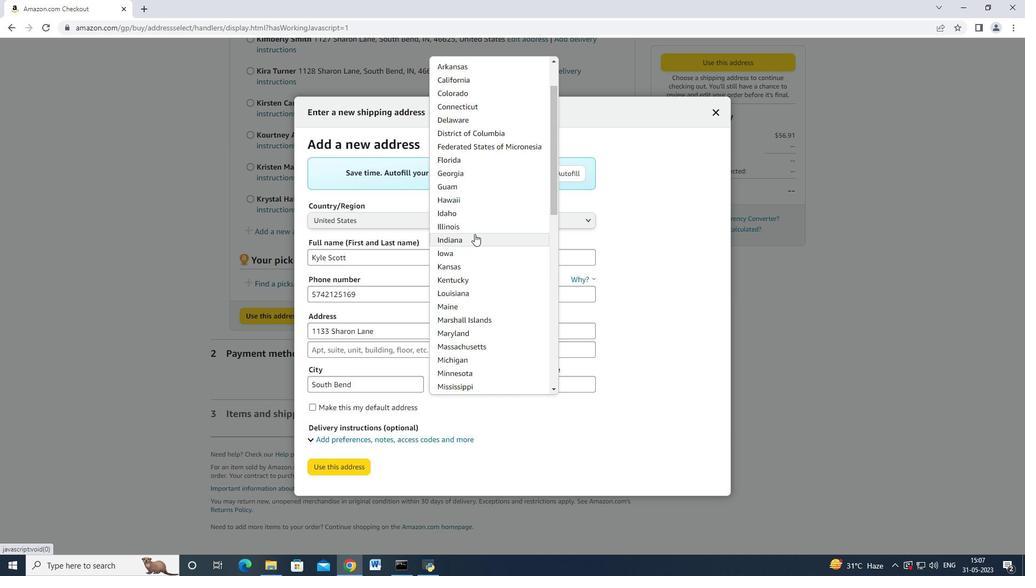 
Action: Mouse moved to (547, 387)
Screenshot: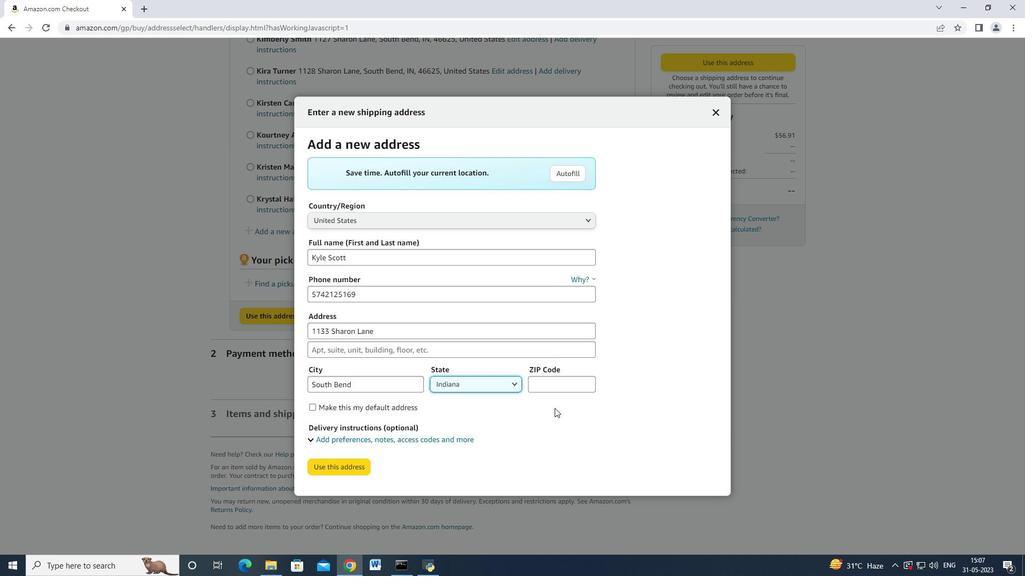 
Action: Mouse pressed left at (547, 387)
Screenshot: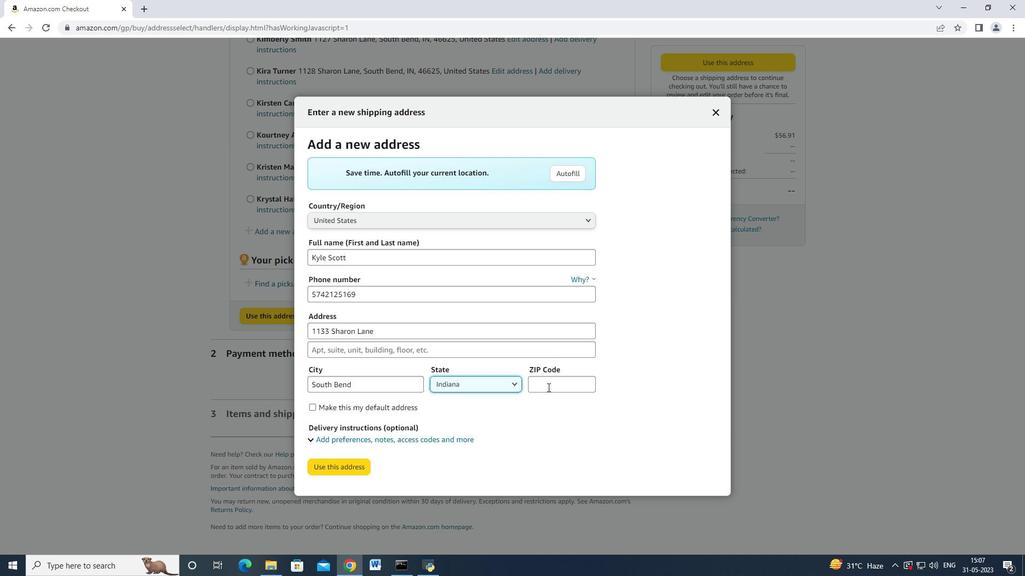 
Action: Mouse moved to (547, 387)
Screenshot: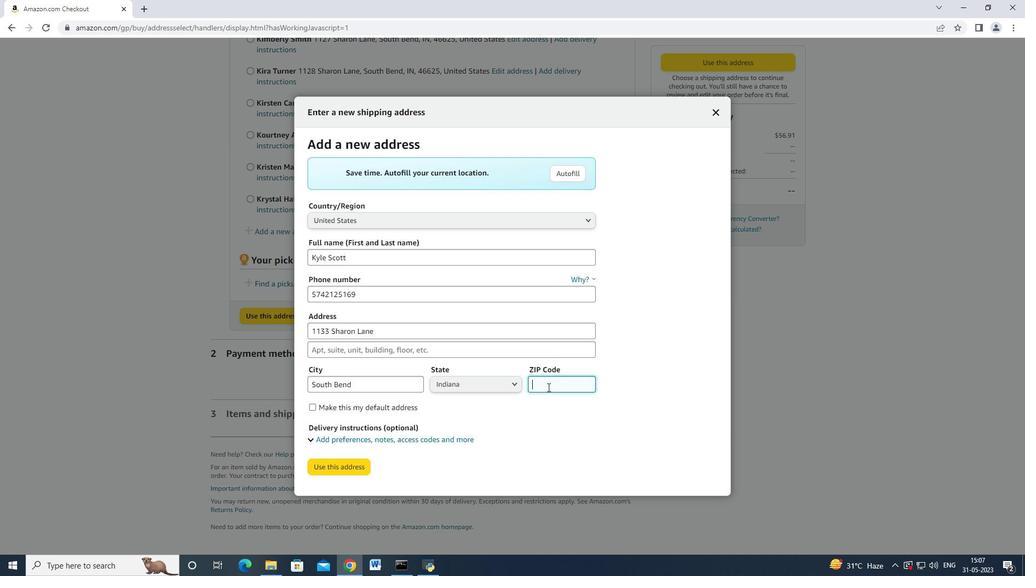 
Action: Key pressed 46625
Screenshot: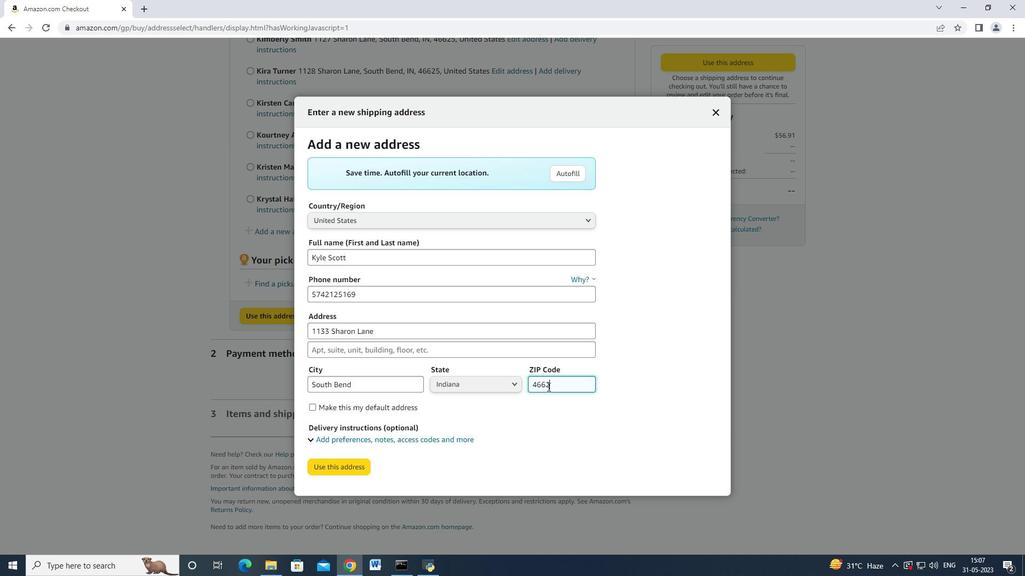 
Action: Mouse moved to (343, 486)
Screenshot: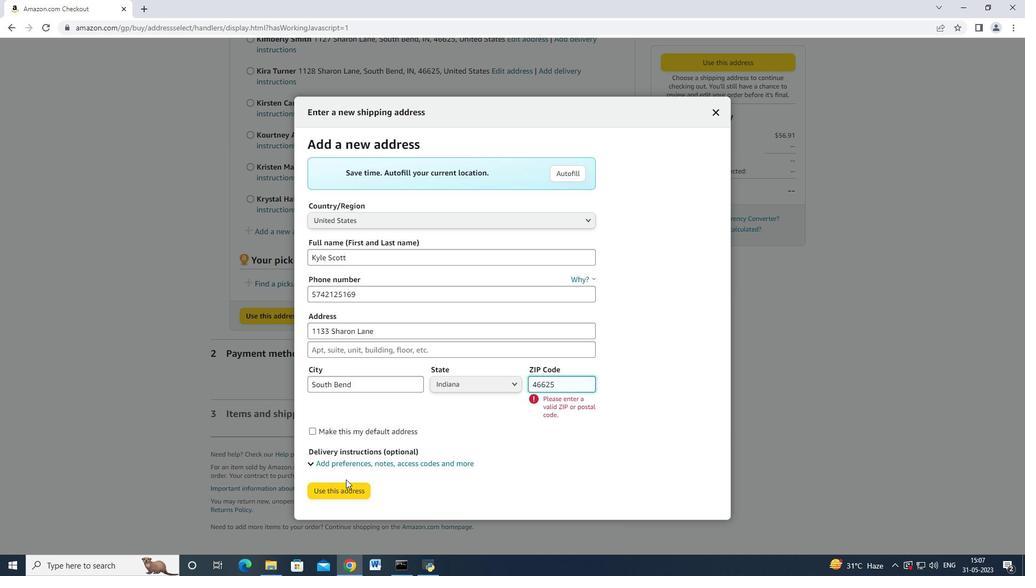 
Action: Mouse pressed left at (343, 486)
Screenshot: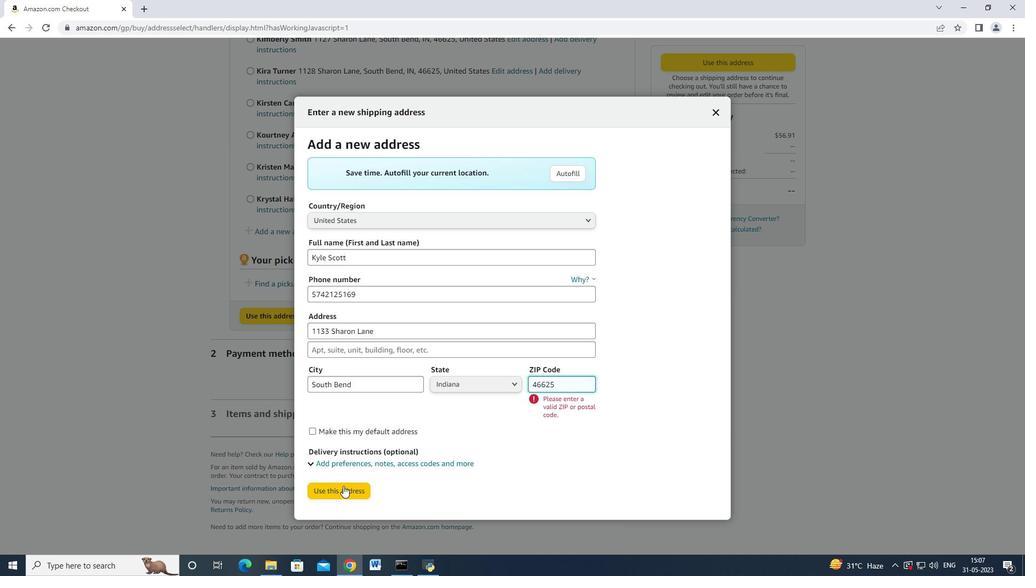 
Action: Mouse moved to (348, 482)
Screenshot: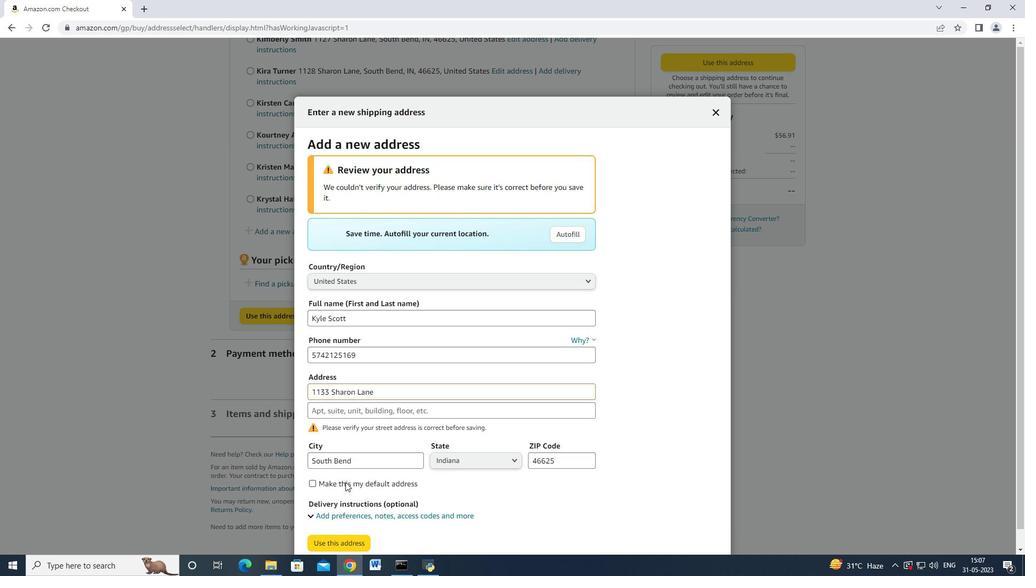 
Action: Mouse scrolled (348, 482) with delta (0, 0)
Screenshot: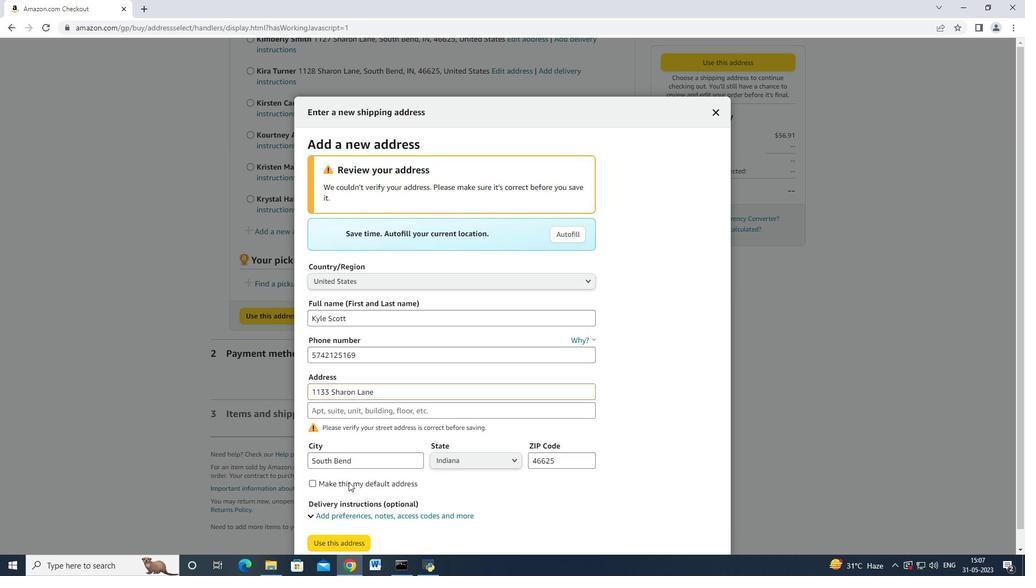 
Action: Mouse moved to (343, 487)
Screenshot: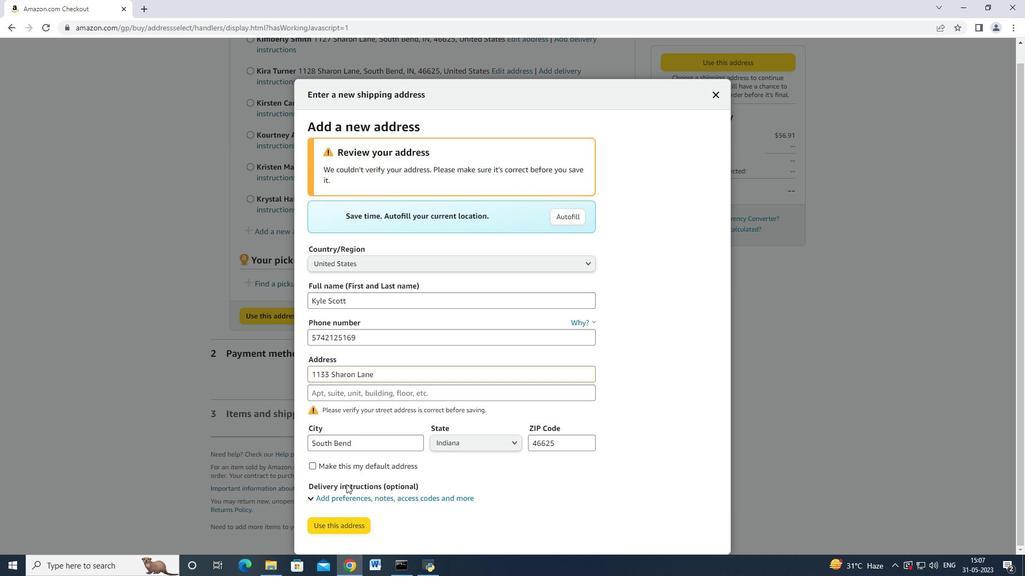 
Action: Mouse scrolled (343, 487) with delta (0, 0)
Screenshot: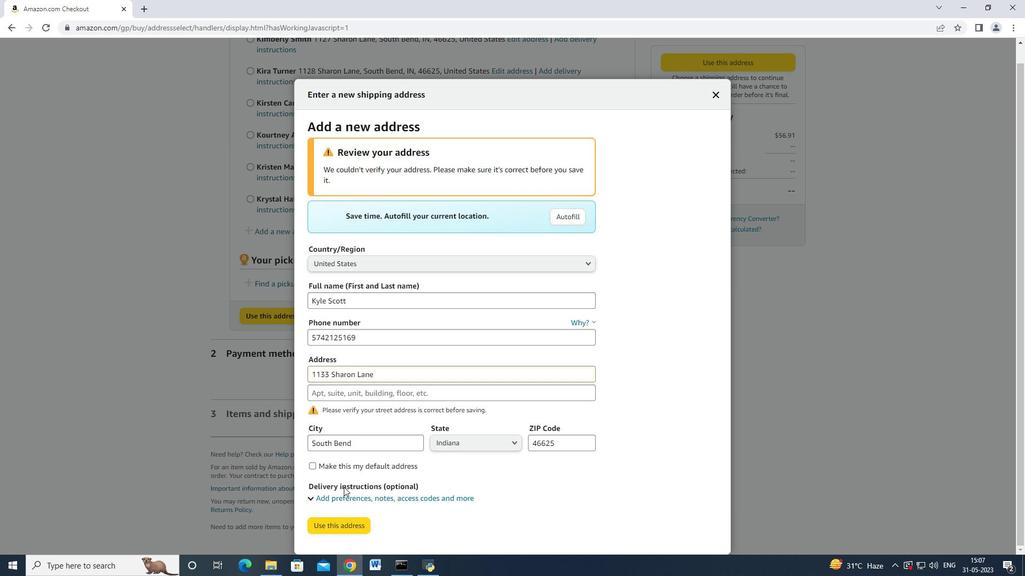 
Action: Mouse moved to (344, 529)
Screenshot: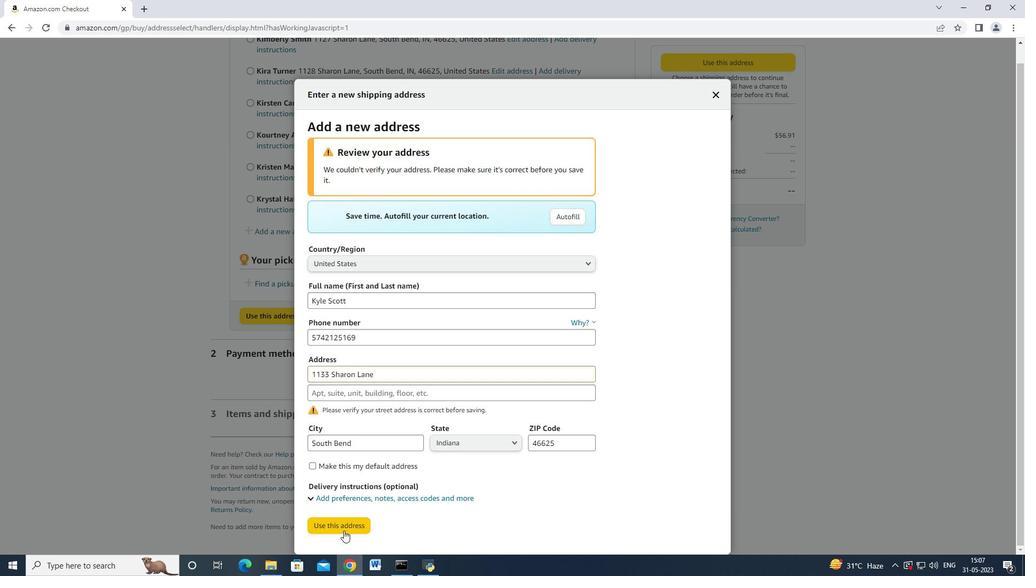 
Action: Mouse pressed left at (344, 529)
Screenshot: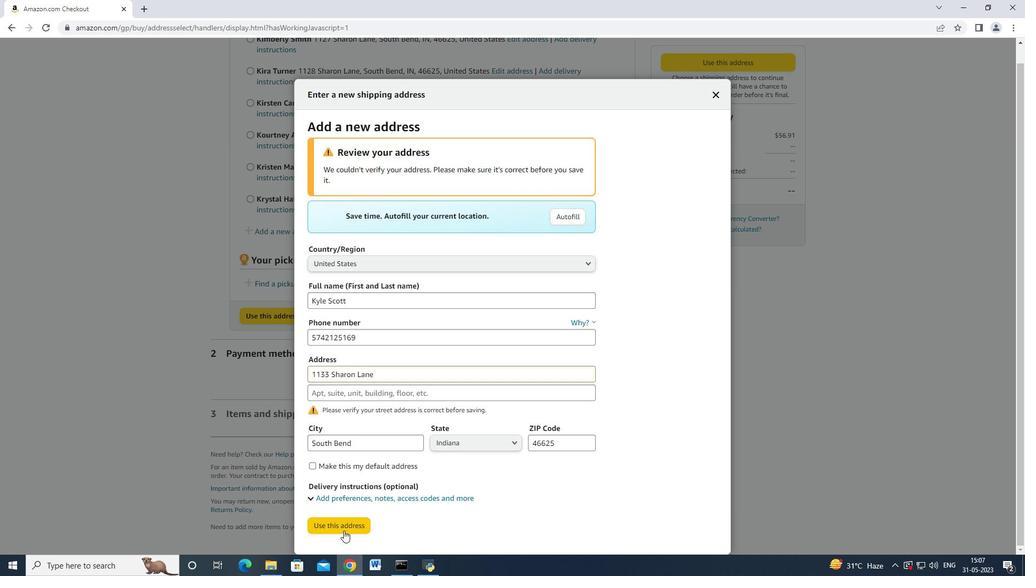 
Action: Mouse moved to (404, 460)
Screenshot: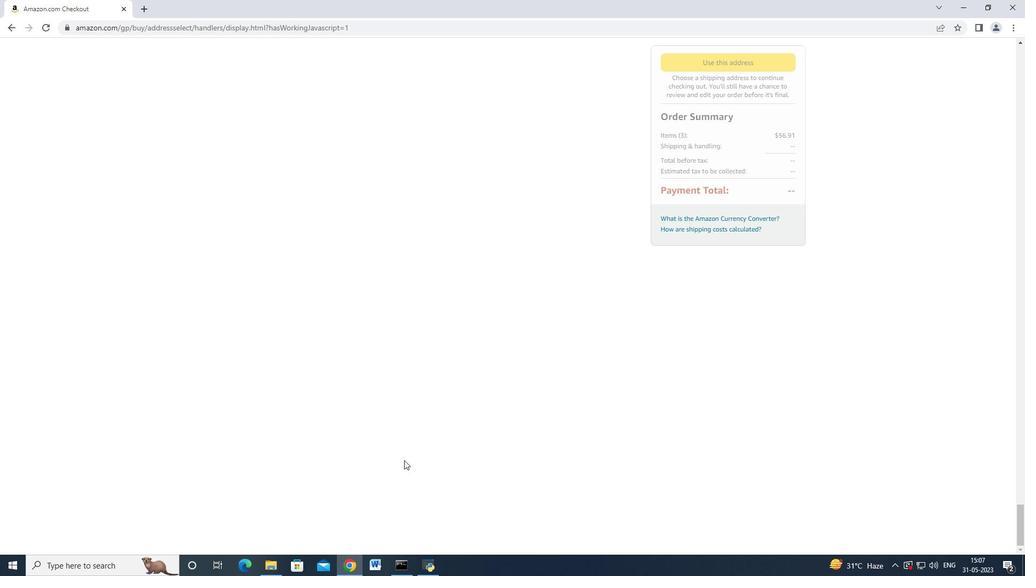
Action: Mouse scrolled (404, 460) with delta (0, 0)
Screenshot: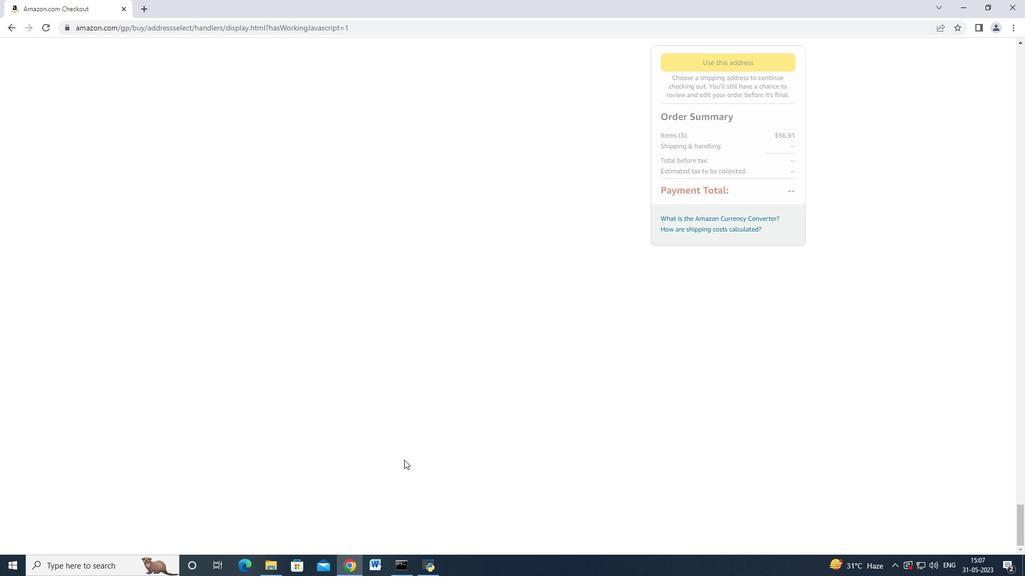 
Action: Mouse moved to (264, 304)
Screenshot: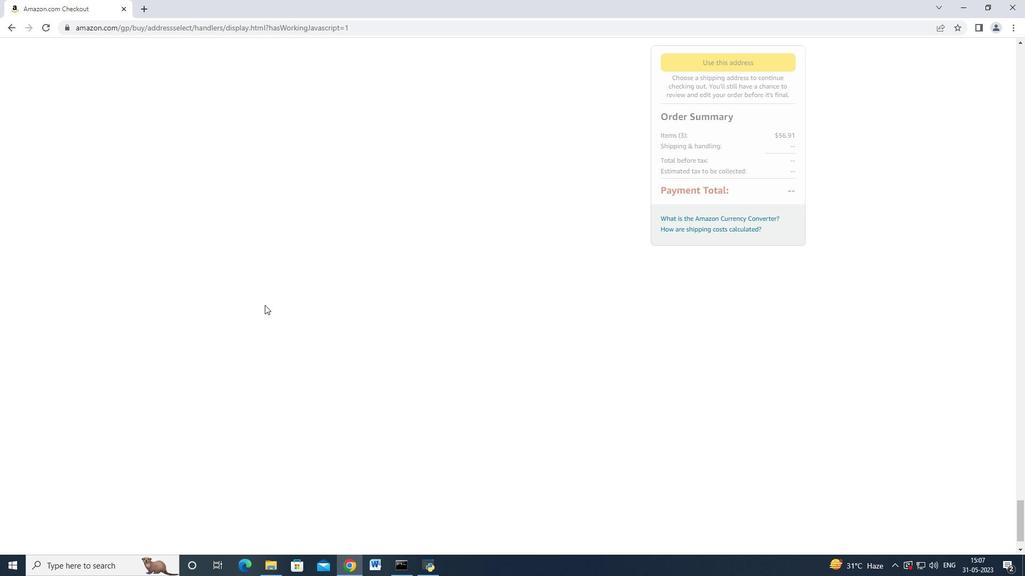 
Action: Mouse scrolled (264, 303) with delta (0, 0)
Screenshot: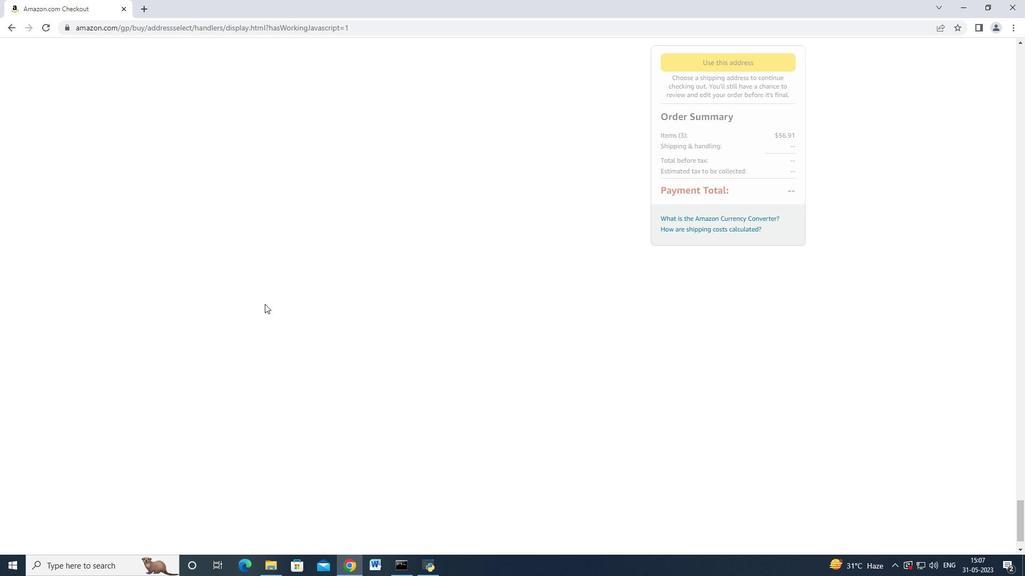 
Action: Mouse scrolled (264, 304) with delta (0, 0)
Screenshot: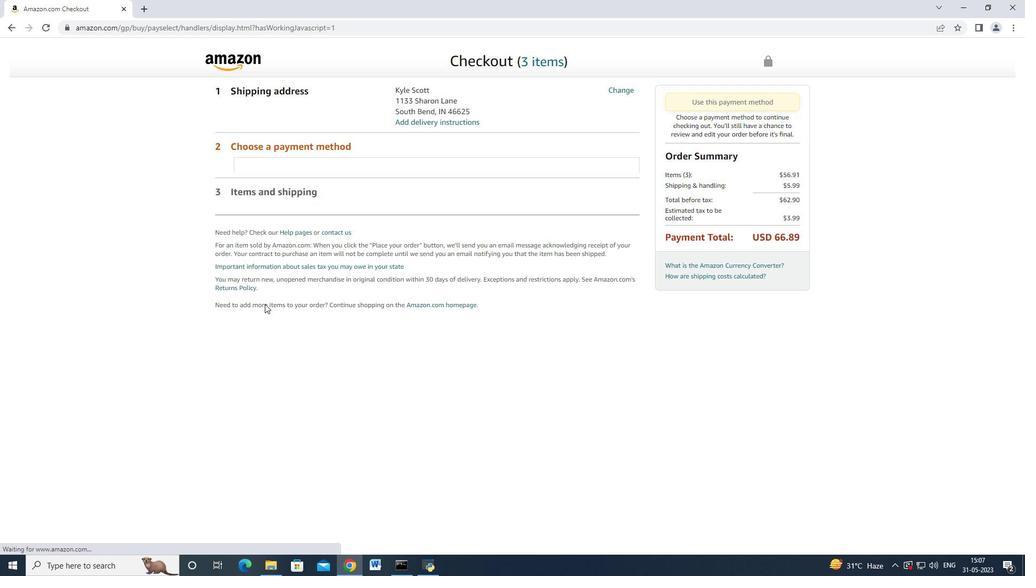 
Action: Mouse moved to (342, 252)
Screenshot: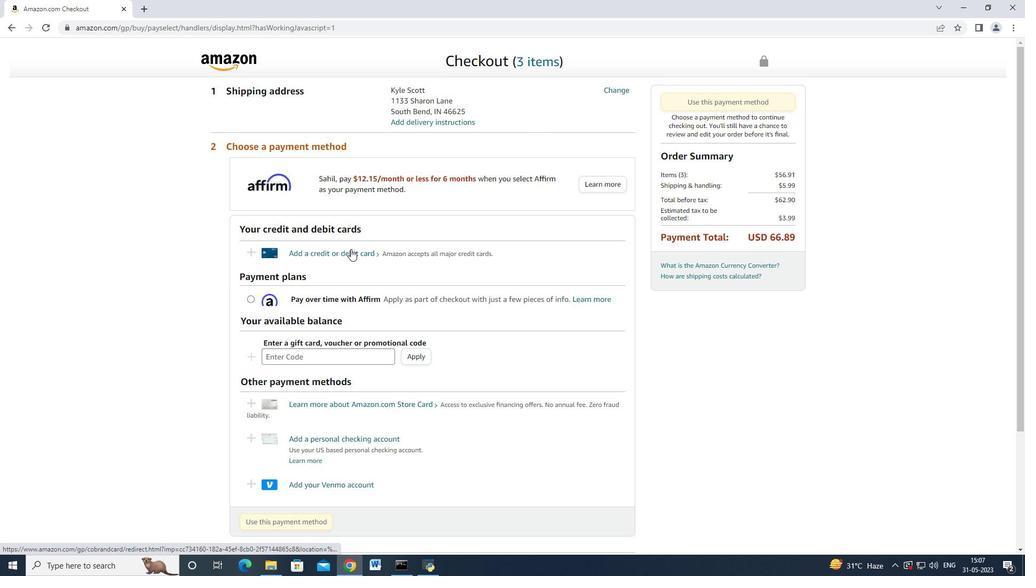 
Action: Mouse pressed left at (342, 252)
Screenshot: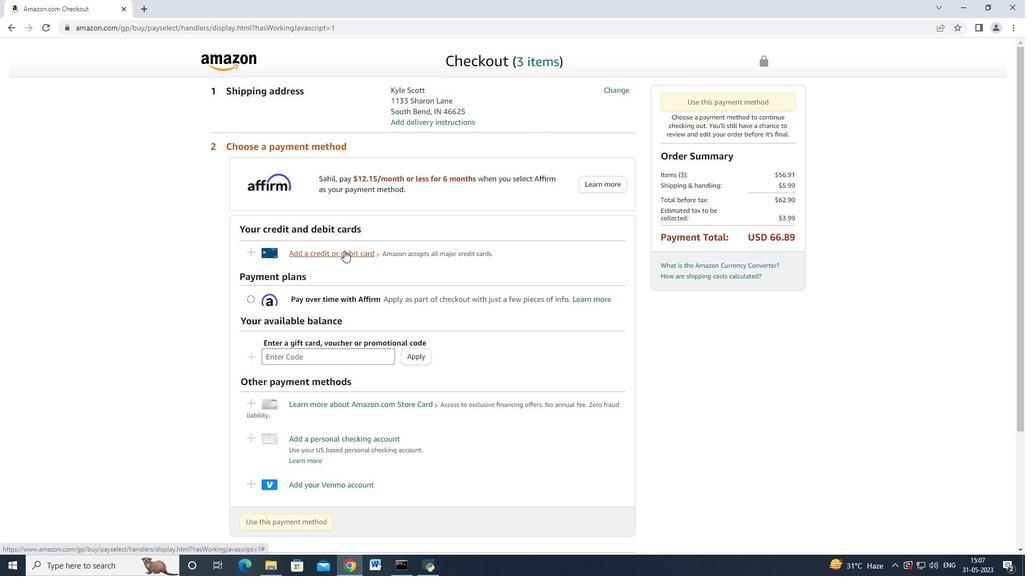 
Action: Mouse moved to (477, 250)
Screenshot: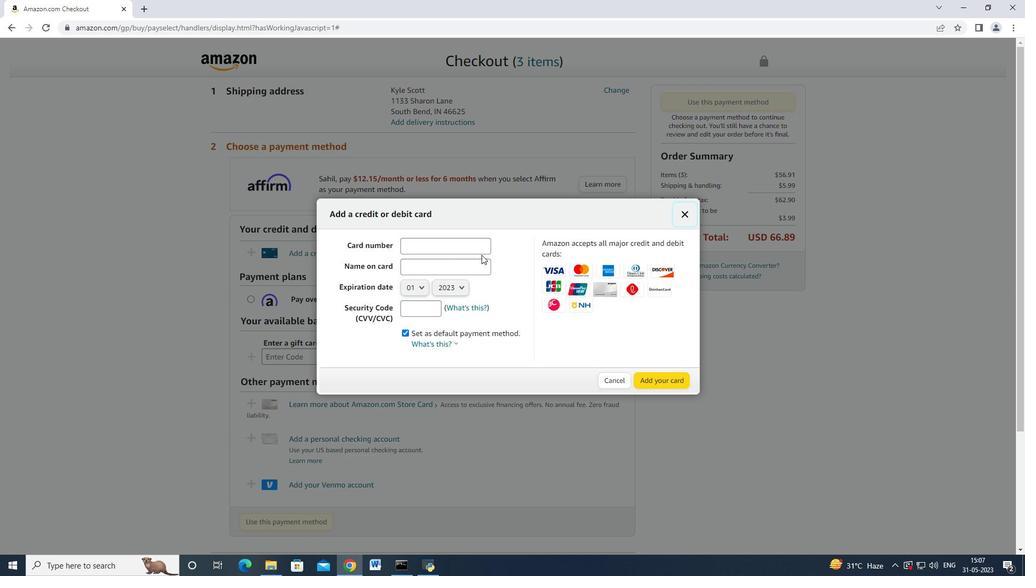 
Action: Mouse pressed left at (477, 250)
Screenshot: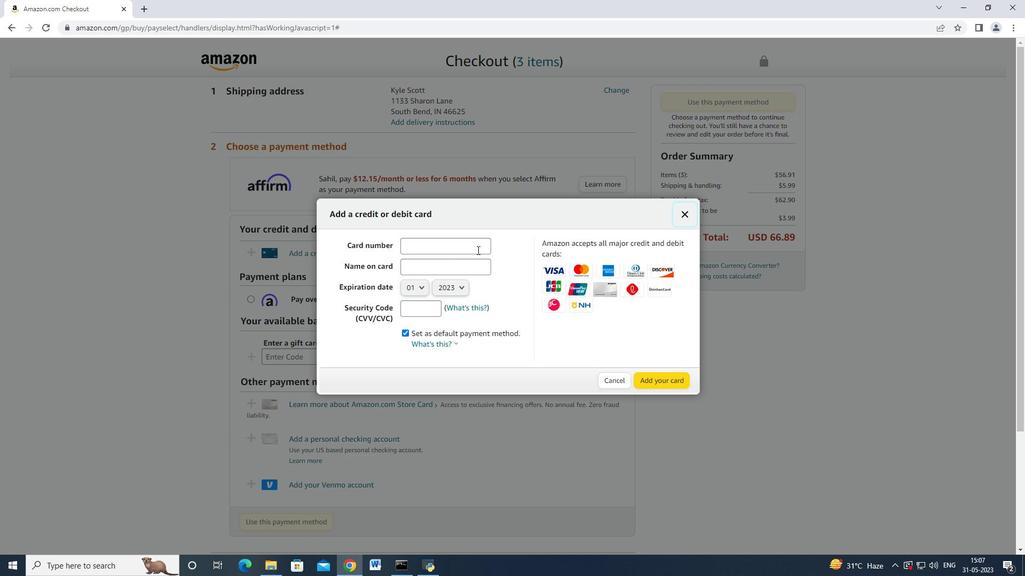 
Action: Mouse moved to (476, 250)
Screenshot: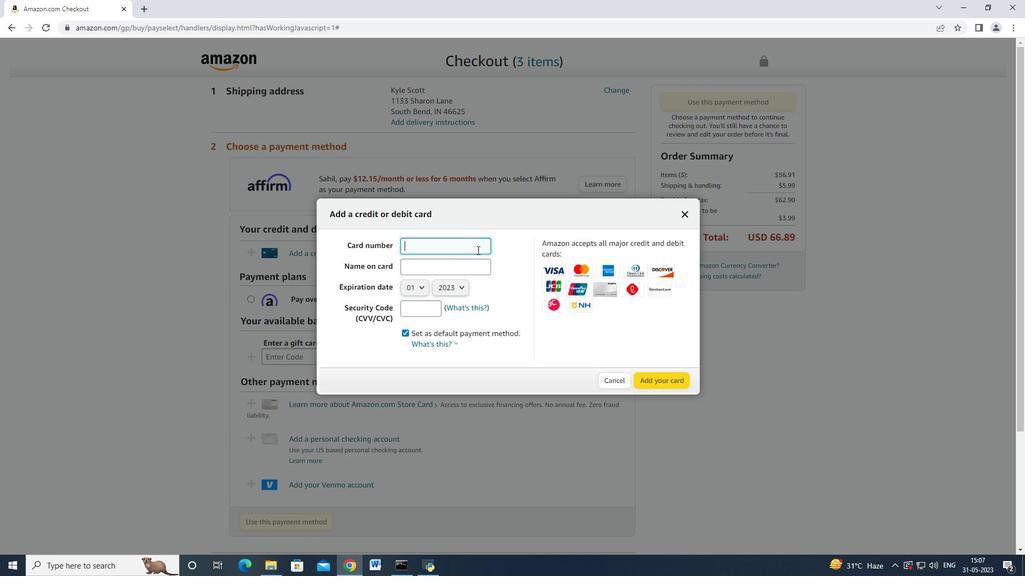 
Action: Key pressed 479<Key.backspace><Key.backspace>893754559587965<Key.tab><Key.shift>John<Key.space><Key.shift>Baker<Key.tab>
Screenshot: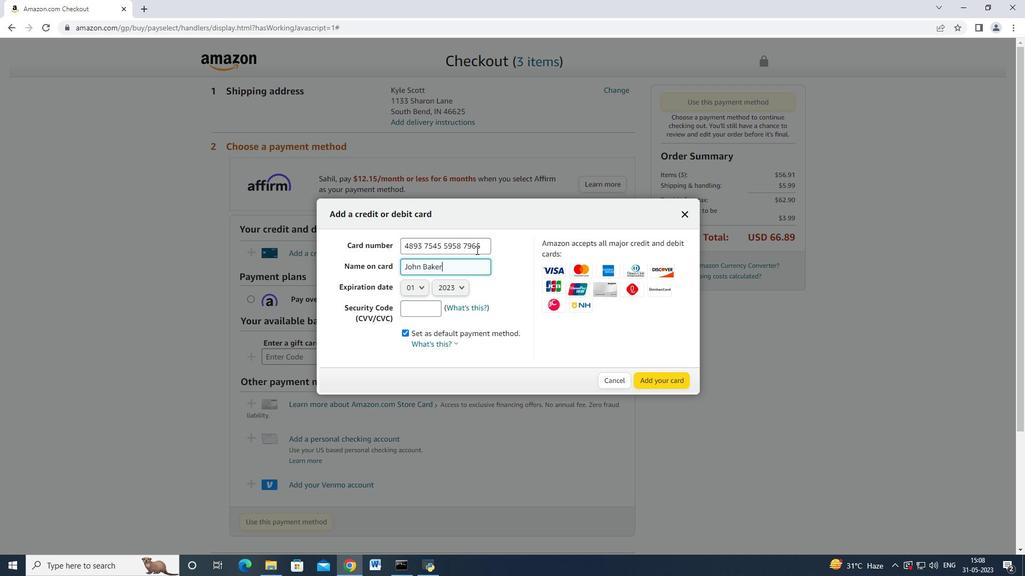 
Action: Mouse moved to (416, 286)
Screenshot: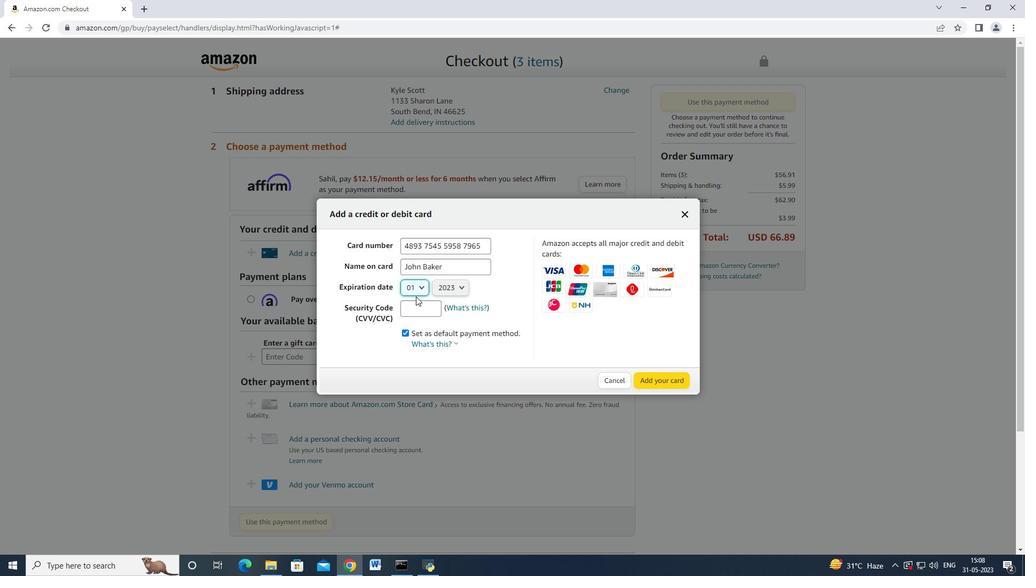 
Action: Mouse pressed left at (416, 286)
Screenshot: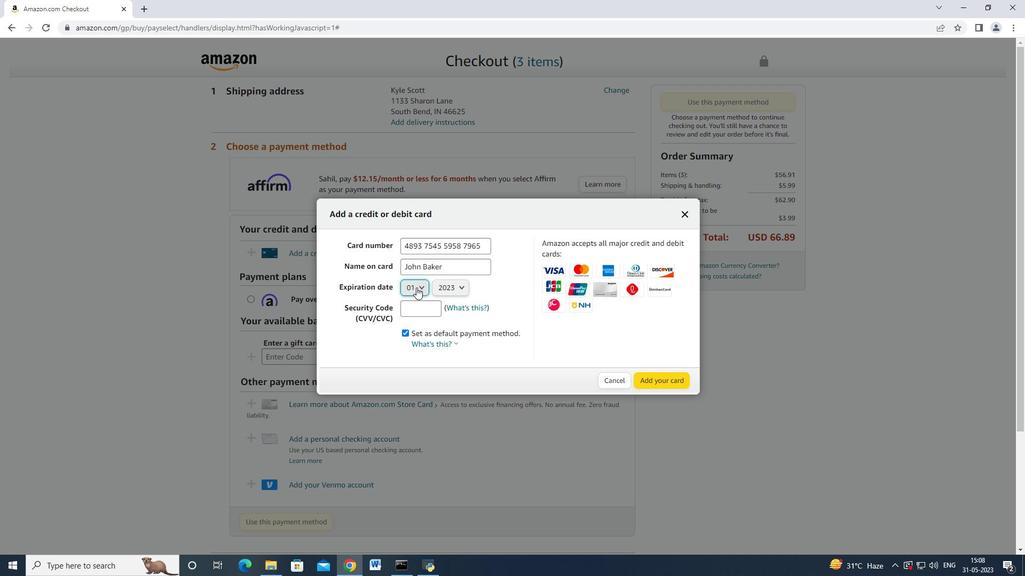 
Action: Mouse moved to (412, 354)
Screenshot: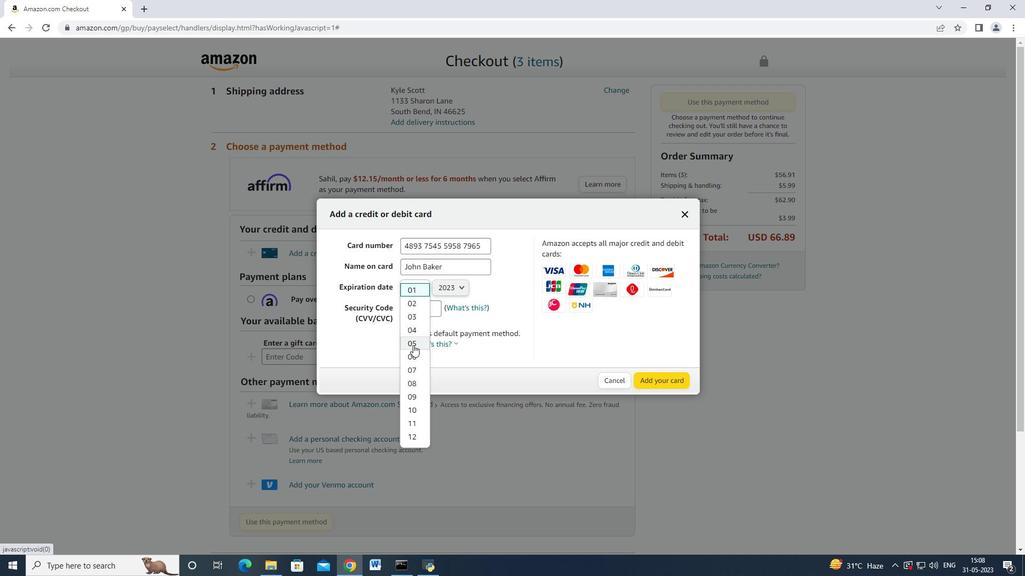 
Action: Mouse pressed left at (412, 354)
Screenshot: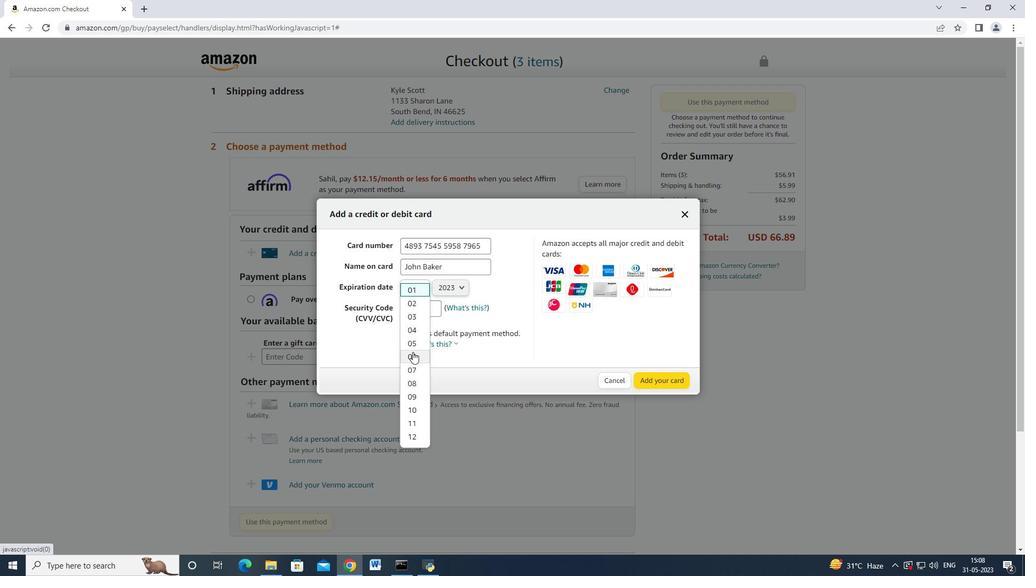 
Action: Mouse moved to (448, 286)
Screenshot: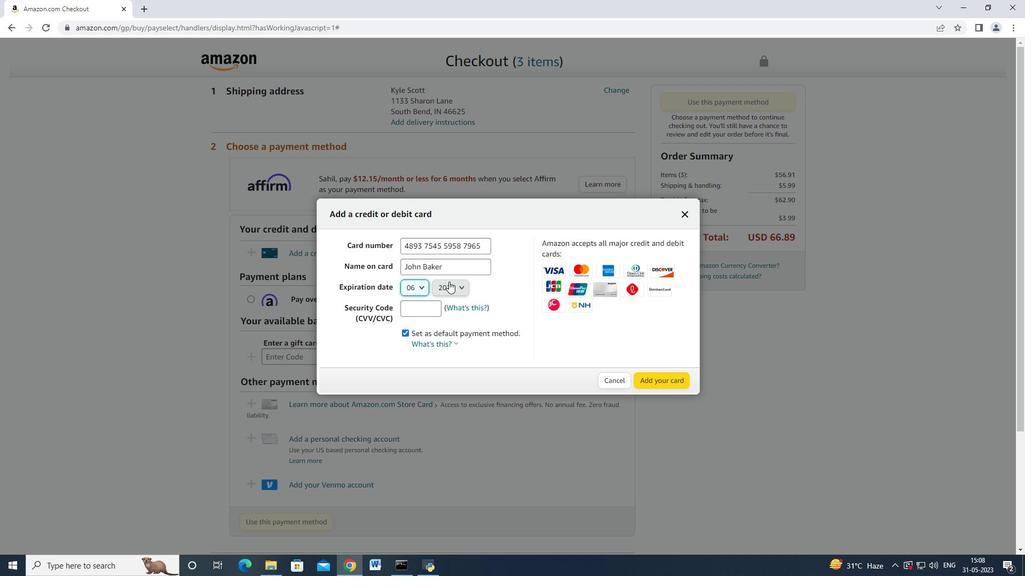 
Action: Mouse pressed left at (448, 286)
Screenshot: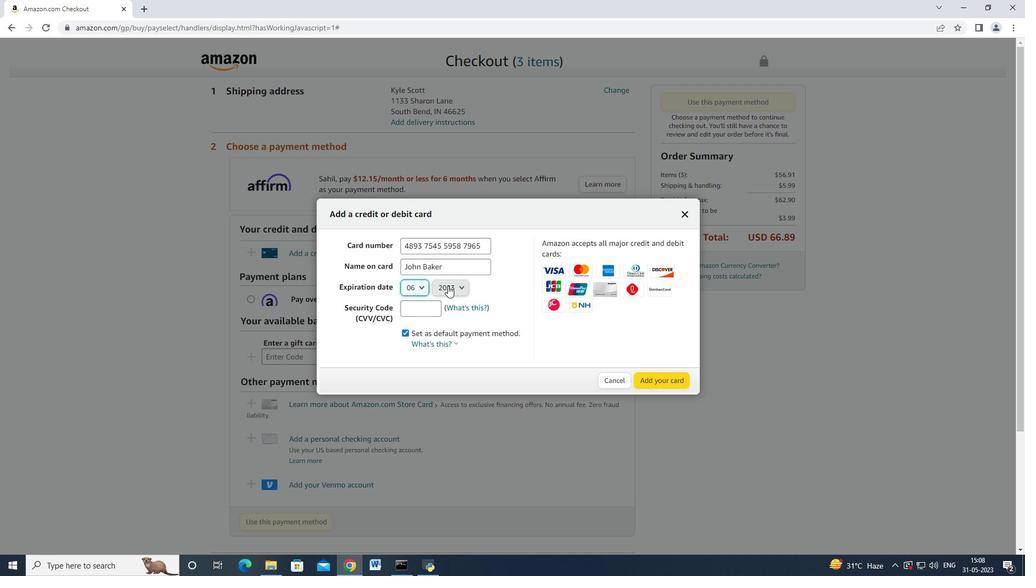 
Action: Mouse moved to (448, 316)
Screenshot: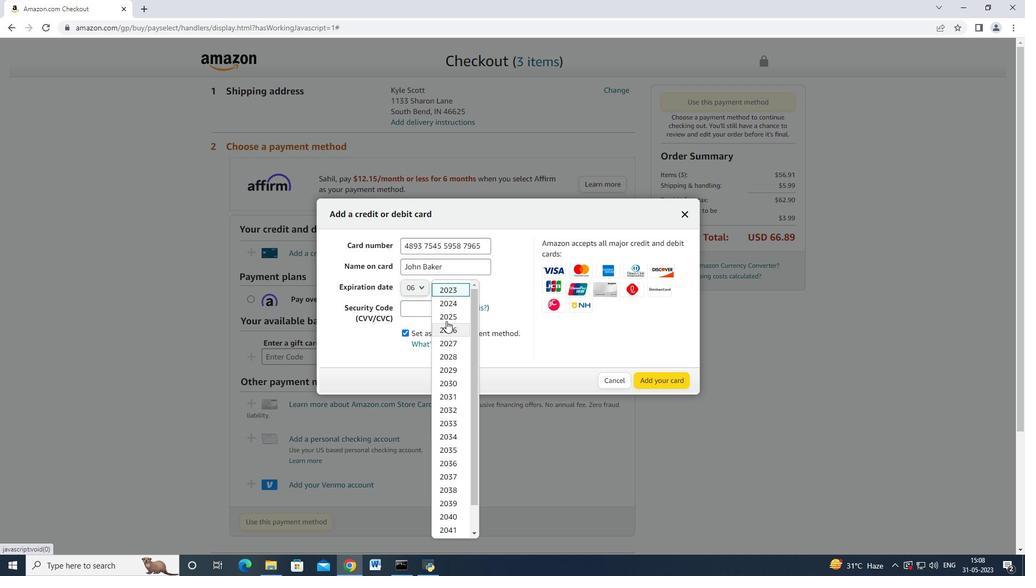 
Action: Mouse pressed left at (448, 316)
Screenshot: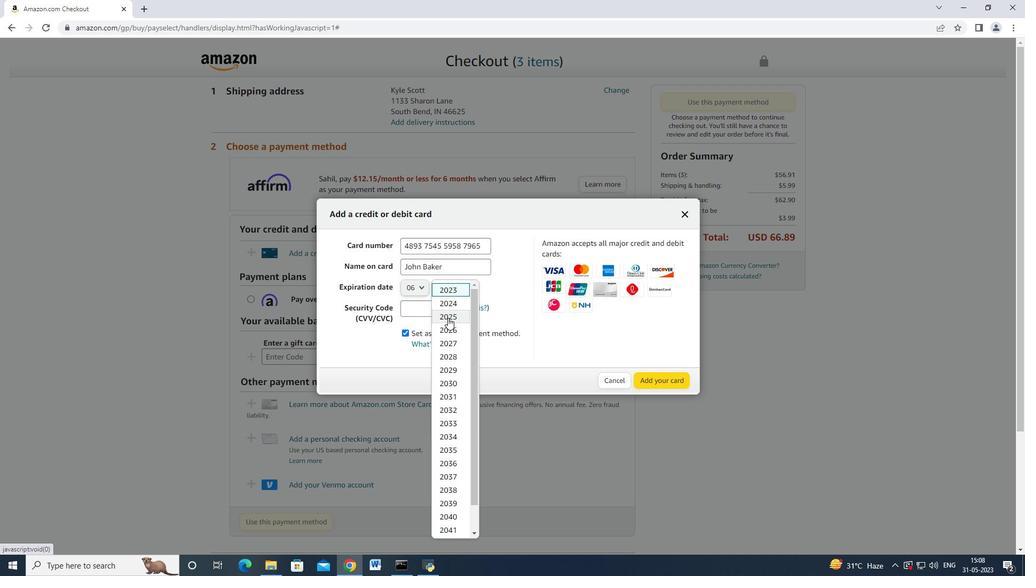 
Action: Mouse moved to (427, 308)
Screenshot: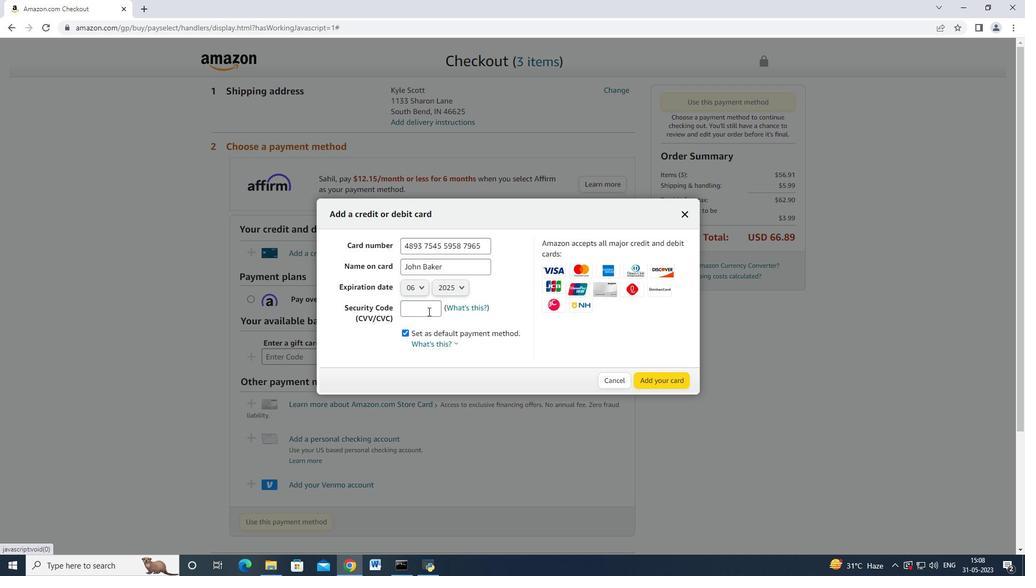
Action: Mouse pressed left at (427, 308)
Screenshot: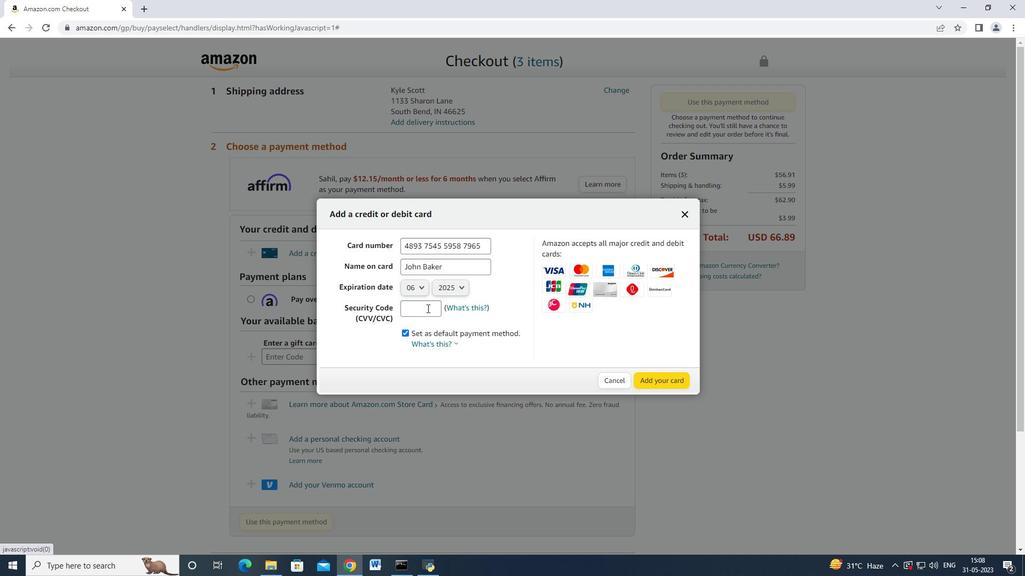 
Action: Mouse moved to (427, 308)
Screenshot: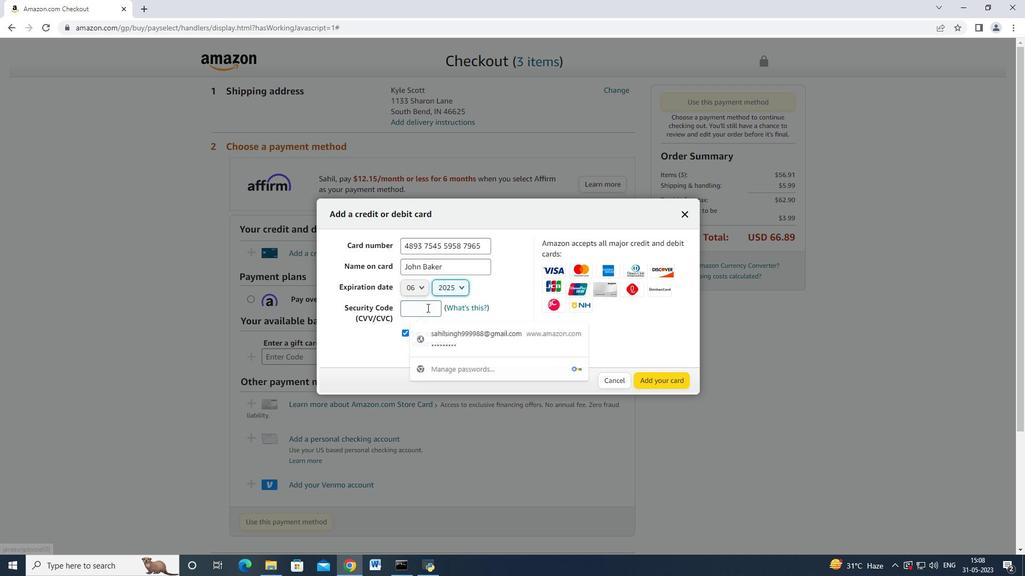 
Action: Mouse pressed left at (427, 308)
Screenshot: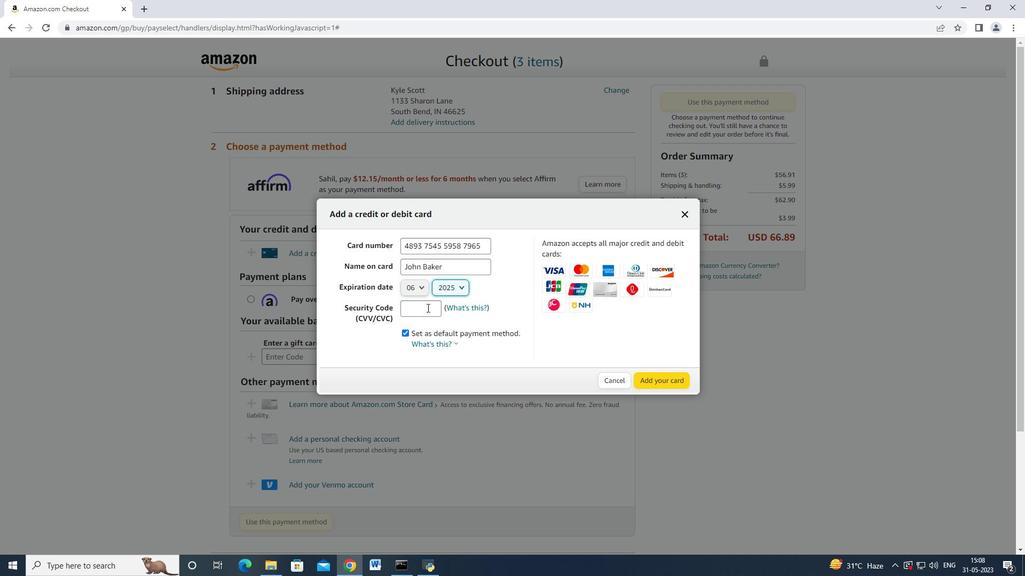 
Action: Mouse moved to (426, 308)
Screenshot: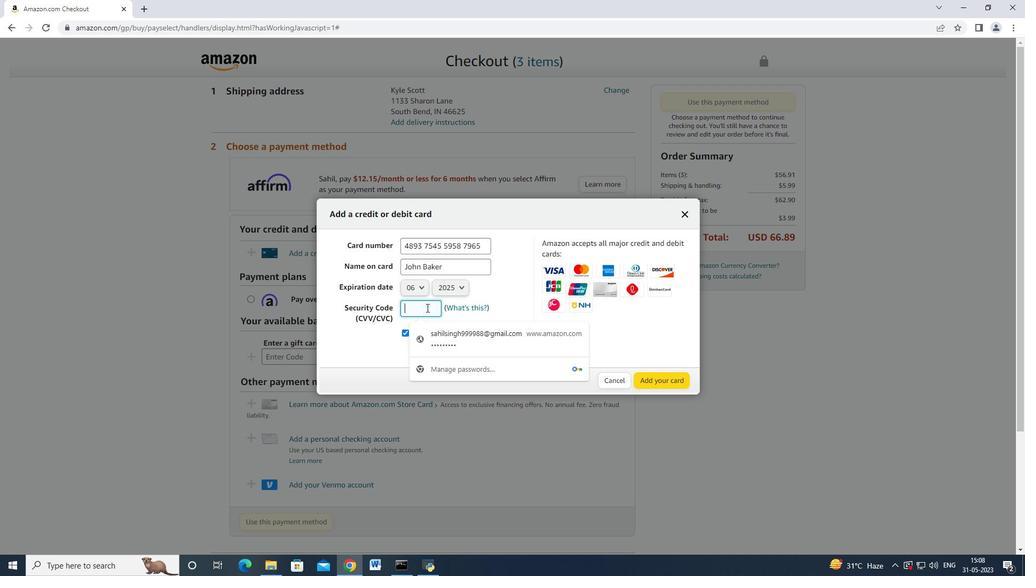 
Action: Key pressed 3<Key.backspace>549
Screenshot: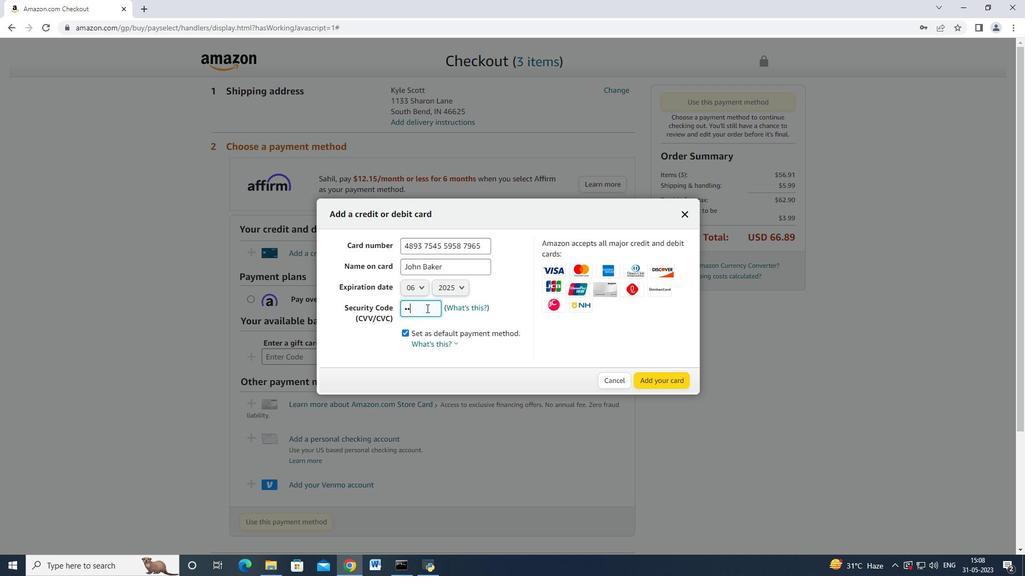 
Action: Mouse moved to (658, 385)
Screenshot: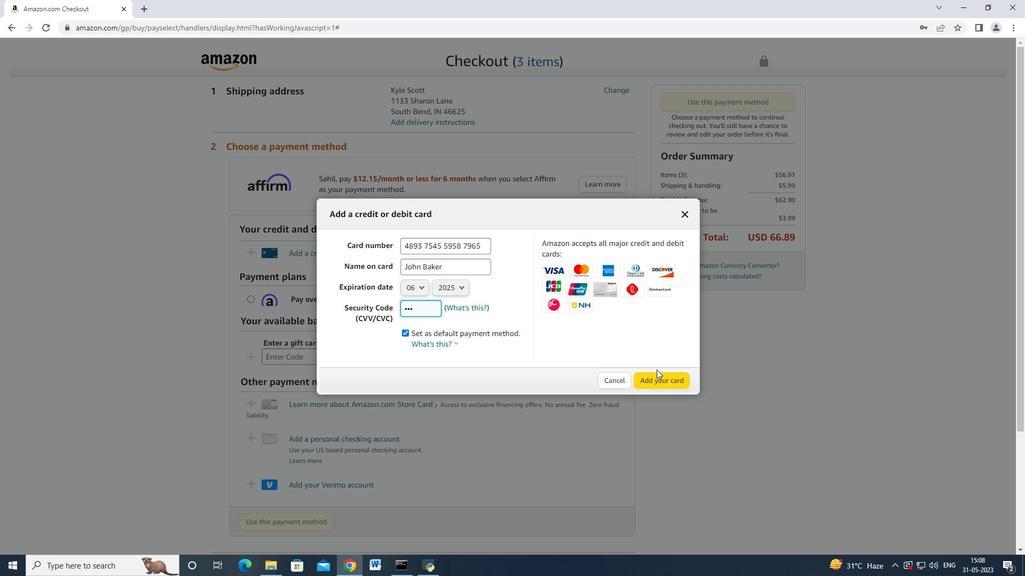 
